 Task: Utilize the "Draw Tool" for manual attenuation of sibilant peaks in a vocal recording.
Action: Mouse moved to (68, 7)
Screenshot: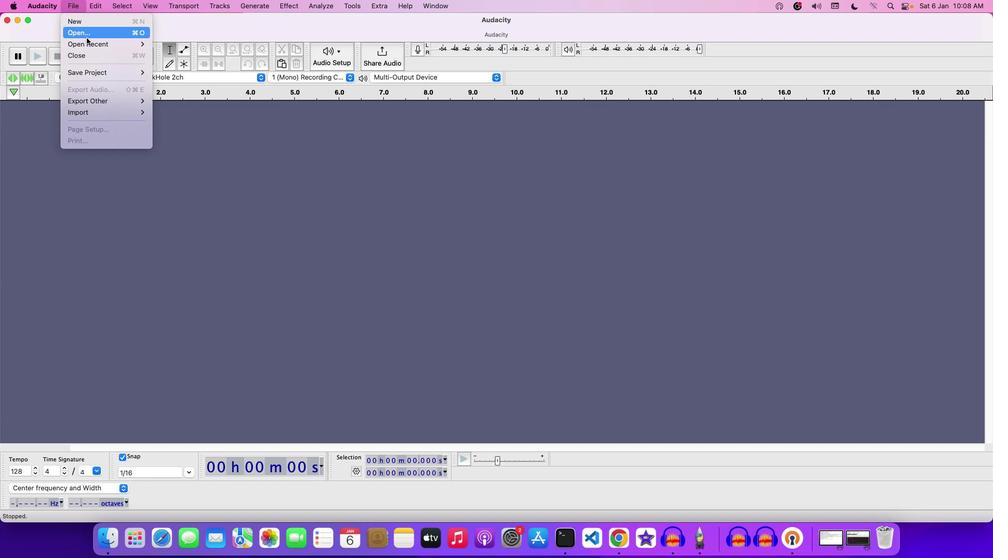 
Action: Mouse pressed left at (68, 7)
Screenshot: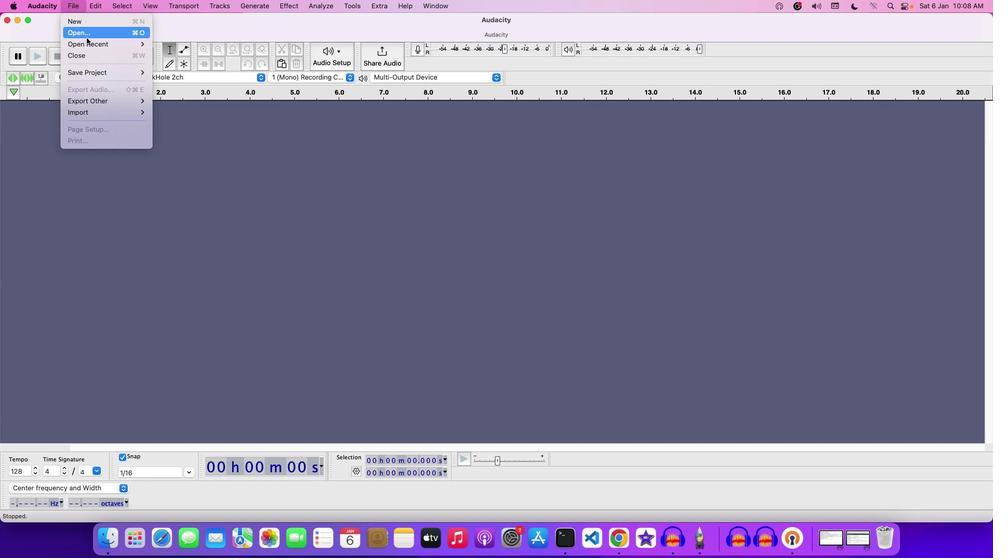 
Action: Mouse moved to (86, 37)
Screenshot: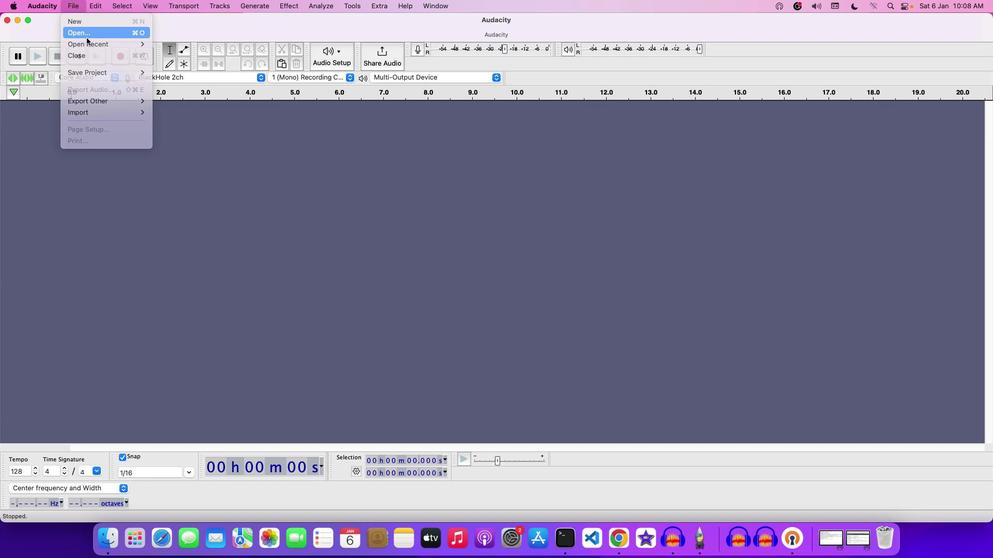 
Action: Mouse pressed left at (86, 37)
Screenshot: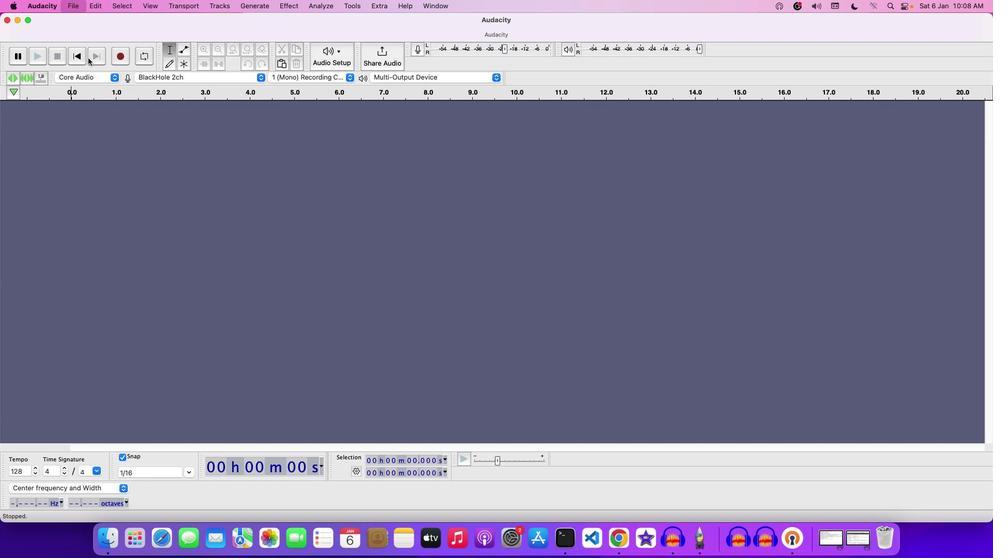 
Action: Mouse moved to (315, 132)
Screenshot: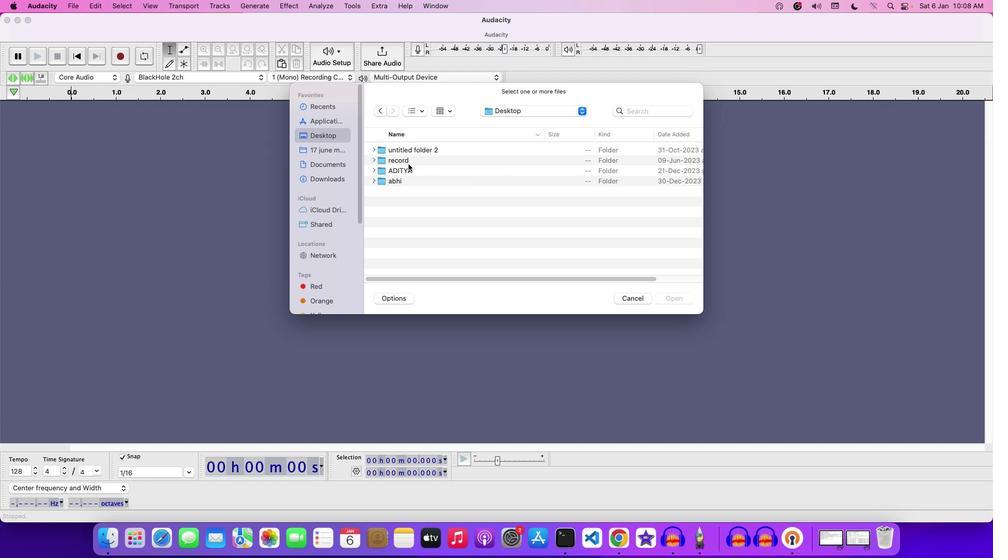 
Action: Mouse pressed left at (315, 132)
Screenshot: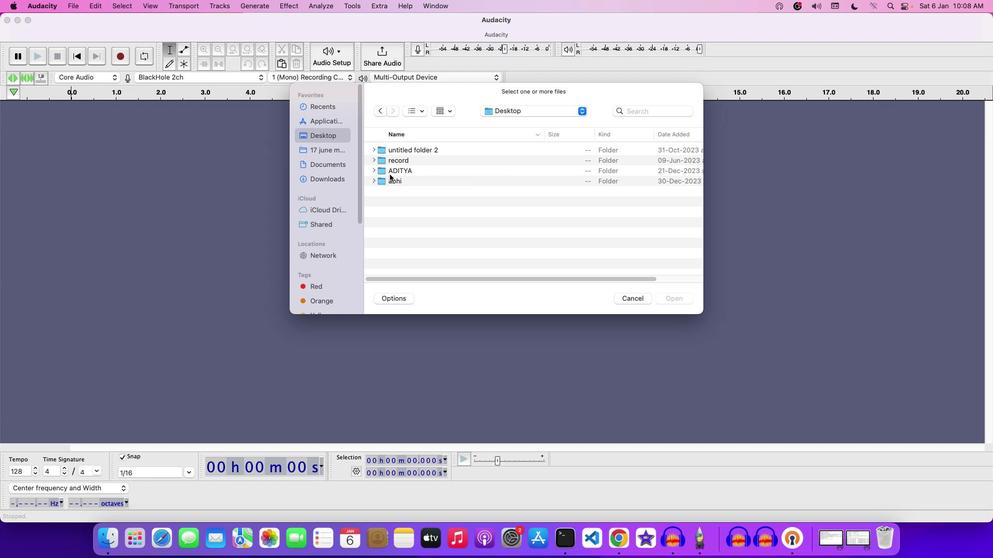 
Action: Mouse moved to (389, 174)
Screenshot: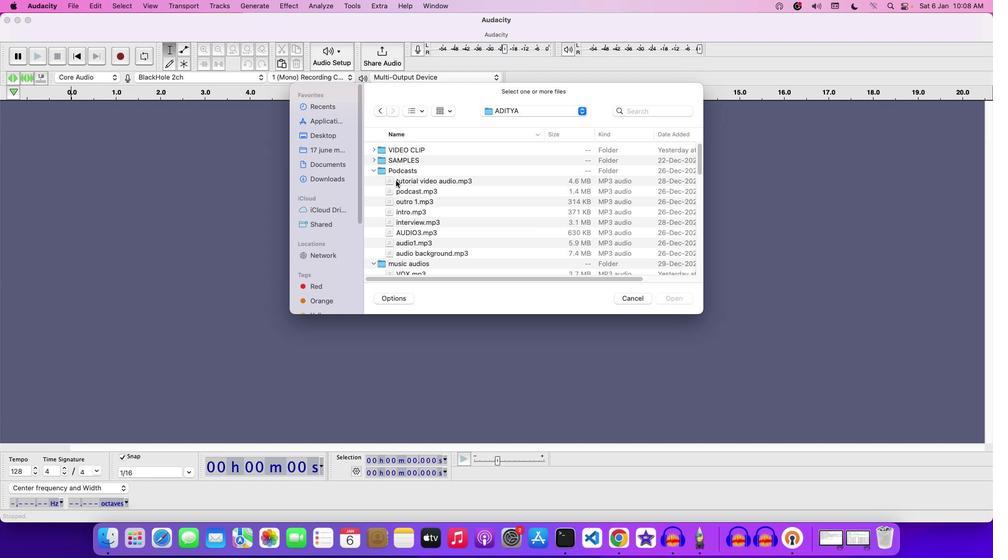 
Action: Mouse pressed left at (389, 174)
Screenshot: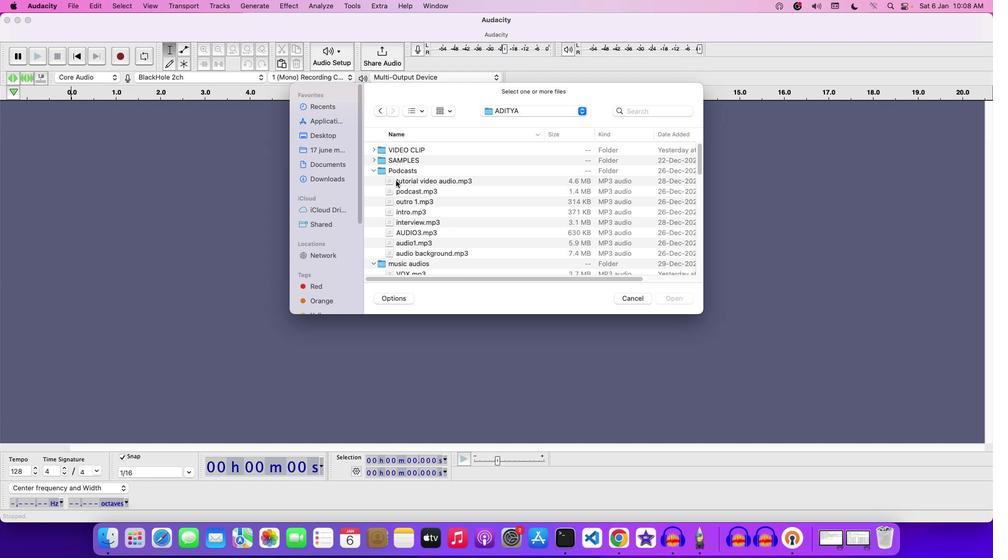 
Action: Mouse pressed left at (389, 174)
Screenshot: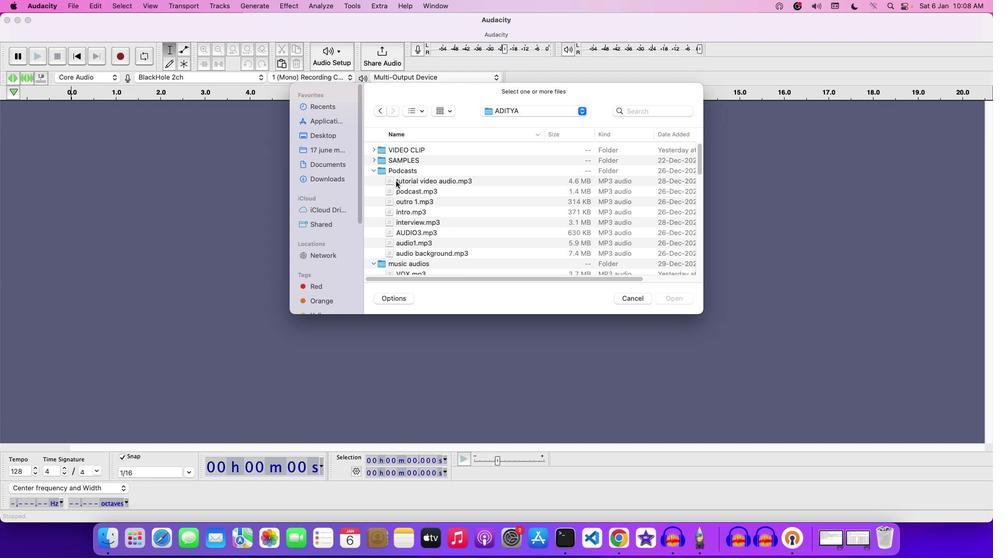 
Action: Mouse moved to (374, 172)
Screenshot: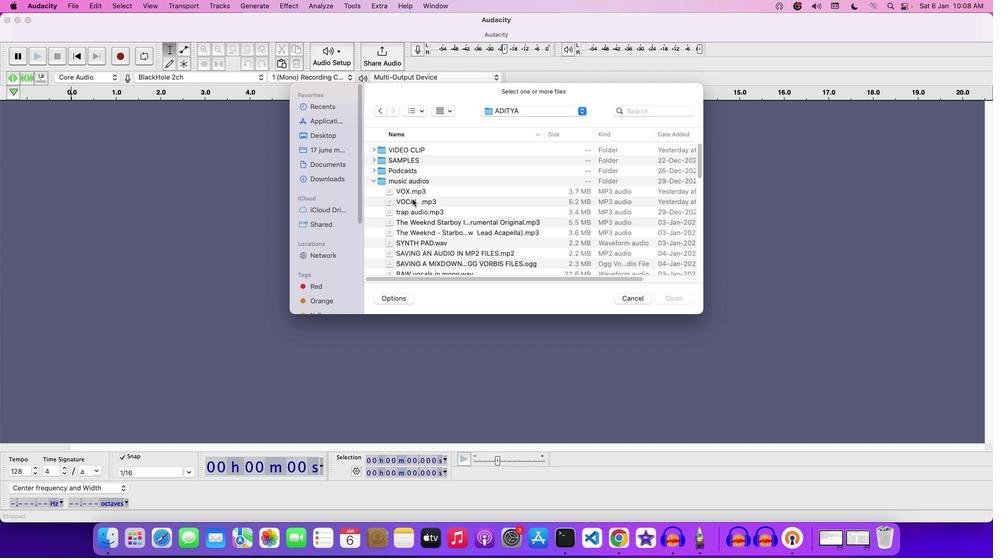 
Action: Mouse pressed left at (374, 172)
Screenshot: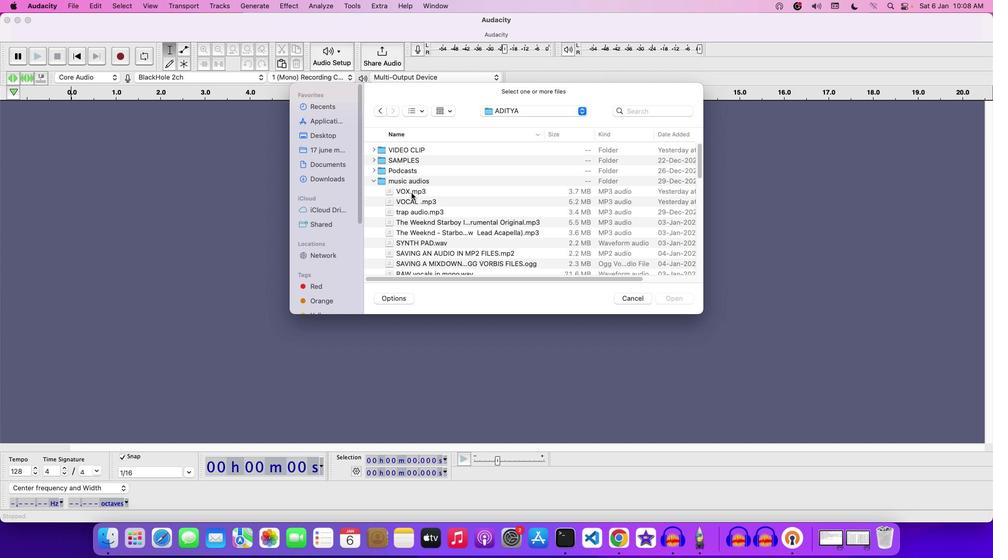 
Action: Mouse moved to (411, 192)
Screenshot: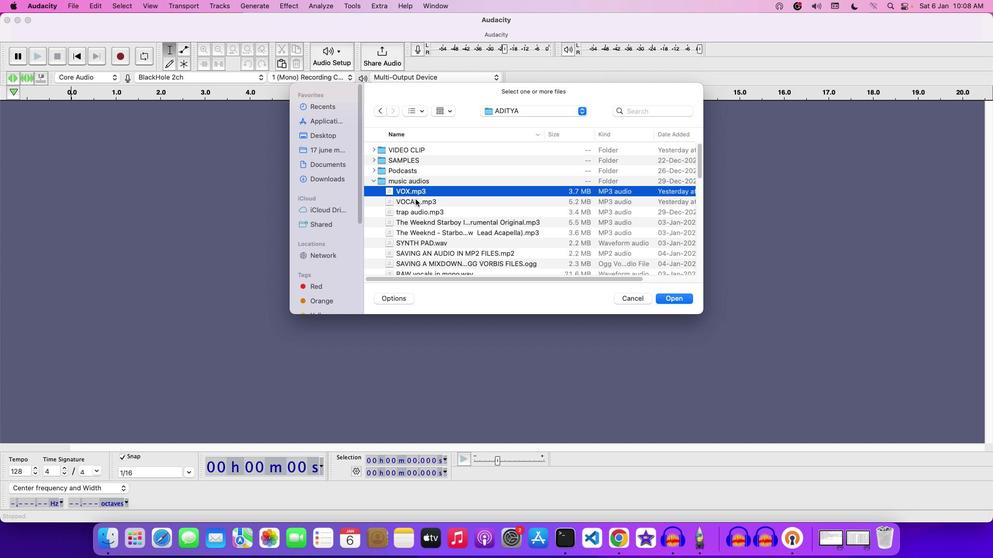 
Action: Mouse pressed left at (411, 192)
Screenshot: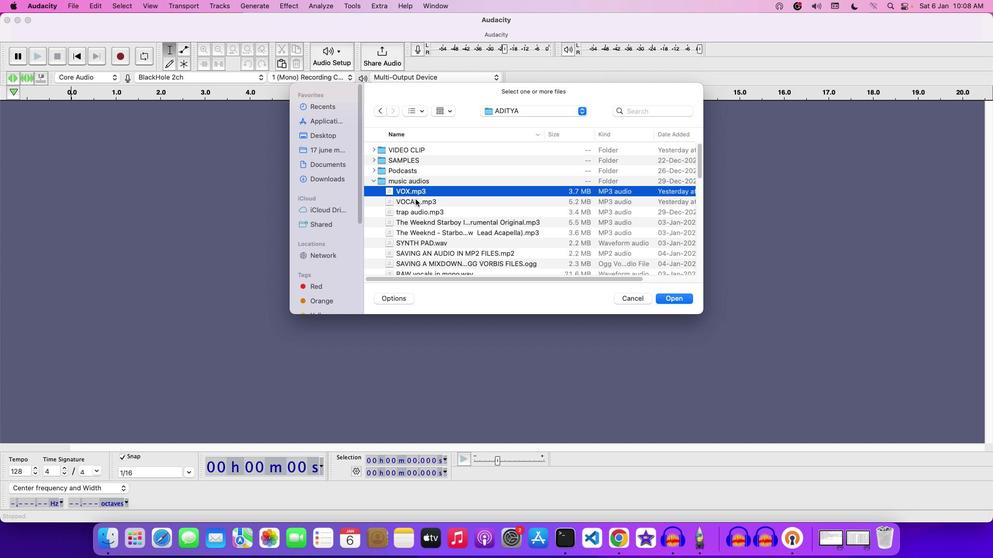 
Action: Mouse moved to (421, 198)
Screenshot: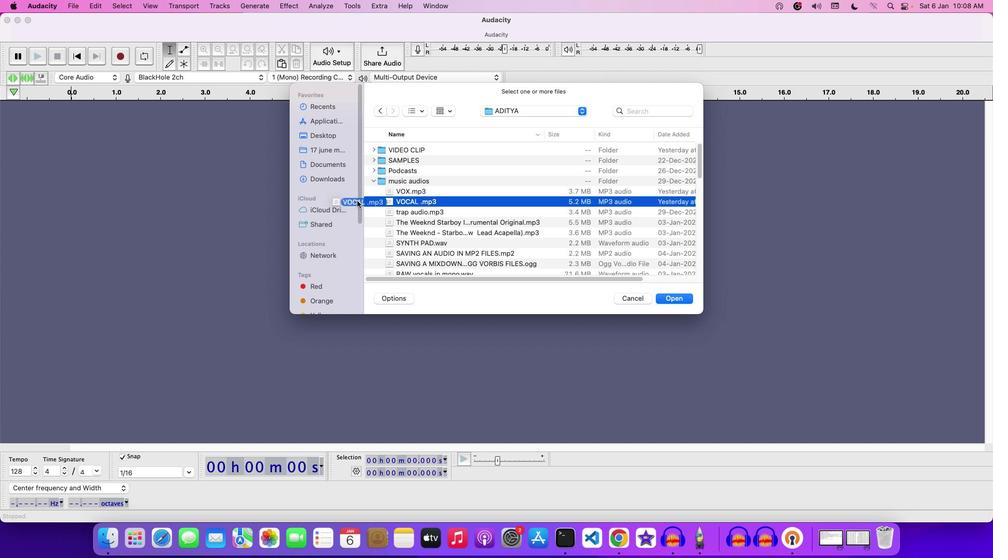 
Action: Mouse pressed left at (421, 198)
Screenshot: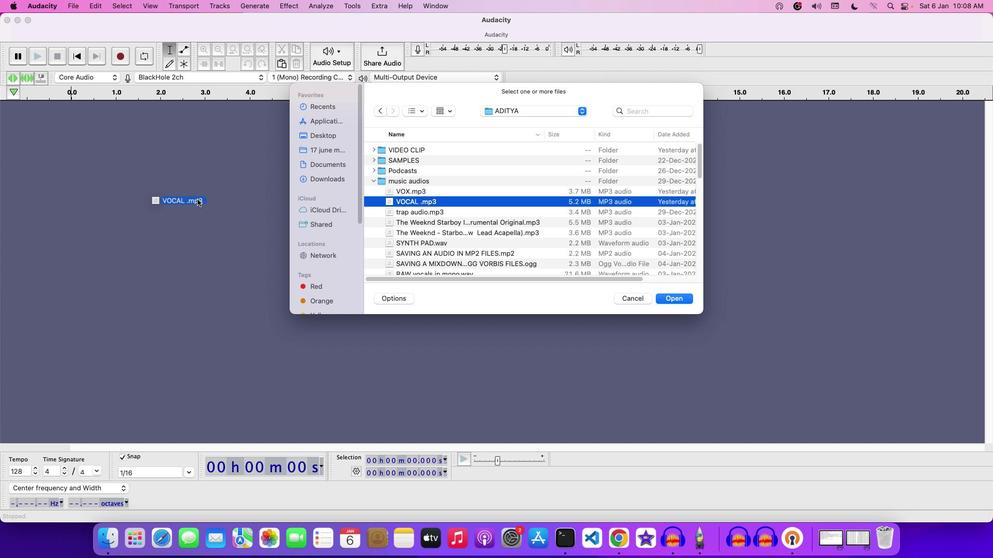 
Action: Mouse moved to (430, 200)
Screenshot: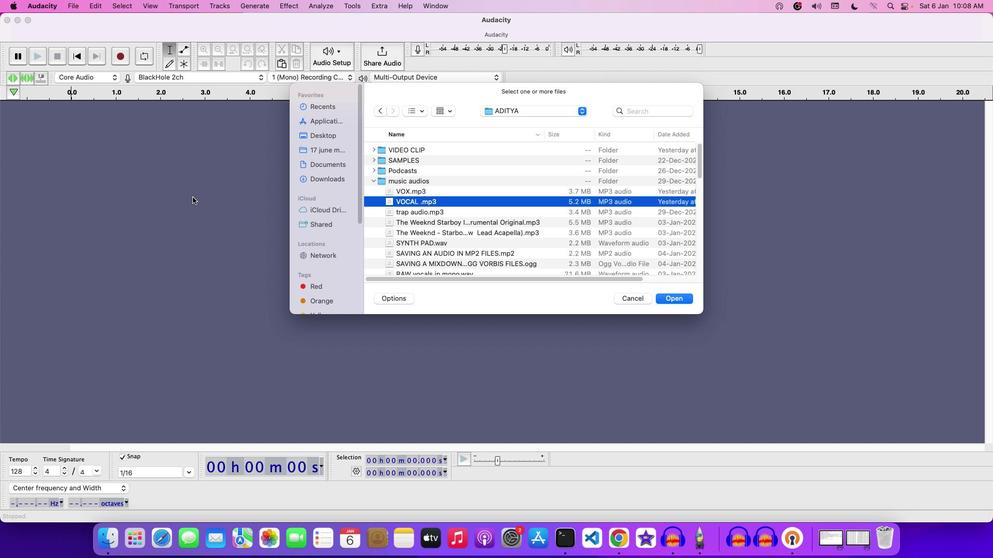 
Action: Mouse pressed left at (430, 200)
Screenshot: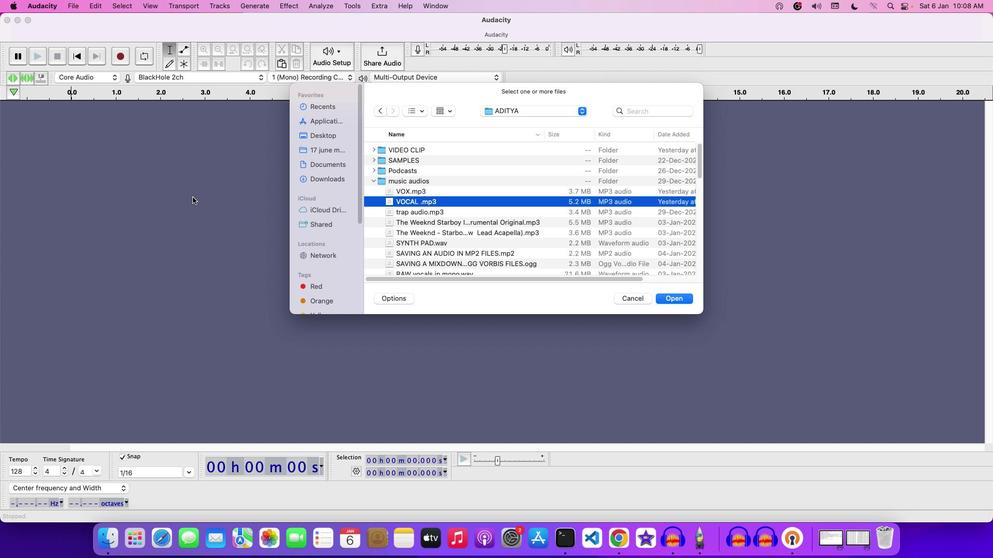 
Action: Mouse moved to (629, 295)
Screenshot: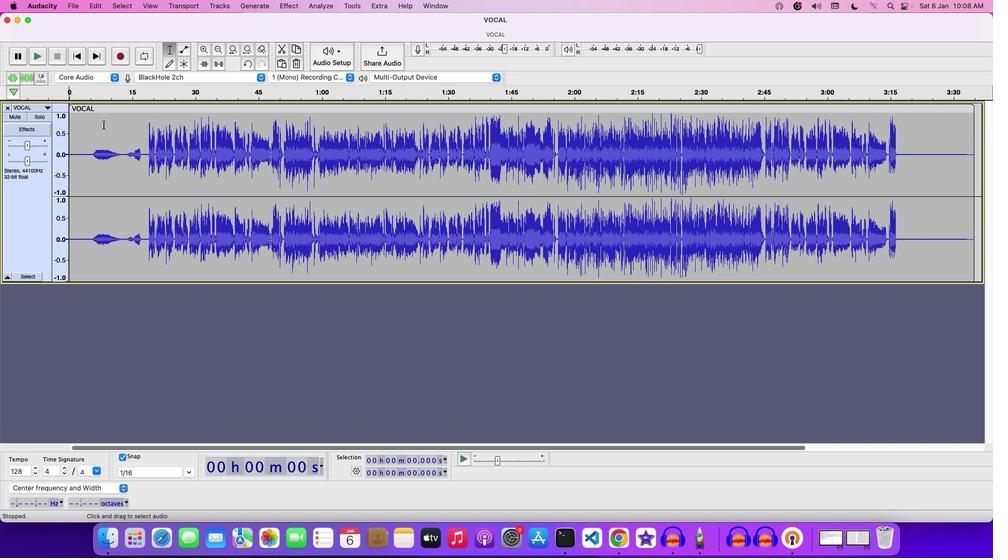 
Action: Mouse pressed left at (629, 295)
Screenshot: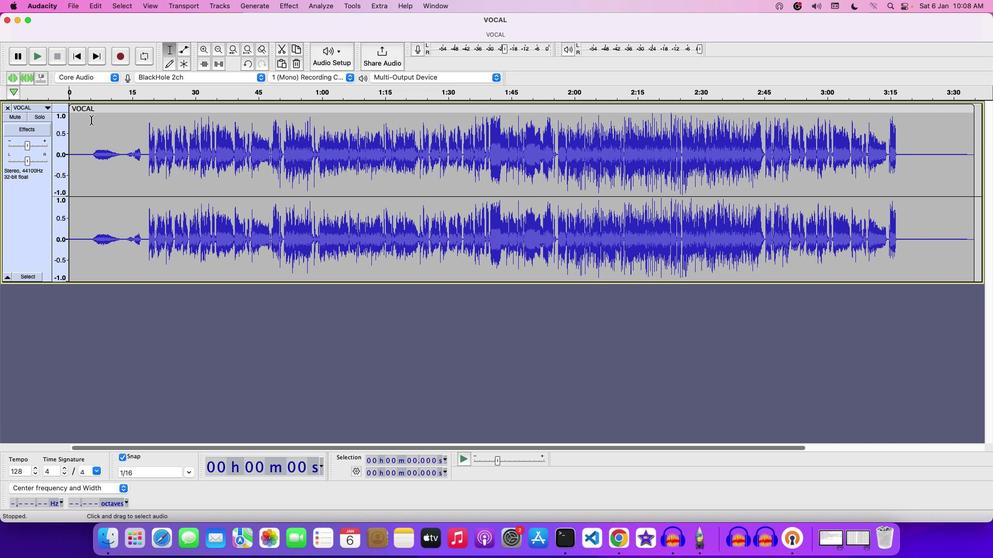 
Action: Mouse moved to (69, 110)
Screenshot: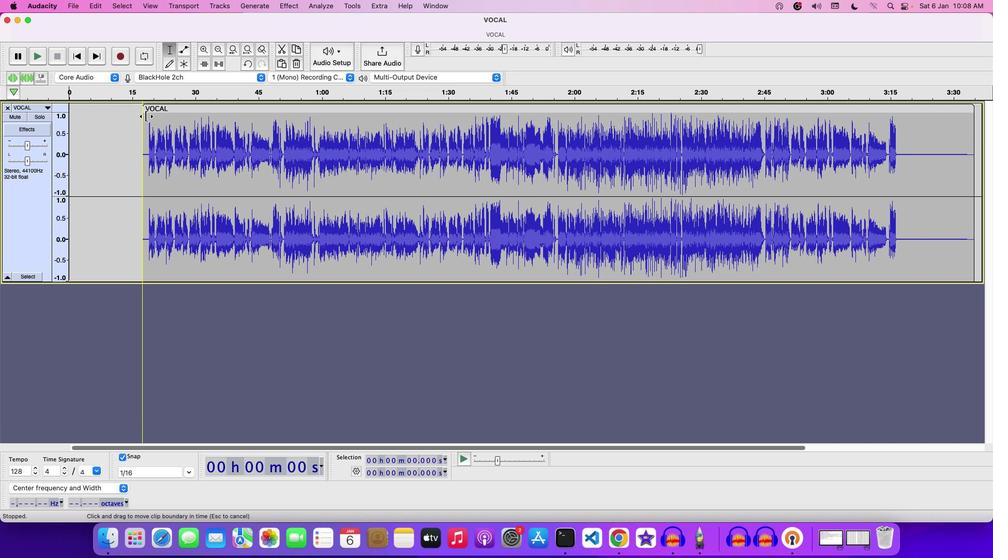 
Action: Mouse pressed left at (69, 110)
Screenshot: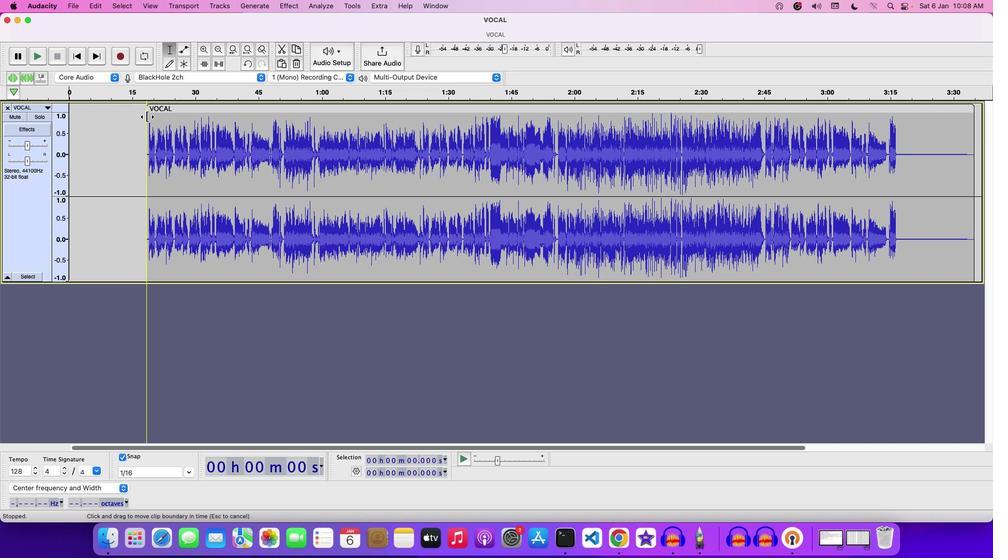 
Action: Mouse moved to (161, 110)
Screenshot: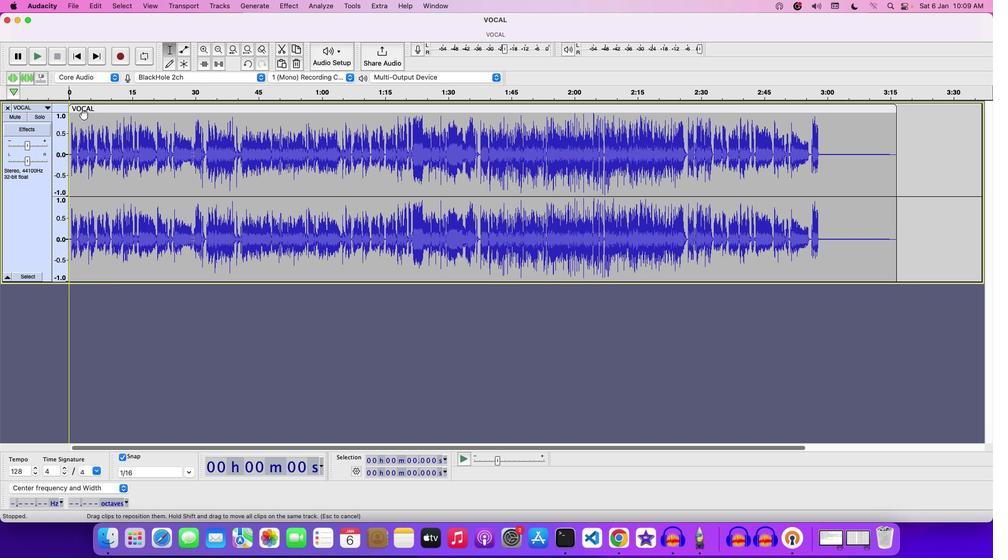 
Action: Mouse pressed left at (161, 110)
Screenshot: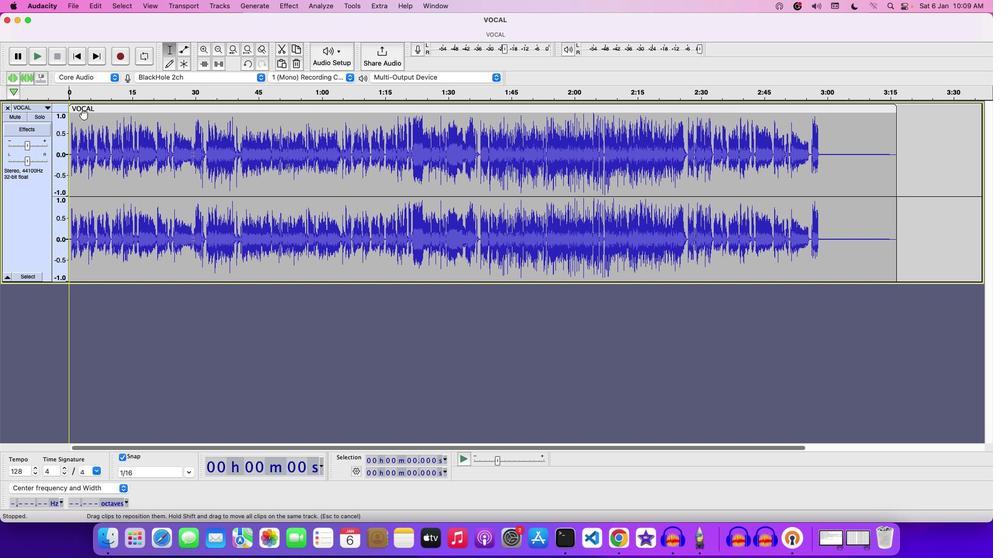 
Action: Mouse moved to (83, 114)
Screenshot: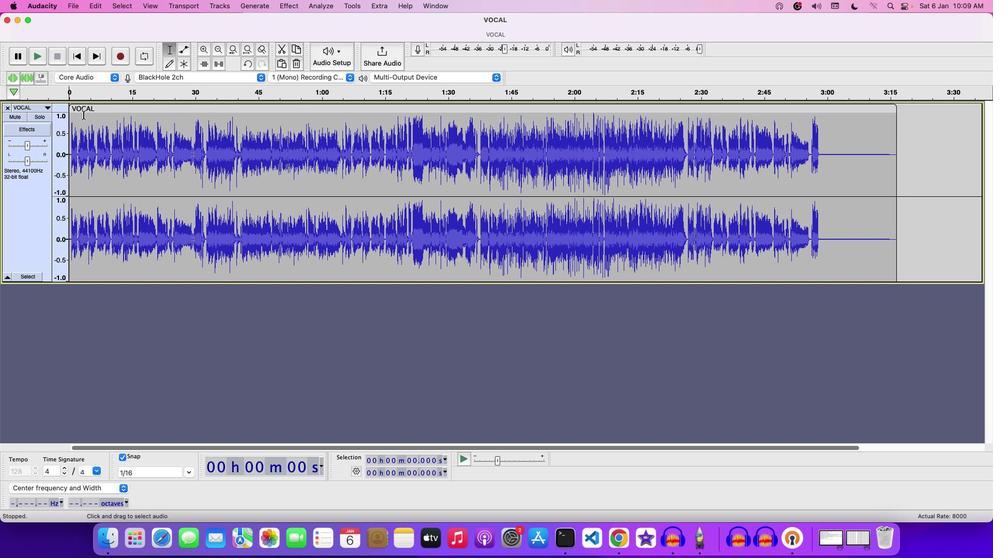 
Action: Key pressed Key.space
Screenshot: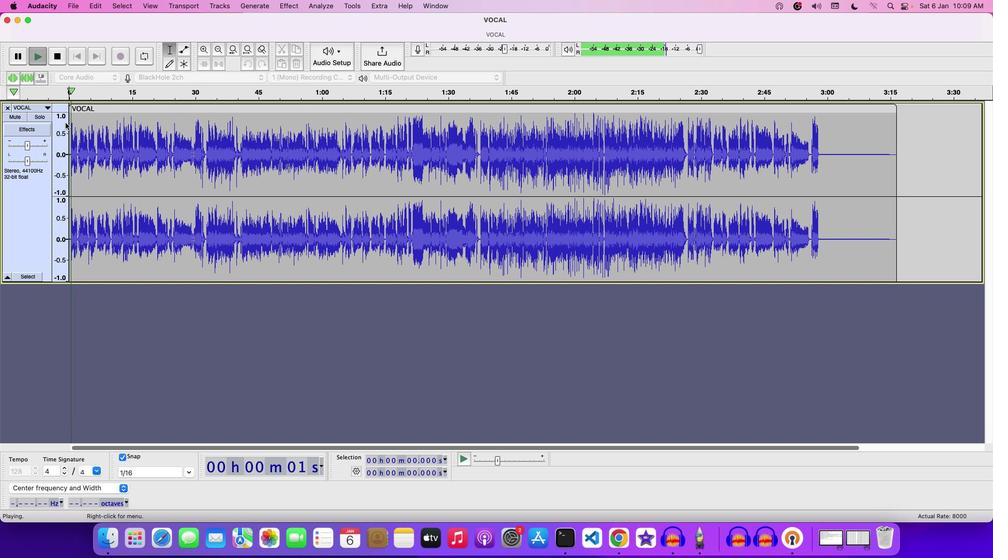 
Action: Mouse moved to (30, 144)
Screenshot: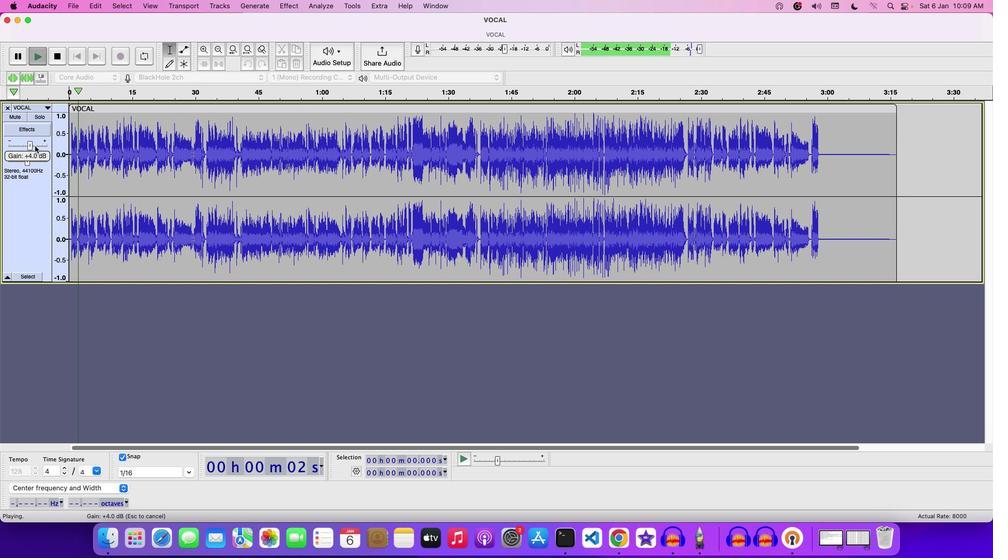 
Action: Mouse pressed left at (30, 144)
Screenshot: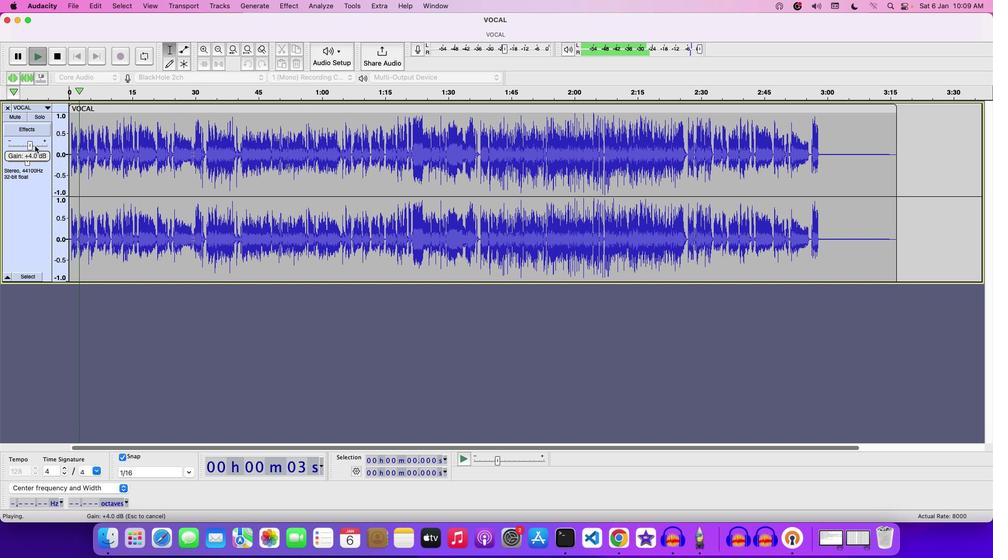 
Action: Mouse moved to (81, 138)
Screenshot: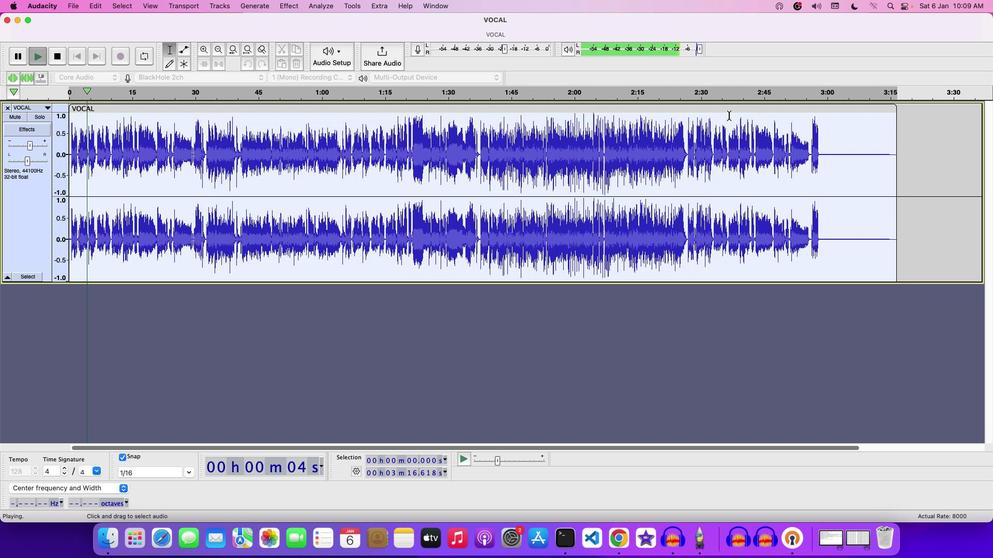 
Action: Mouse pressed left at (81, 138)
Screenshot: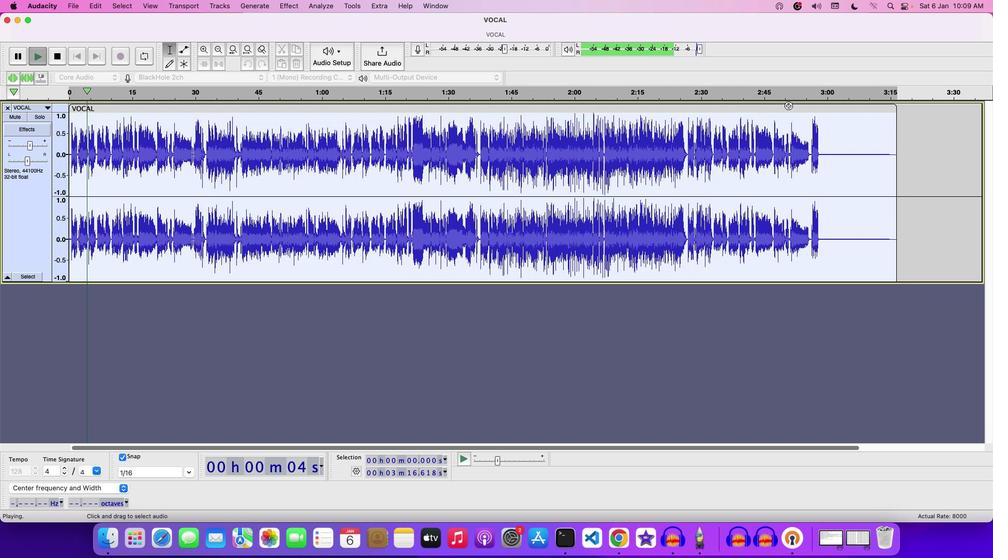 
Action: Mouse pressed left at (81, 138)
Screenshot: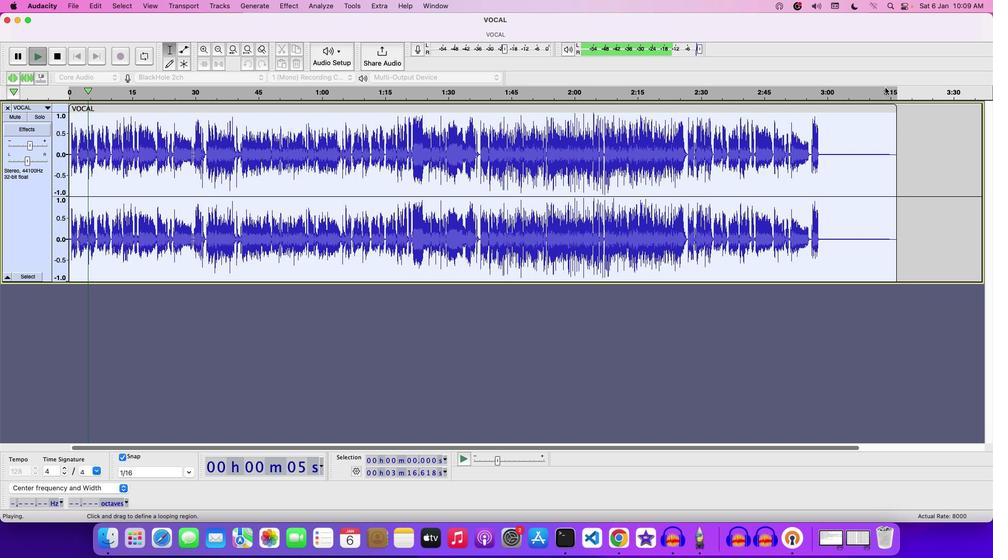 
Action: Mouse moved to (29, 147)
Screenshot: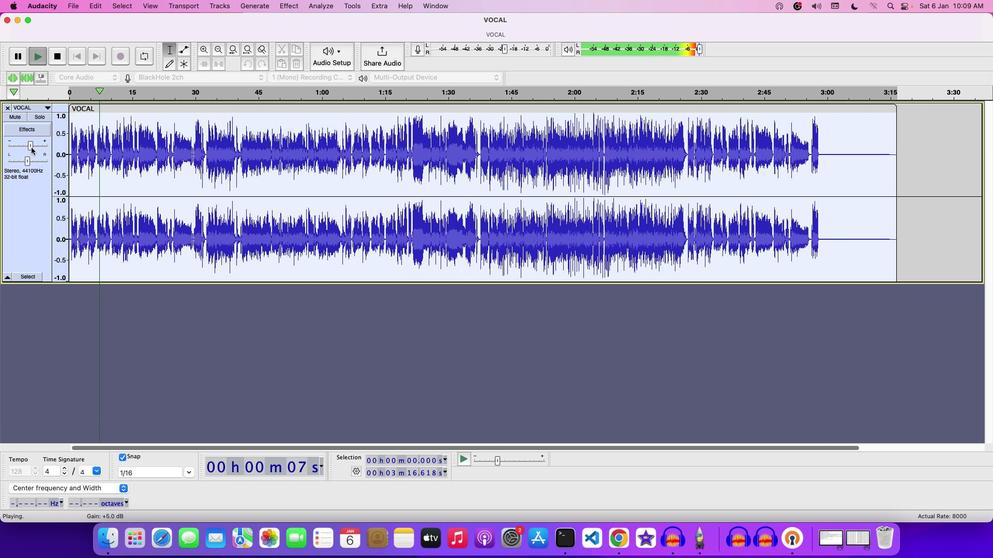 
Action: Mouse pressed left at (29, 147)
Screenshot: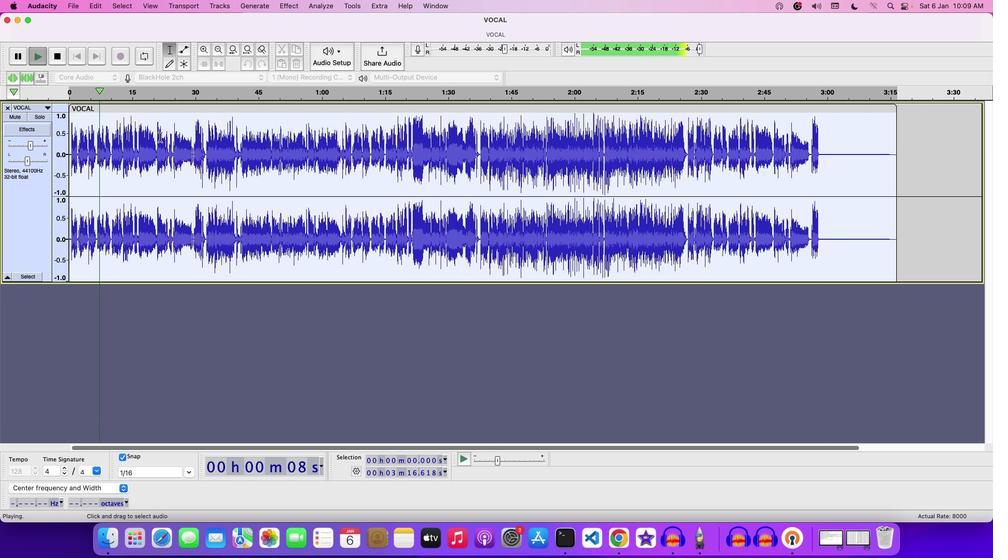 
Action: Mouse moved to (171, 62)
Screenshot: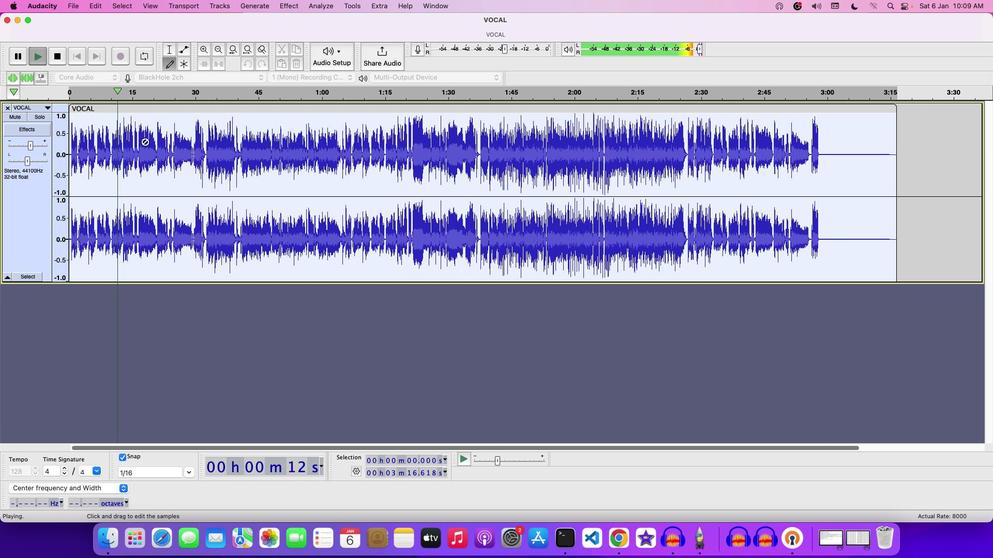
Action: Mouse pressed left at (171, 62)
Screenshot: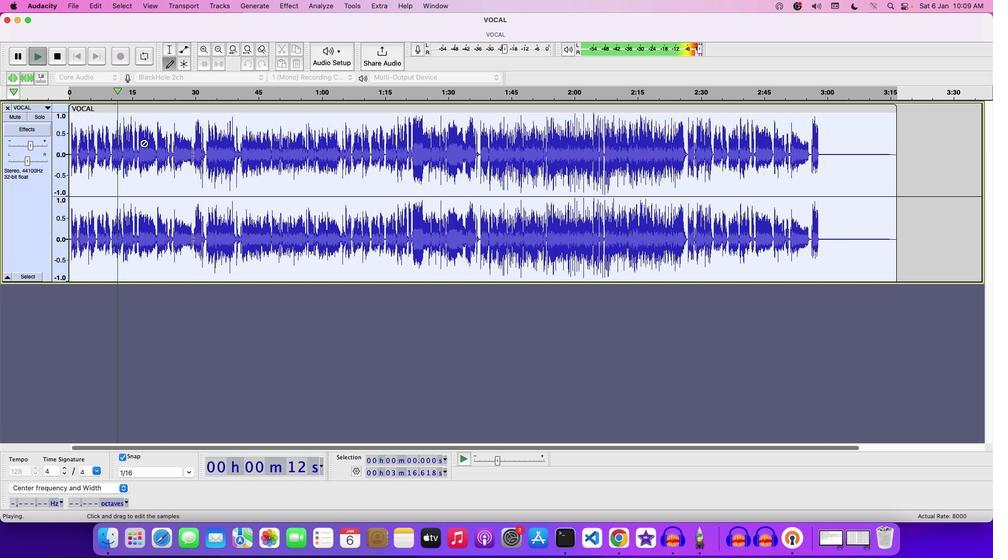 
Action: Mouse moved to (158, 145)
Screenshot: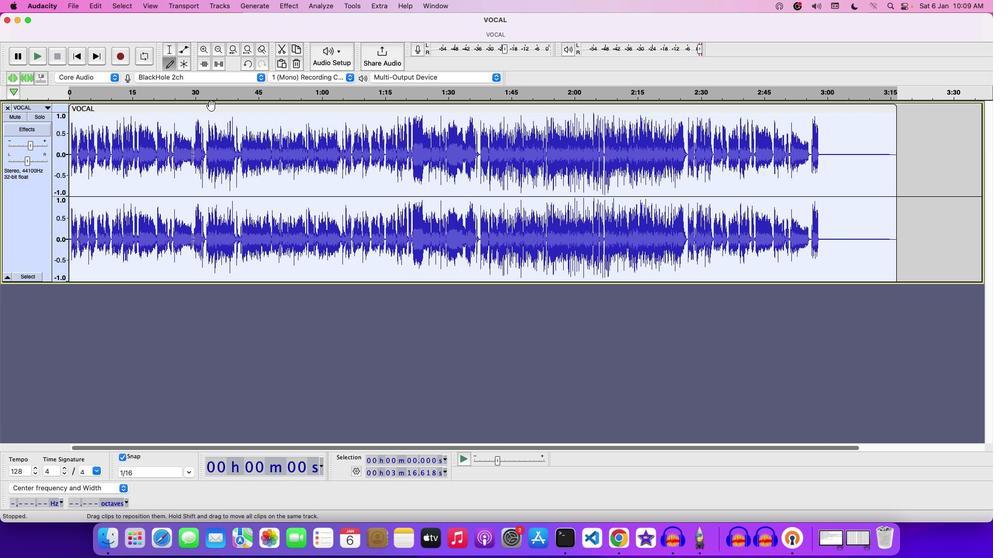 
Action: Key pressed Key.space
Screenshot: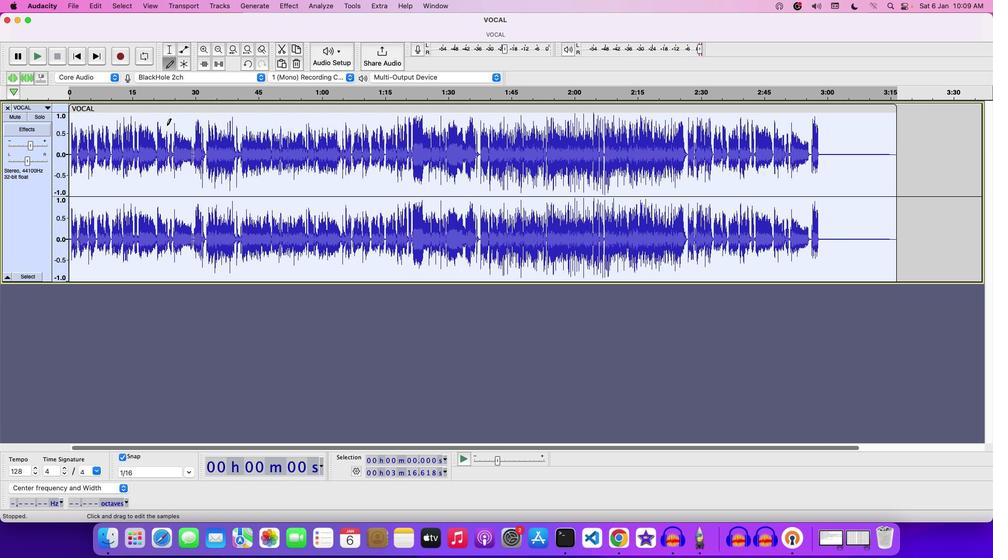 
Action: Mouse moved to (205, 50)
Screenshot: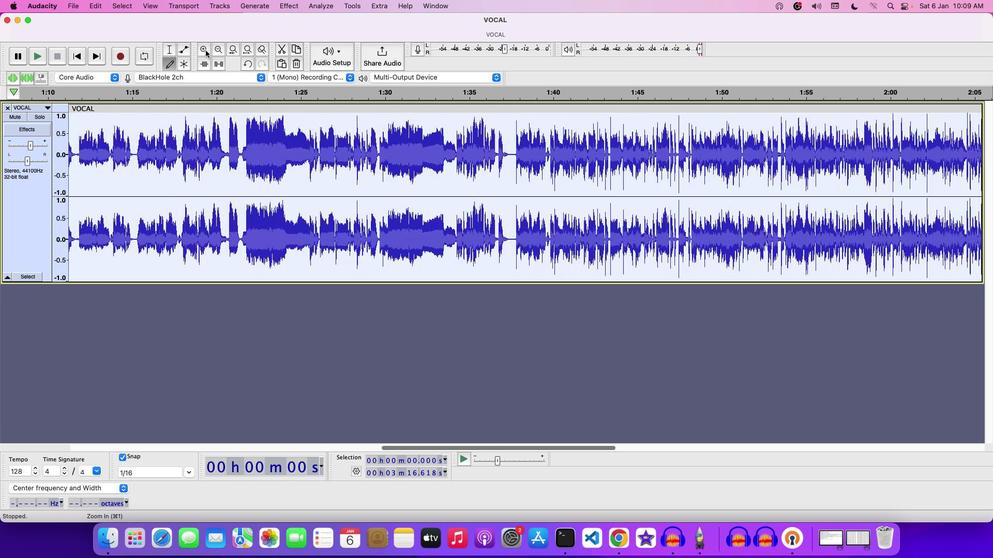 
Action: Mouse pressed left at (205, 50)
Screenshot: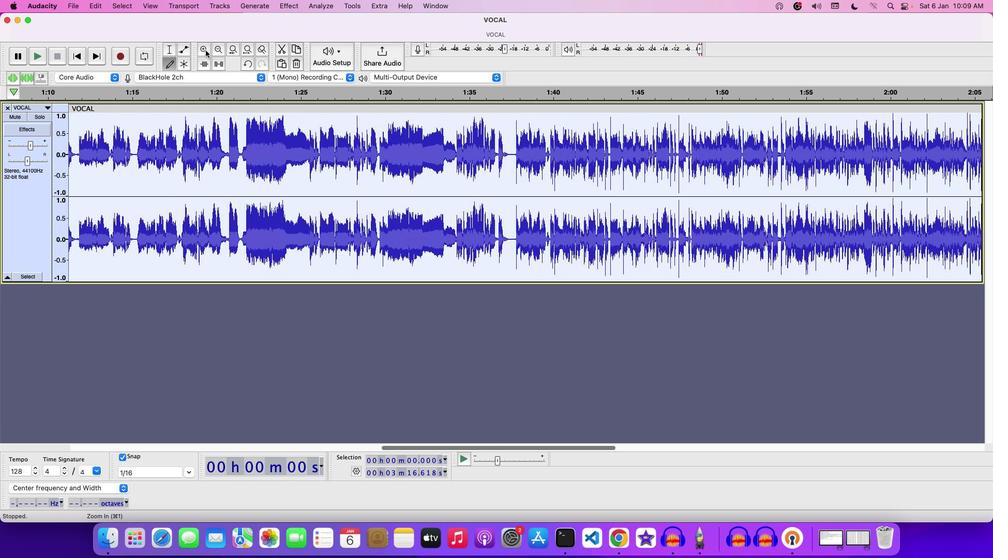 
Action: Mouse pressed left at (205, 50)
Screenshot: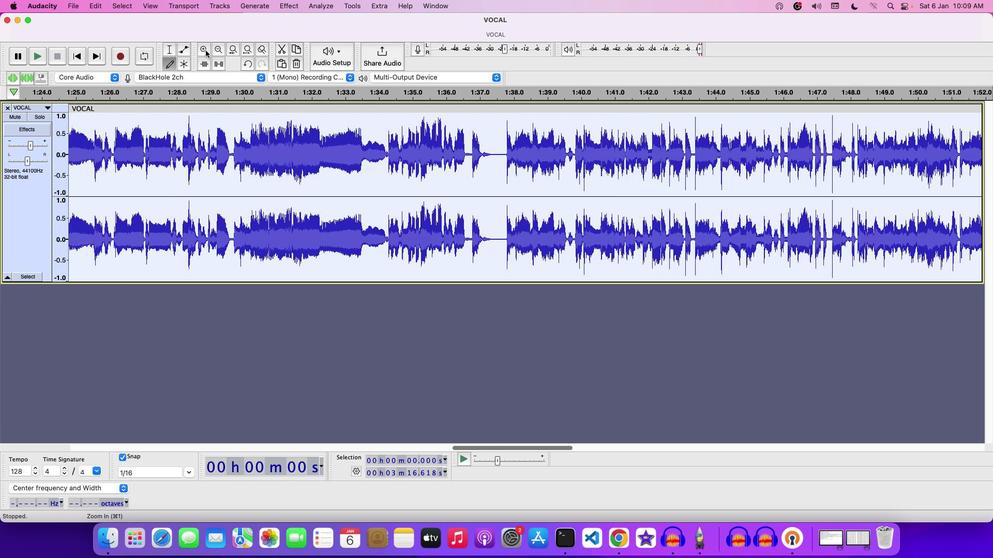 
Action: Mouse pressed left at (205, 50)
Screenshot: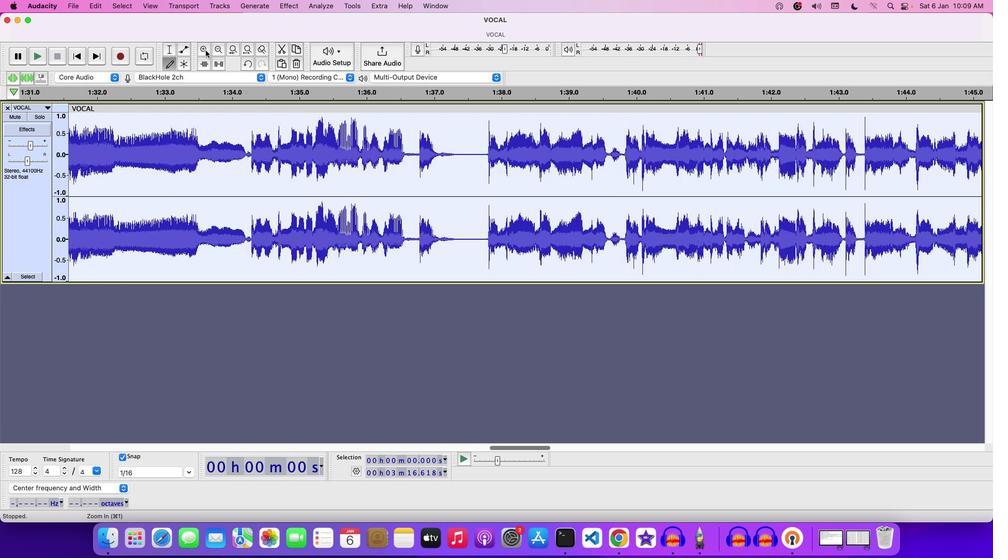 
Action: Mouse pressed left at (205, 50)
Screenshot: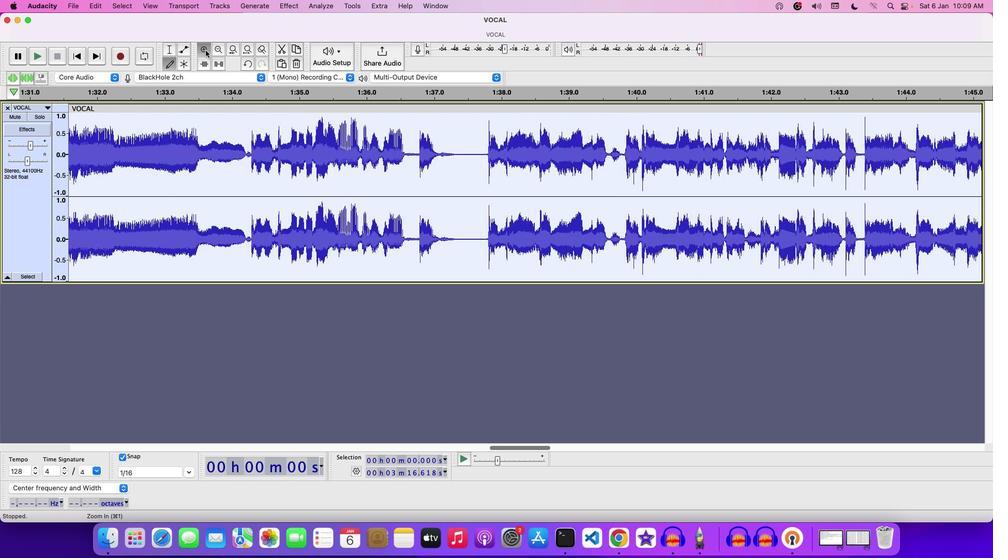 
Action: Mouse pressed left at (205, 50)
Screenshot: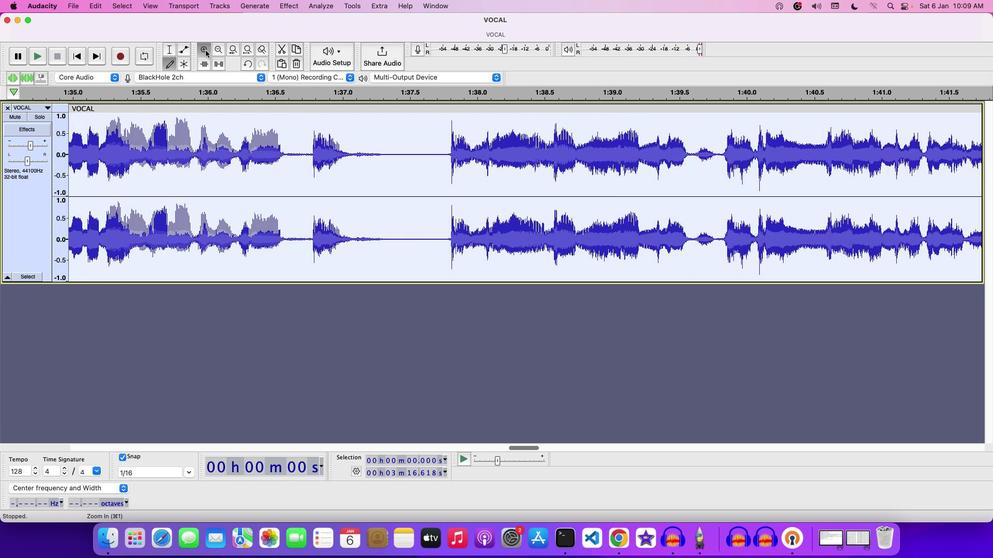 
Action: Mouse pressed left at (205, 50)
Screenshot: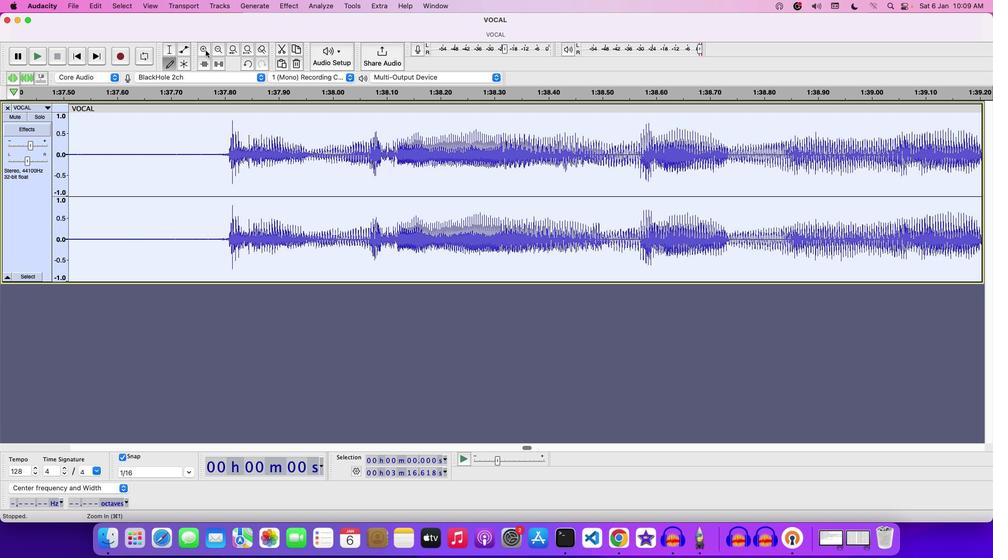 
Action: Mouse pressed left at (205, 50)
Screenshot: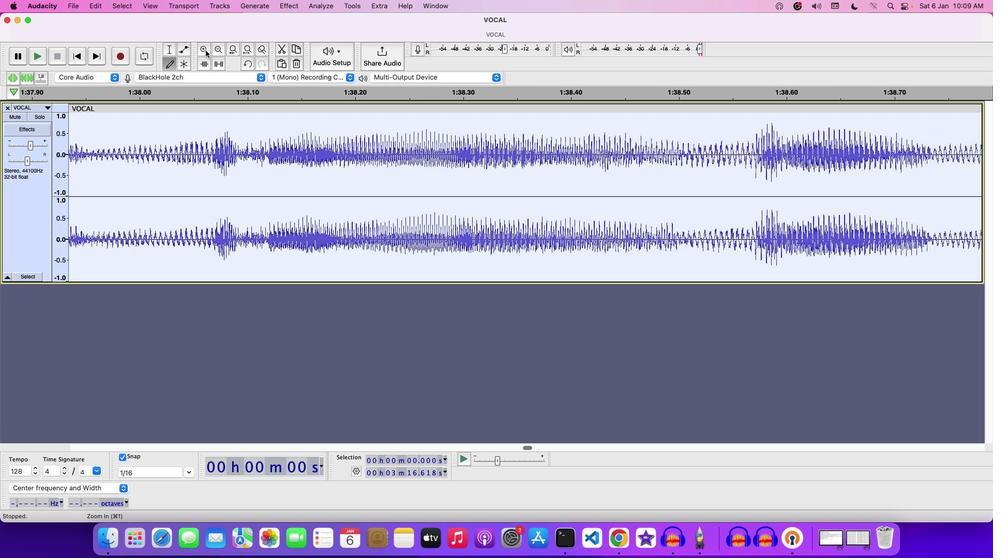 
Action: Mouse pressed left at (205, 50)
Screenshot: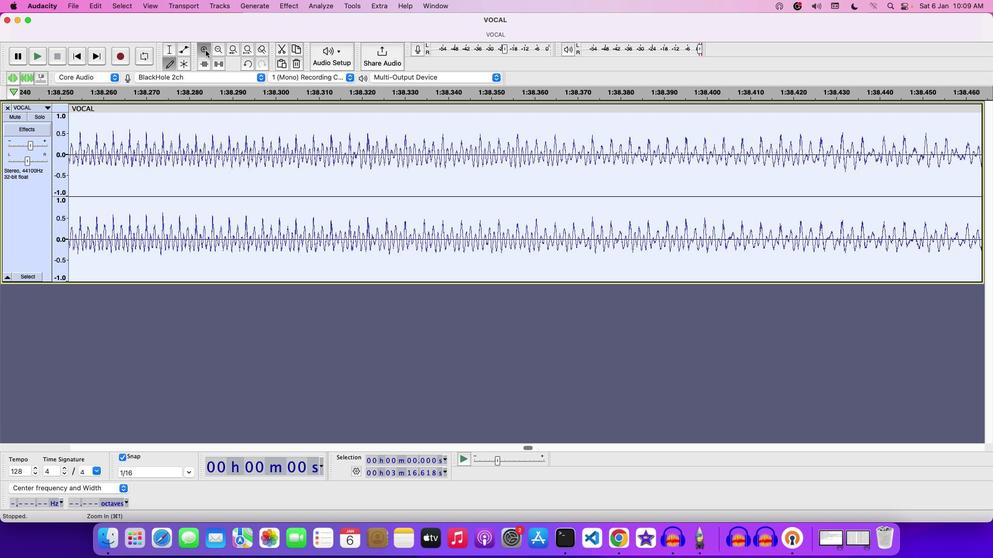 
Action: Mouse pressed left at (205, 50)
Screenshot: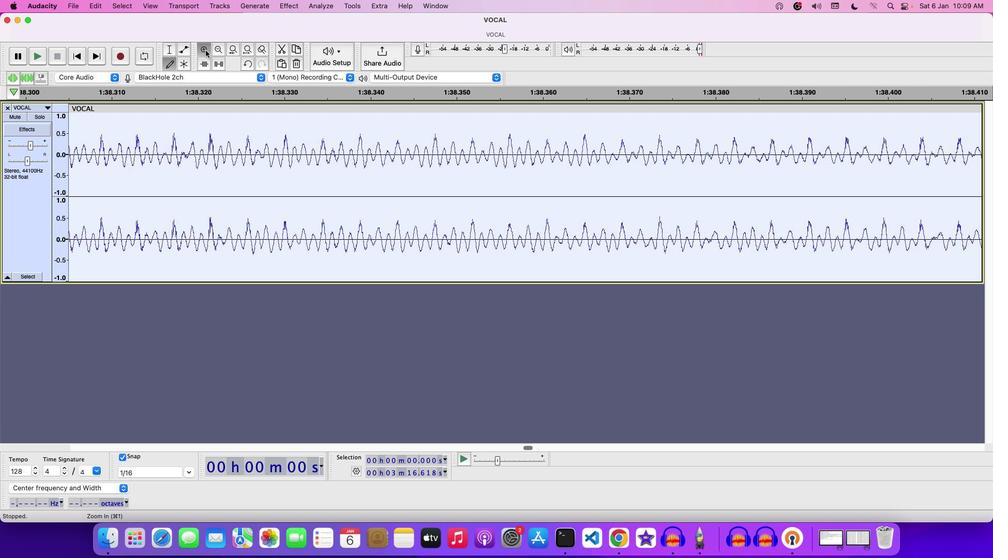 
Action: Mouse pressed left at (205, 50)
Screenshot: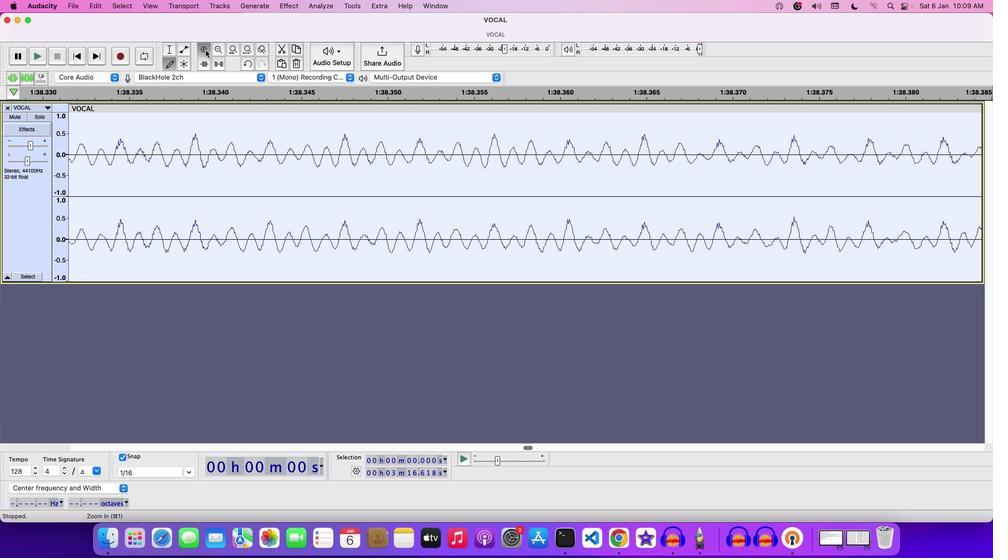
Action: Mouse pressed left at (205, 50)
Screenshot: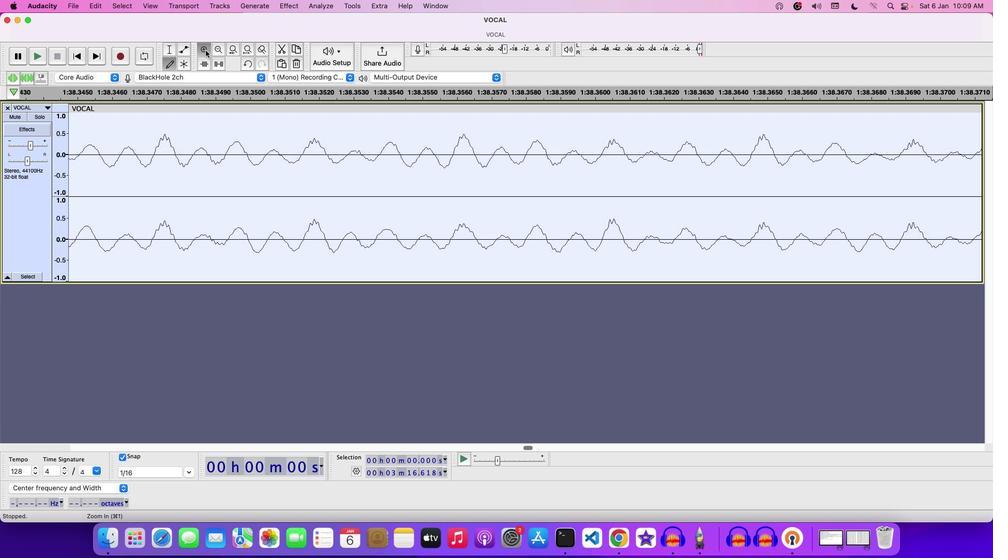 
Action: Mouse pressed left at (205, 50)
Screenshot: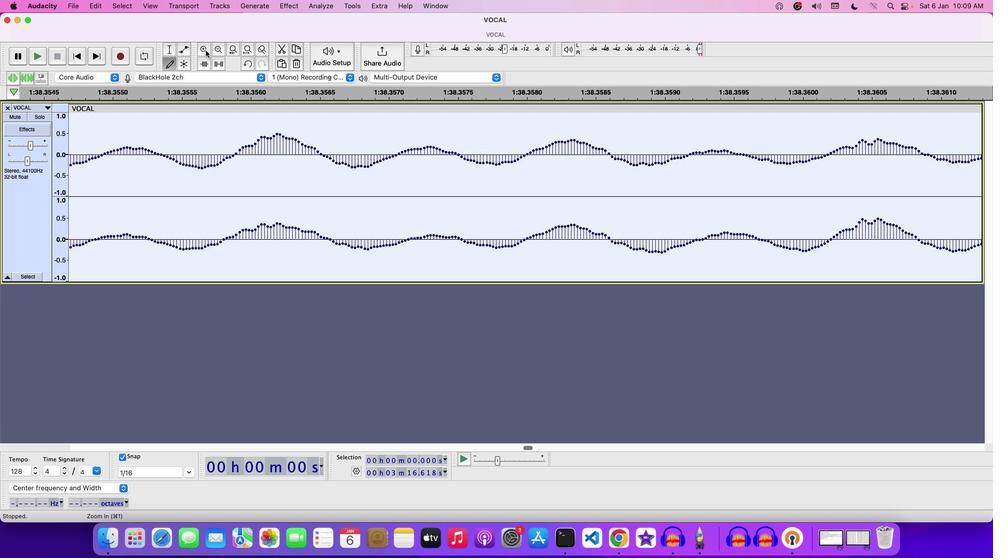
Action: Mouse pressed left at (205, 50)
Screenshot: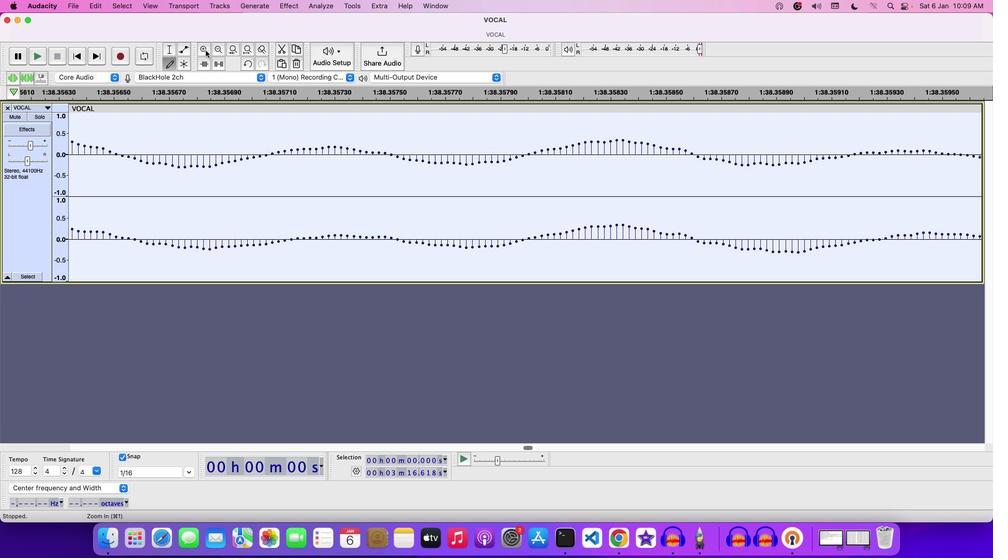 
Action: Mouse pressed left at (205, 50)
Screenshot: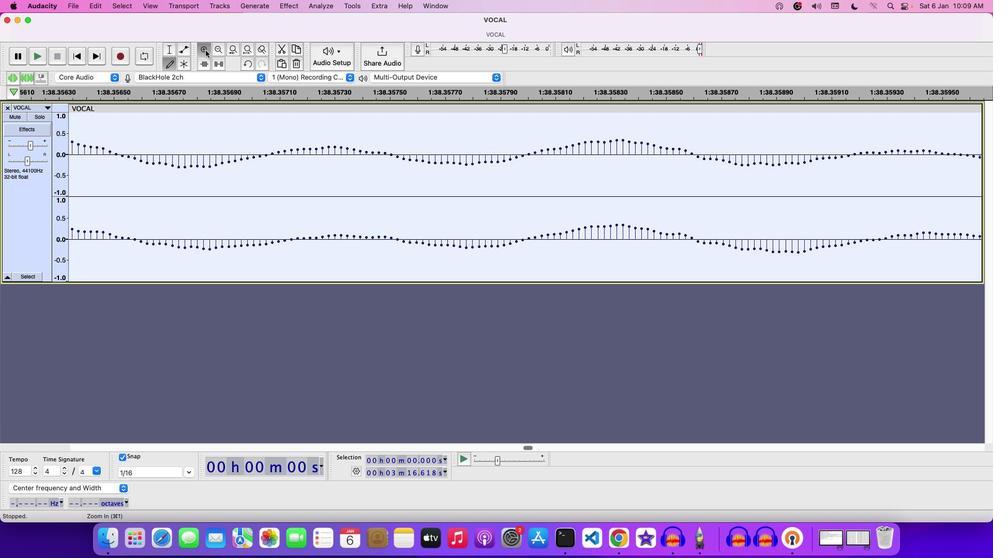
Action: Mouse pressed left at (205, 50)
Screenshot: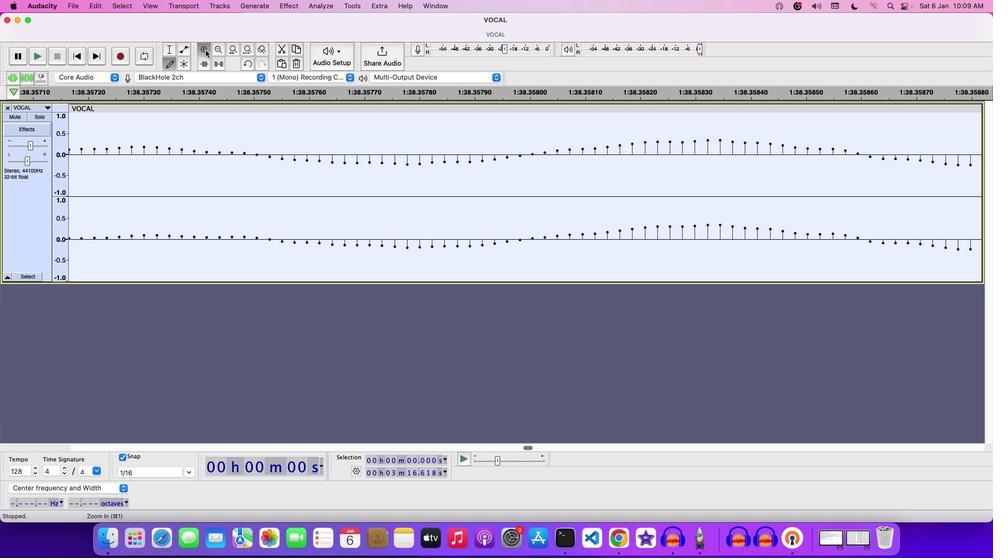 
Action: Mouse pressed left at (205, 50)
Screenshot: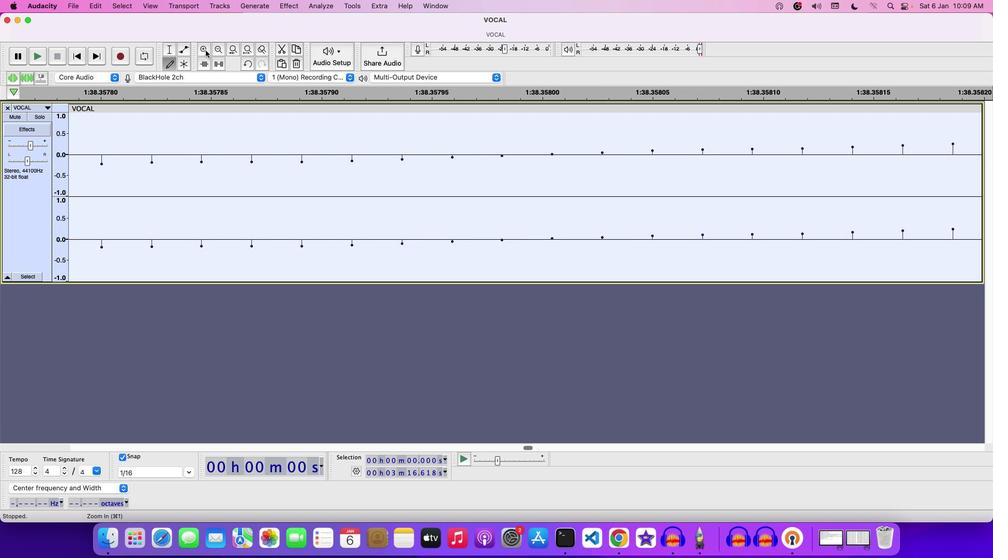 
Action: Mouse pressed left at (205, 50)
Screenshot: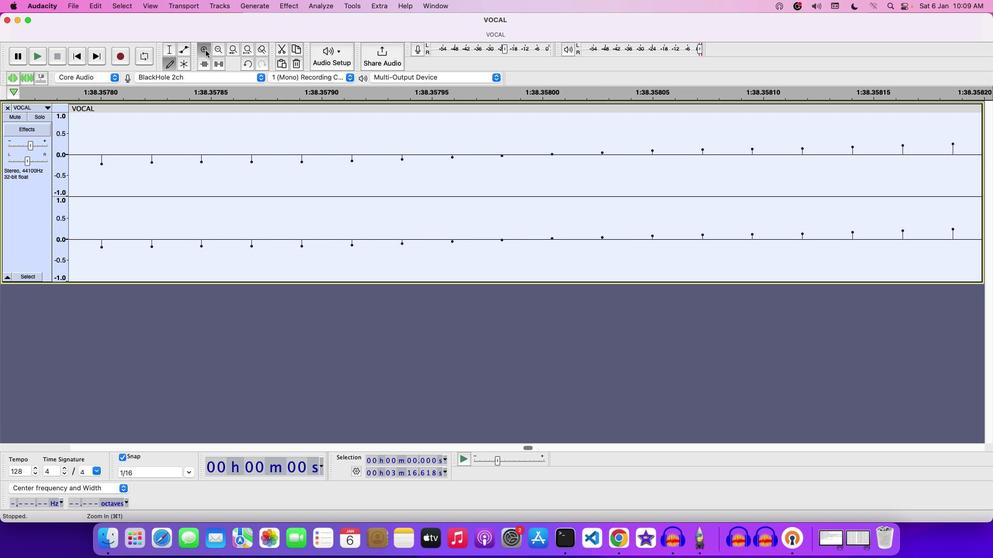 
Action: Mouse pressed left at (205, 50)
Screenshot: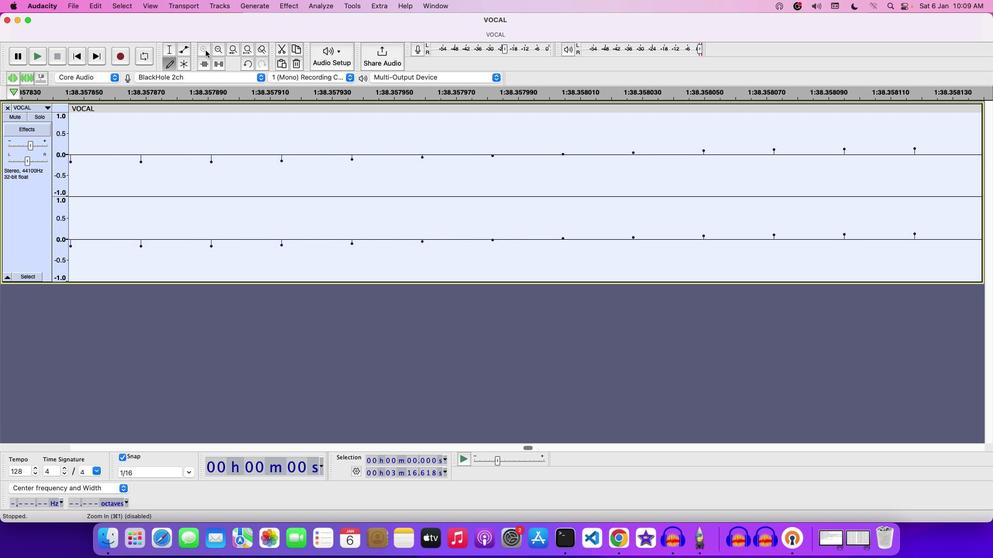 
Action: Mouse pressed left at (205, 50)
Screenshot: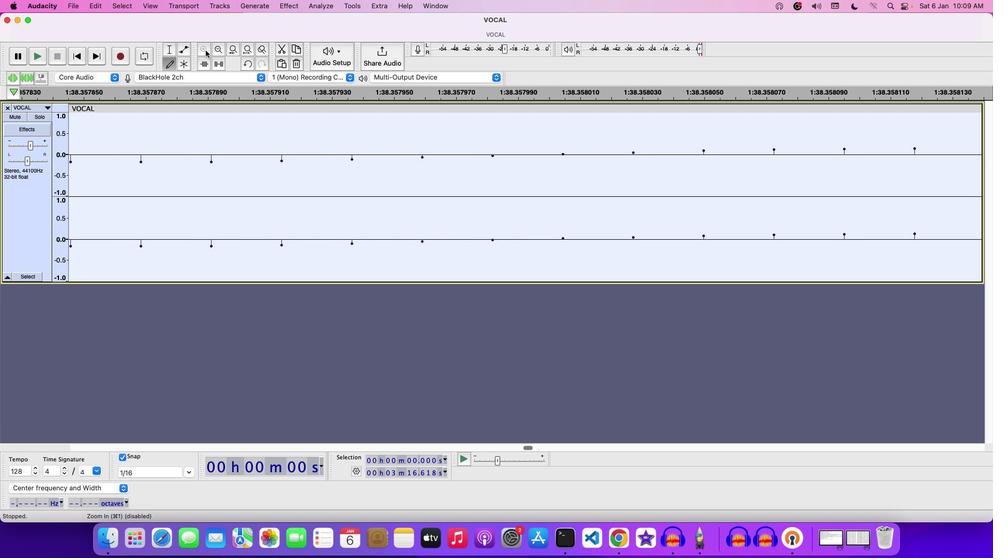 
Action: Mouse pressed left at (205, 50)
Screenshot: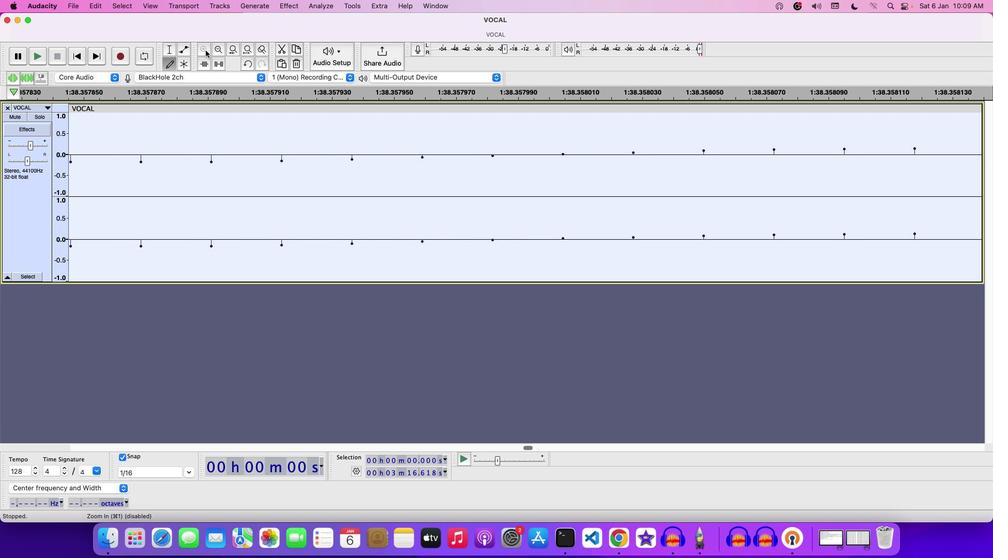 
Action: Mouse pressed left at (205, 50)
Screenshot: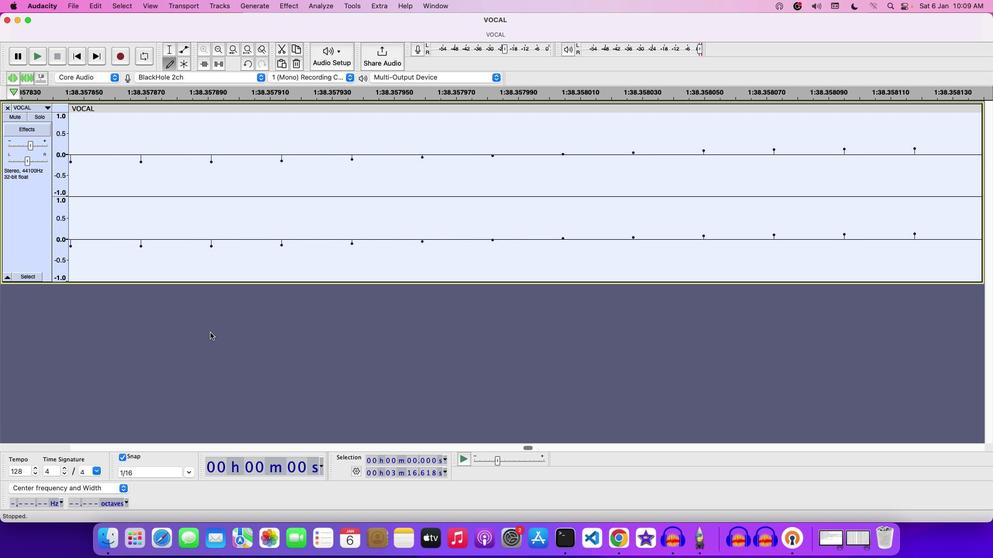 
Action: Mouse moved to (41, 449)
Screenshot: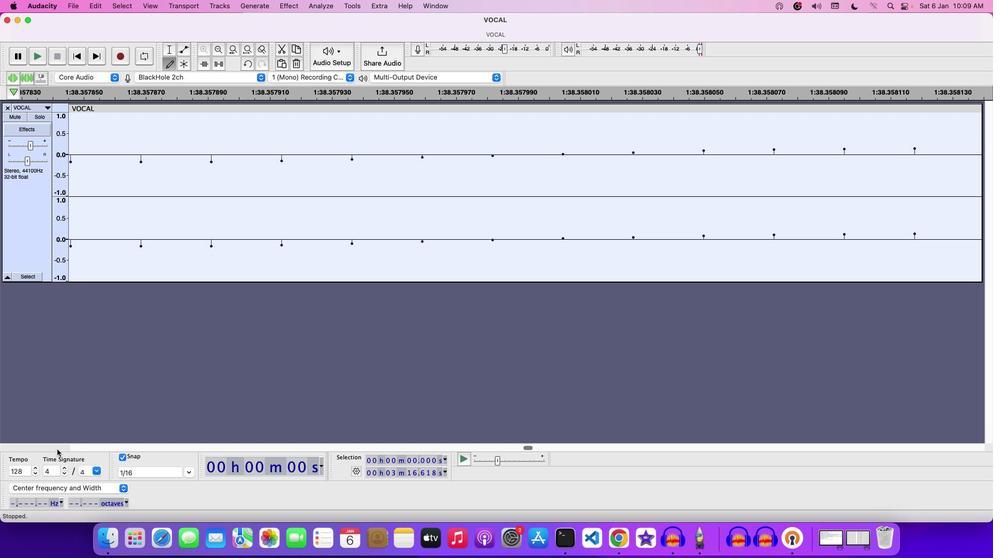 
Action: Mouse pressed left at (41, 449)
Screenshot: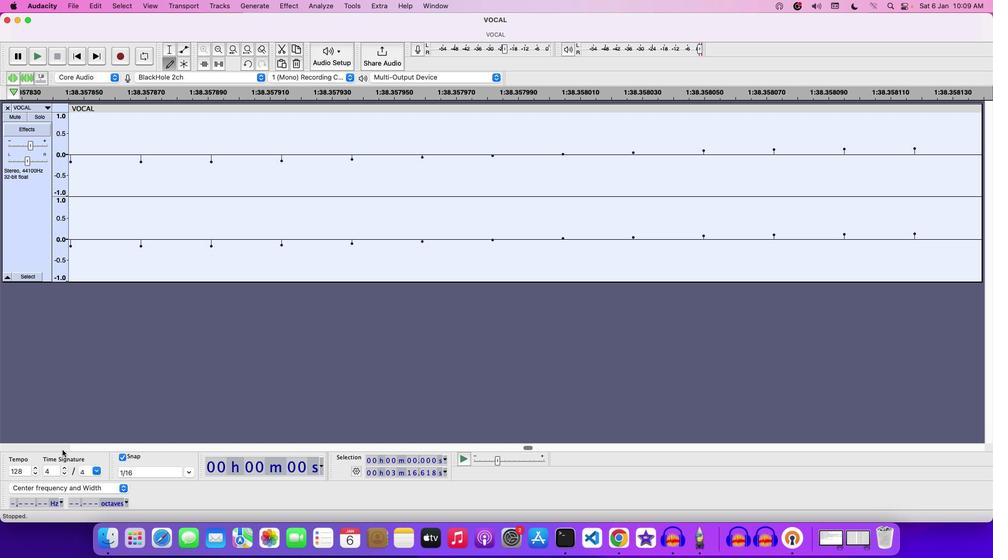 
Action: Mouse moved to (66, 446)
Screenshot: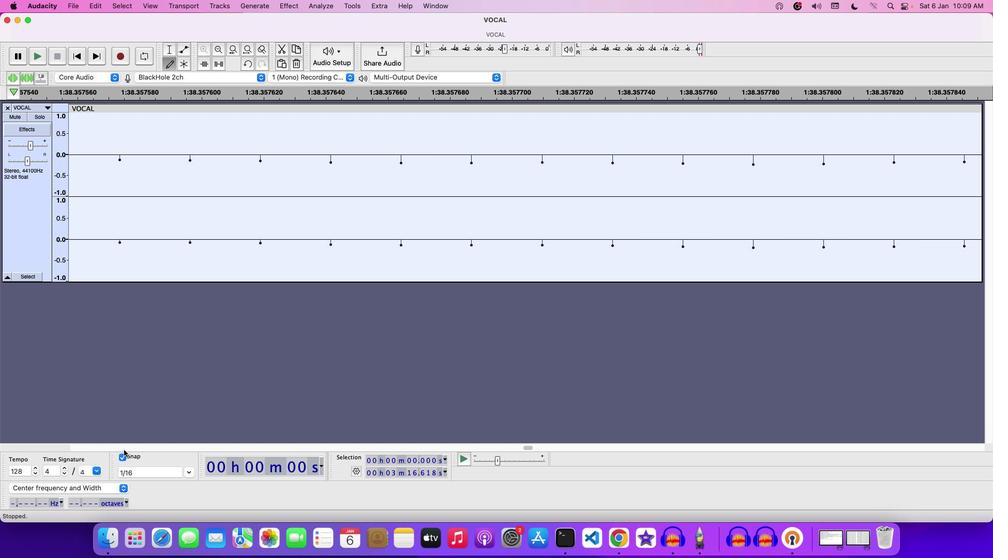
Action: Mouse pressed left at (66, 446)
Screenshot: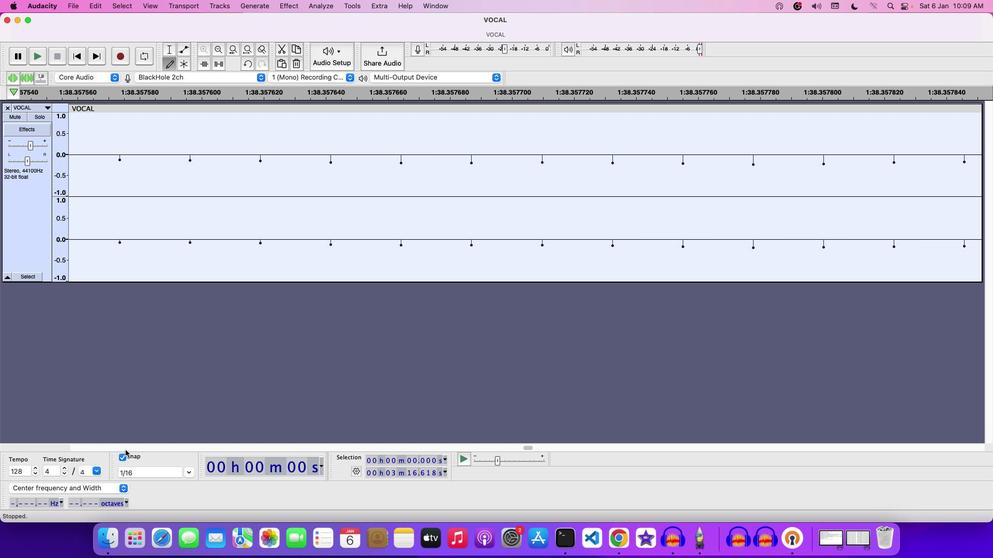 
Action: Mouse moved to (101, 447)
Screenshot: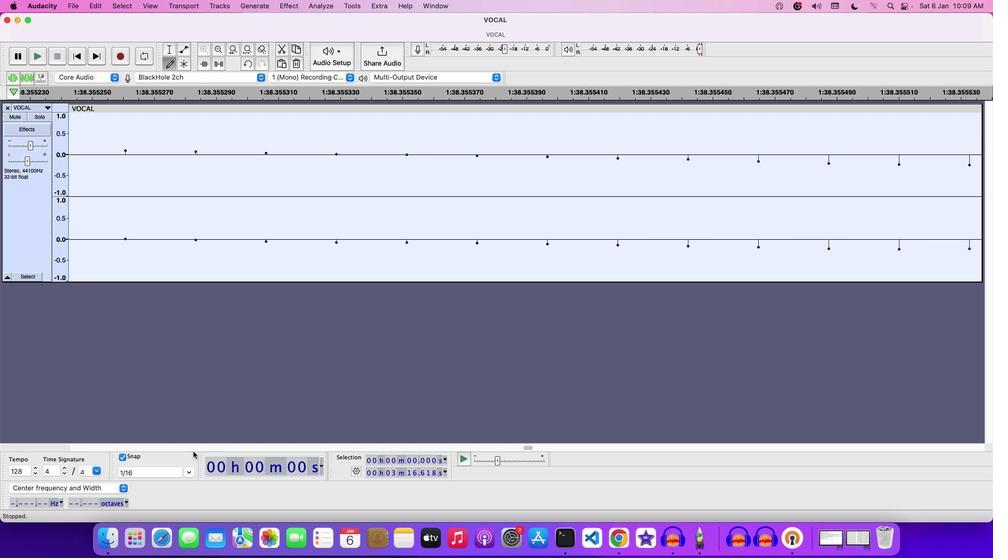 
Action: Mouse pressed left at (101, 447)
Screenshot: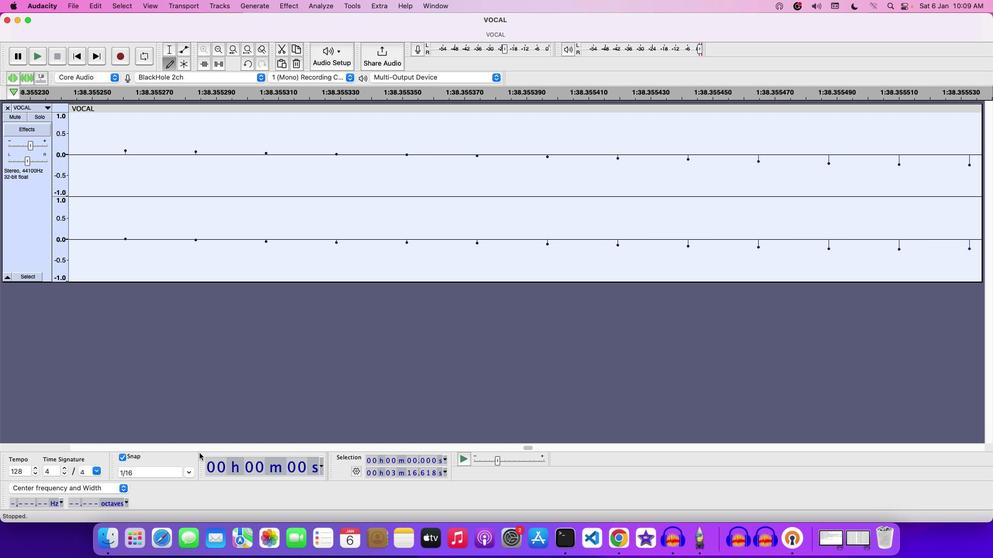 
Action: Mouse moved to (531, 448)
Screenshot: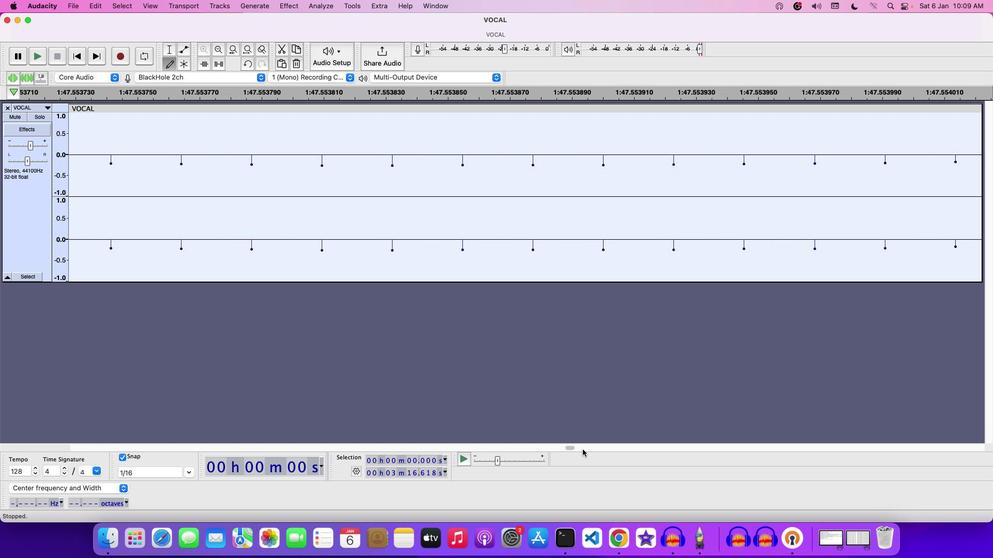 
Action: Mouse pressed left at (531, 448)
Screenshot: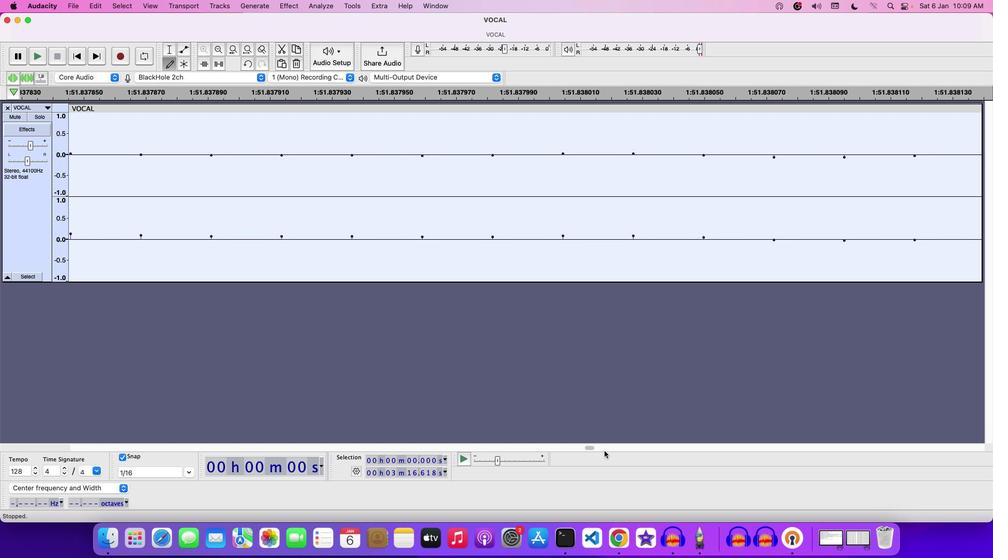 
Action: Mouse moved to (502, 146)
Screenshot: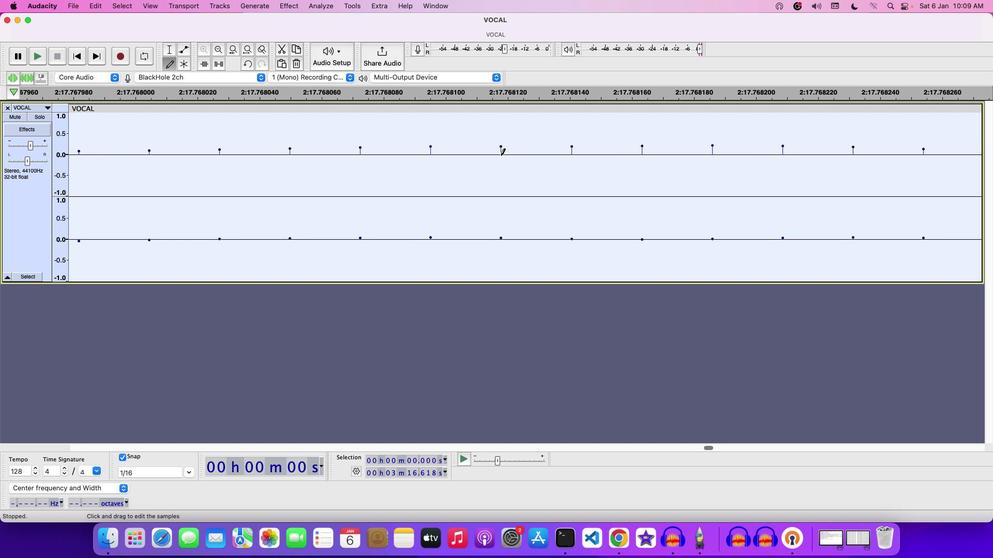 
Action: Mouse pressed left at (502, 146)
Screenshot: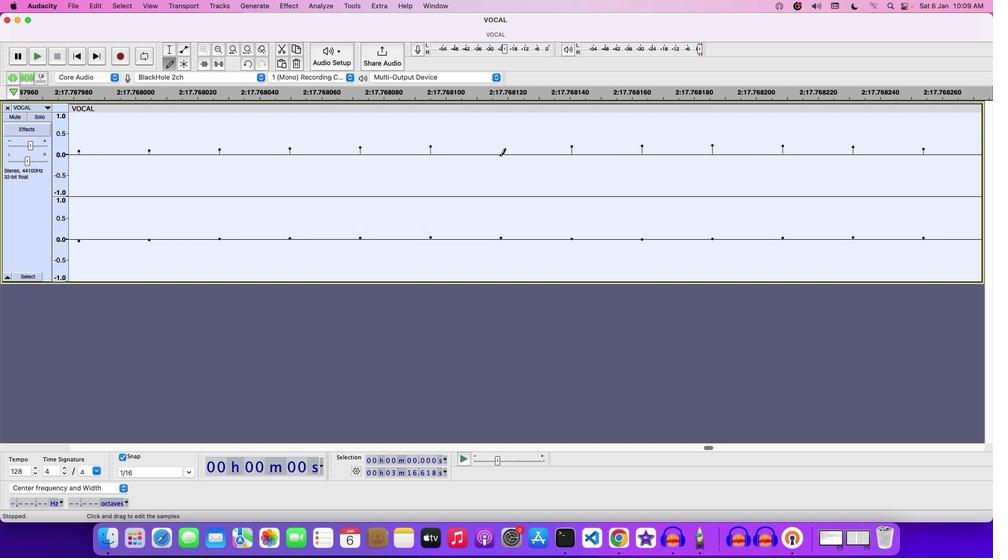 
Action: Mouse moved to (501, 155)
Screenshot: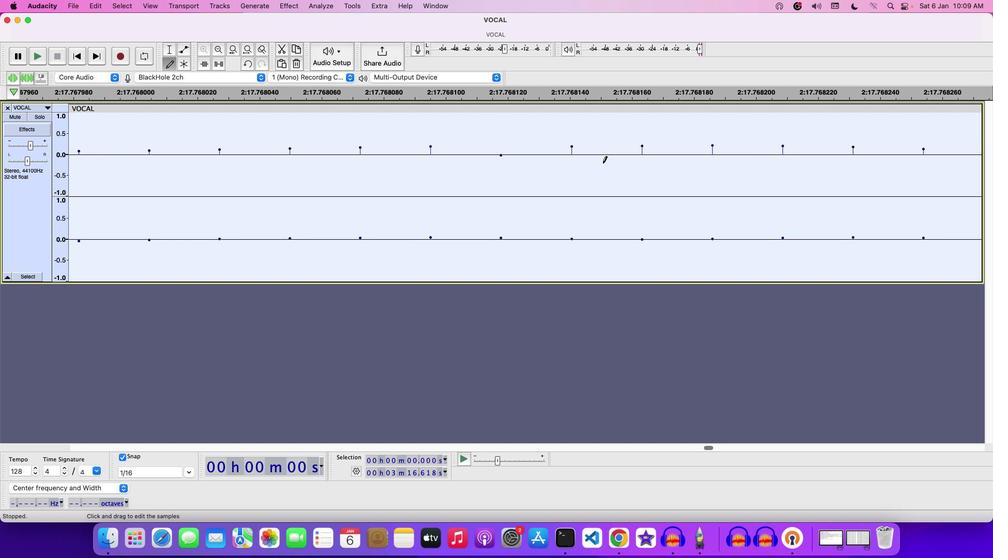 
Action: Mouse pressed left at (501, 155)
Screenshot: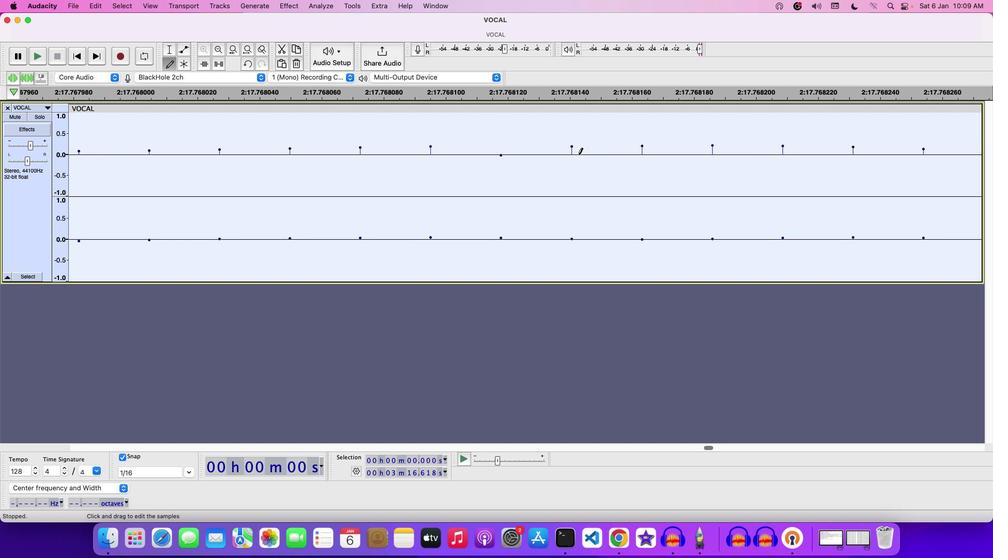 
Action: Mouse moved to (571, 154)
Screenshot: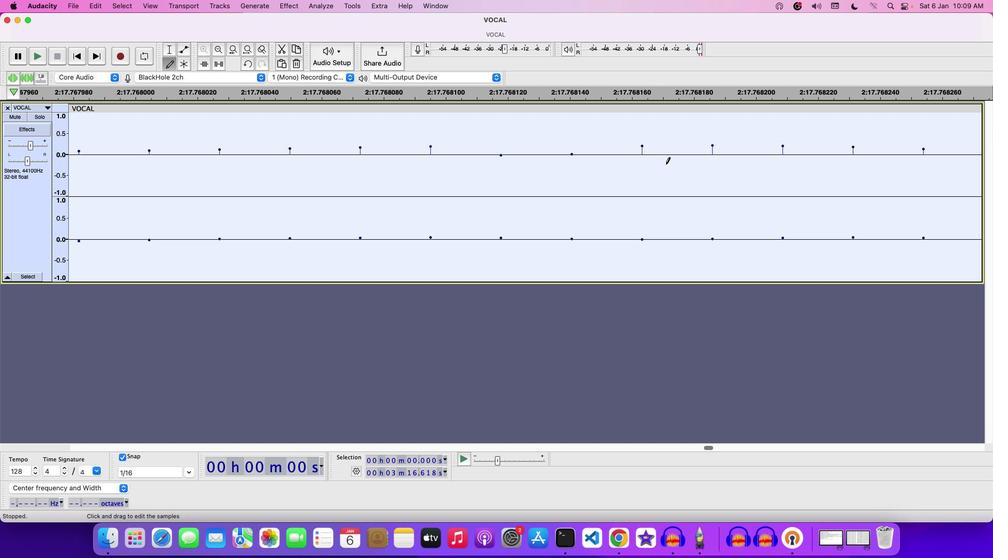 
Action: Mouse pressed left at (571, 154)
Screenshot: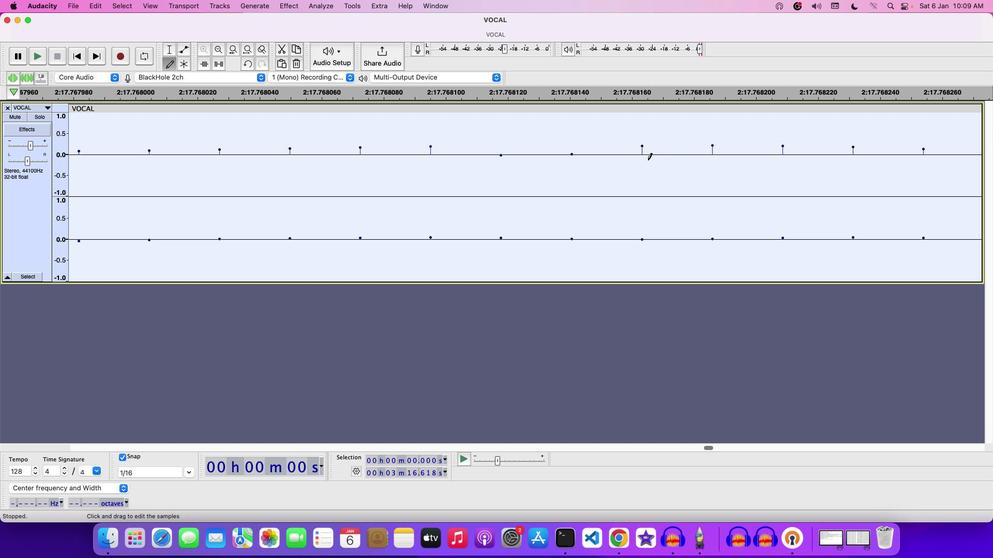
Action: Mouse moved to (643, 156)
Screenshot: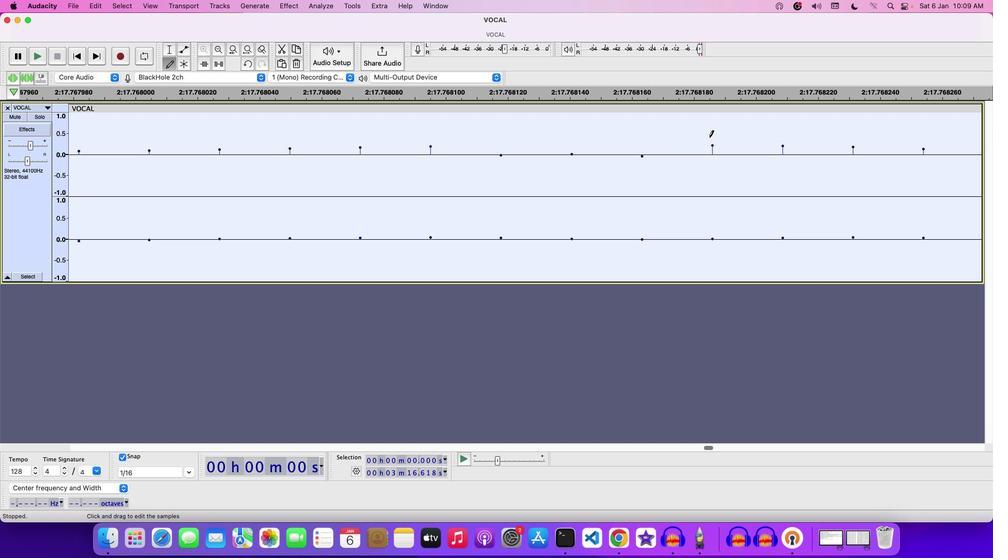 
Action: Mouse pressed left at (643, 156)
Screenshot: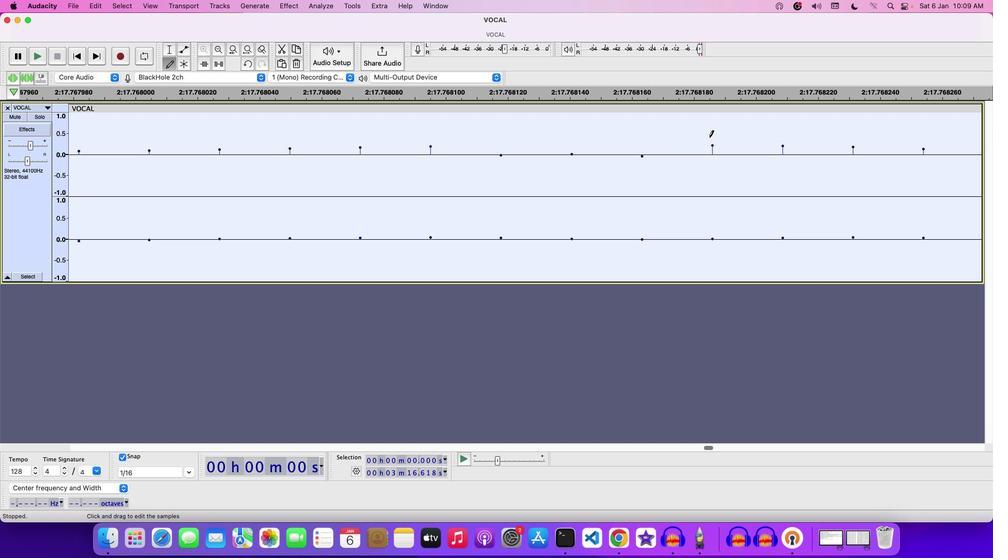 
Action: Mouse moved to (714, 154)
Screenshot: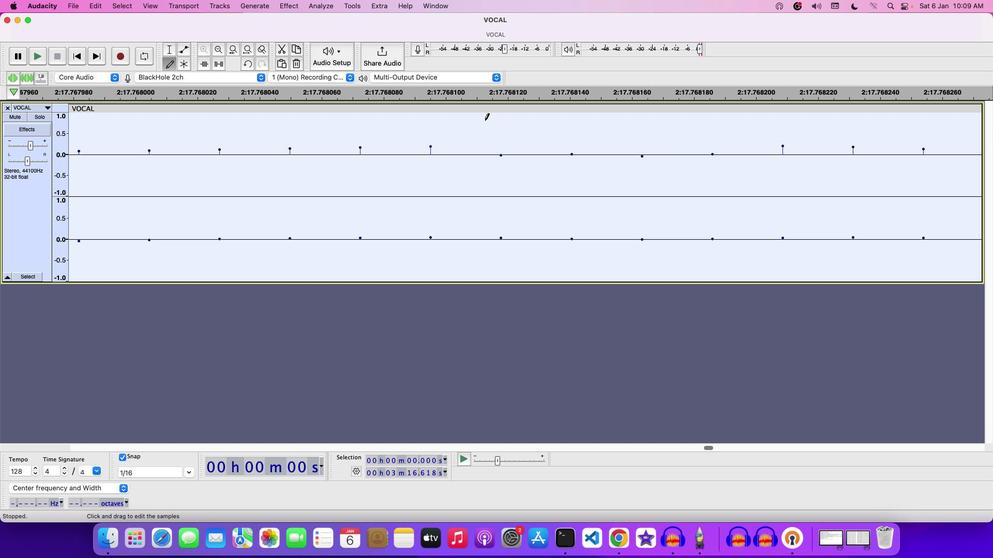 
Action: Mouse pressed left at (714, 154)
Screenshot: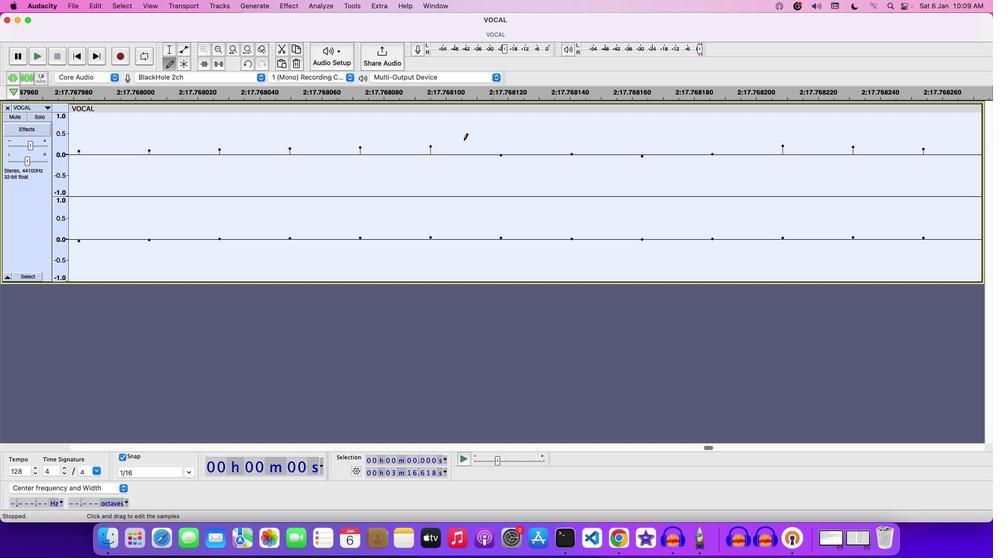 
Action: Mouse moved to (432, 156)
Screenshot: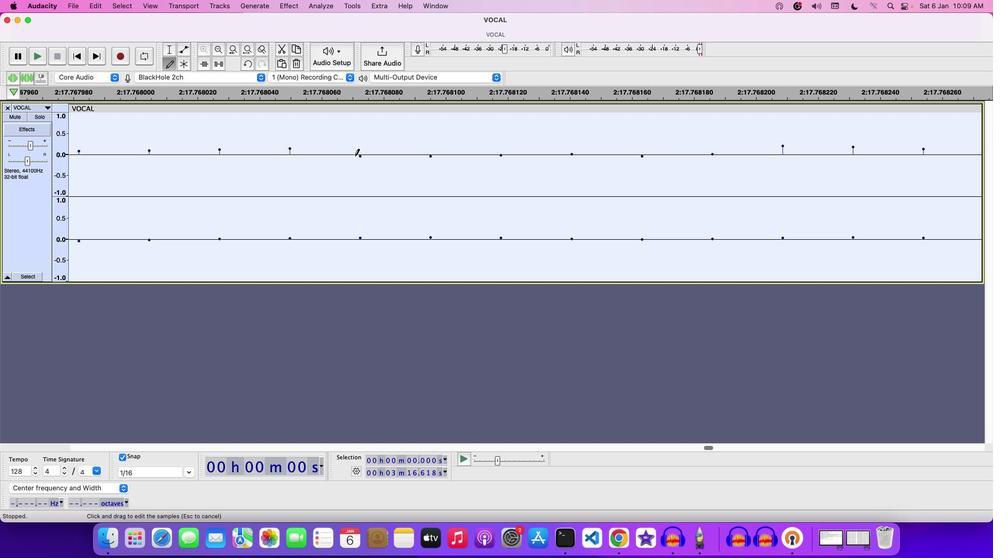
Action: Mouse pressed left at (432, 156)
Screenshot: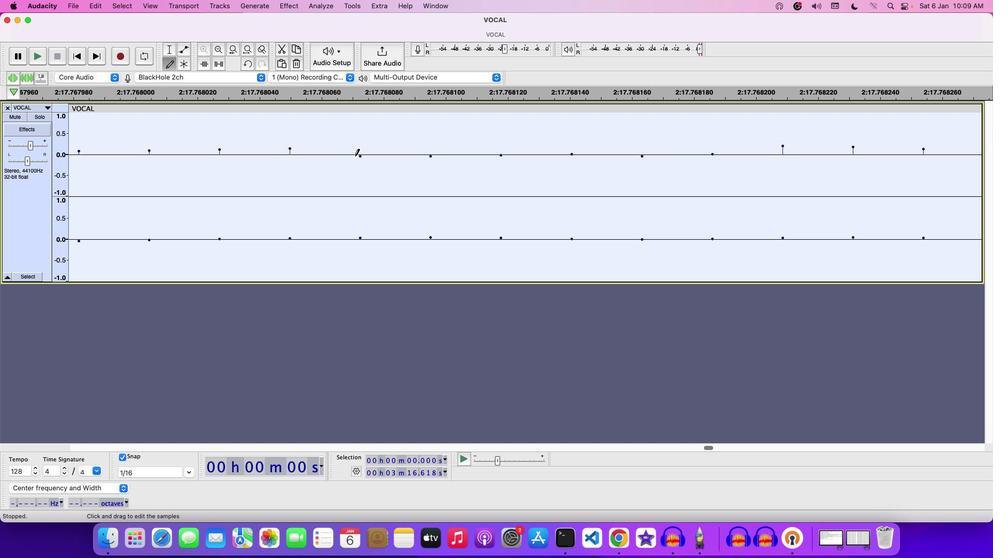
Action: Mouse moved to (355, 156)
Screenshot: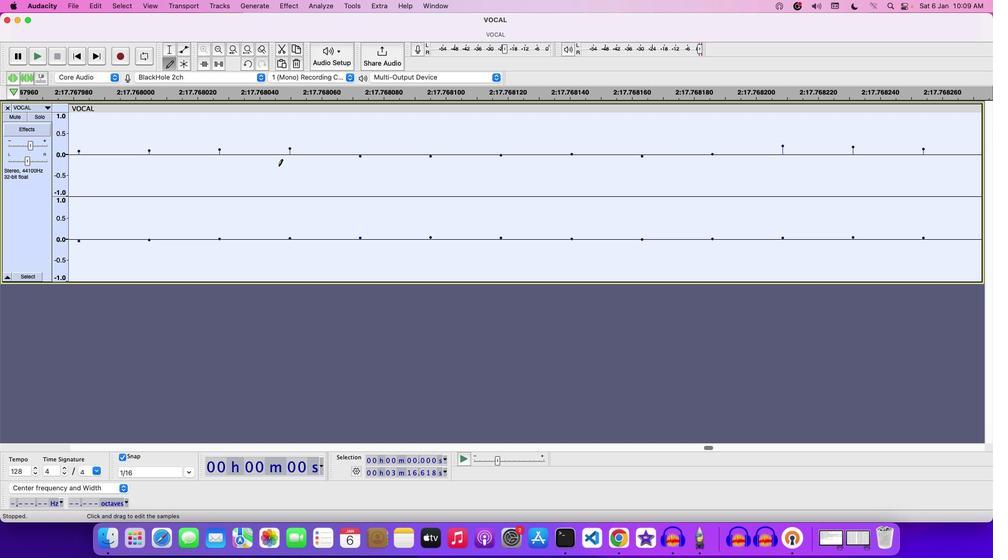 
Action: Mouse pressed left at (355, 156)
Screenshot: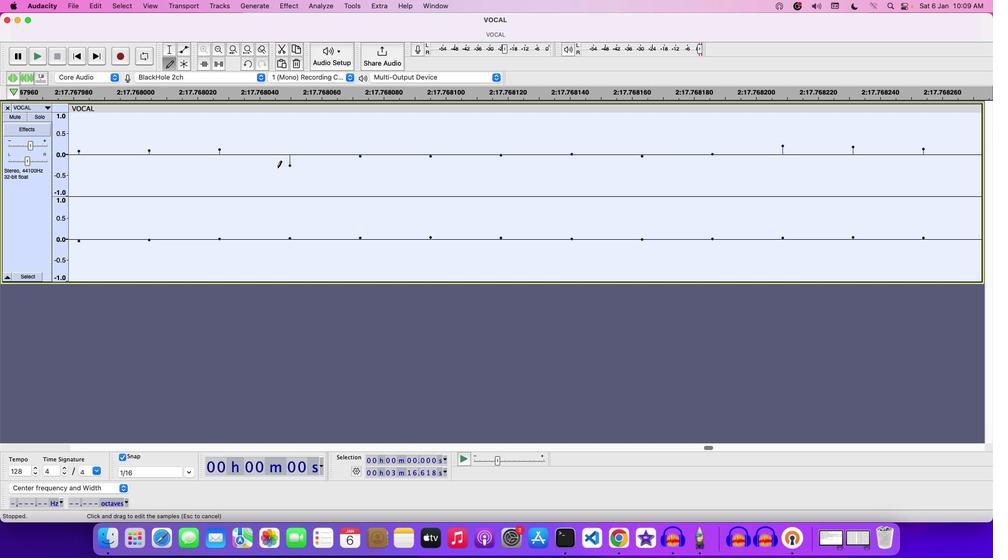 
Action: Mouse moved to (278, 165)
Screenshot: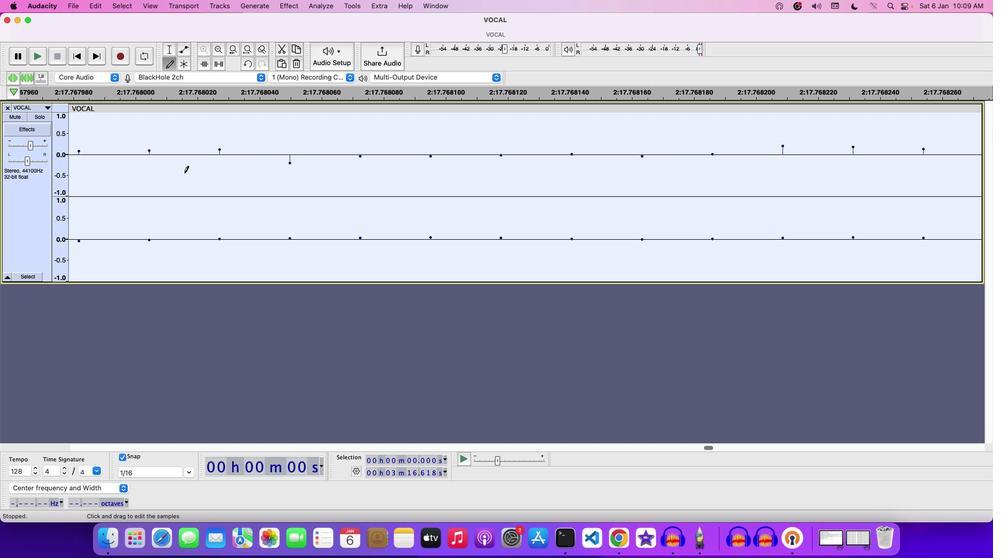 
Action: Mouse pressed left at (278, 165)
Screenshot: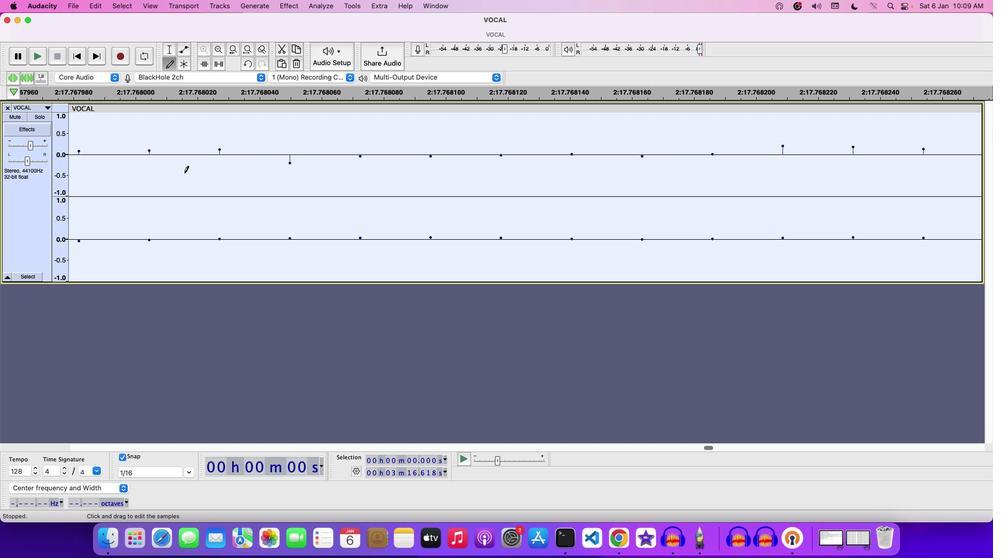 
Action: Mouse moved to (257, 162)
Screenshot: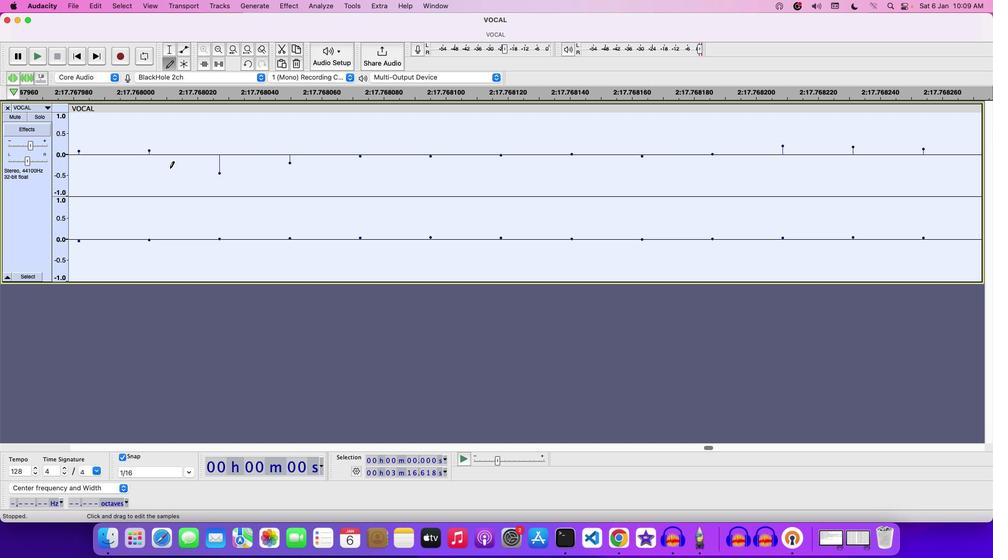 
Action: Mouse pressed left at (257, 162)
Screenshot: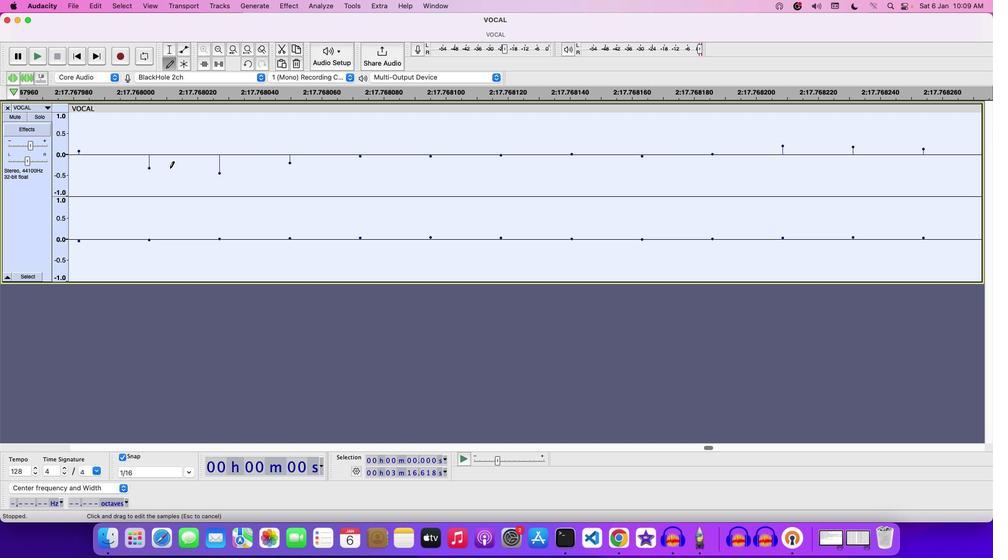 
Action: Mouse moved to (184, 173)
Screenshot: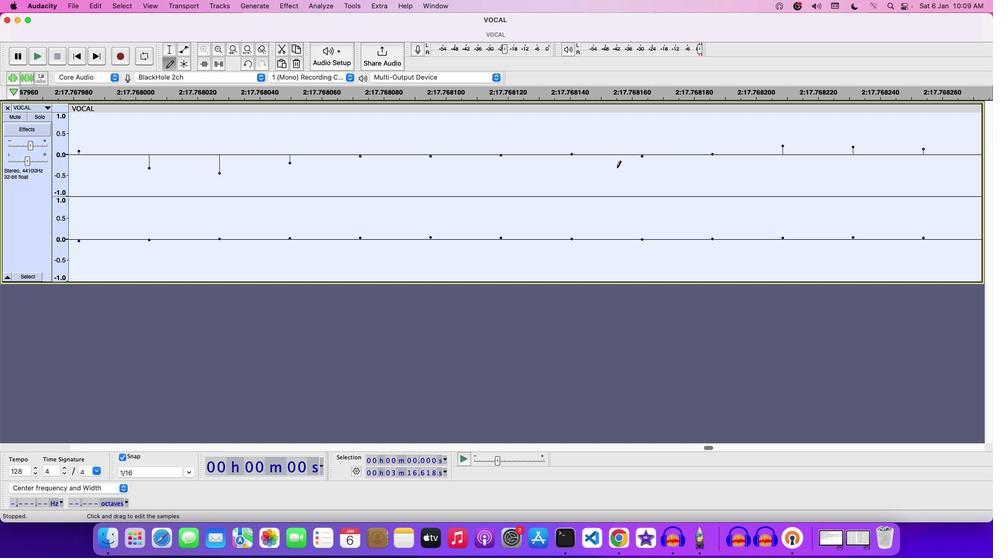 
Action: Mouse pressed left at (184, 173)
Screenshot: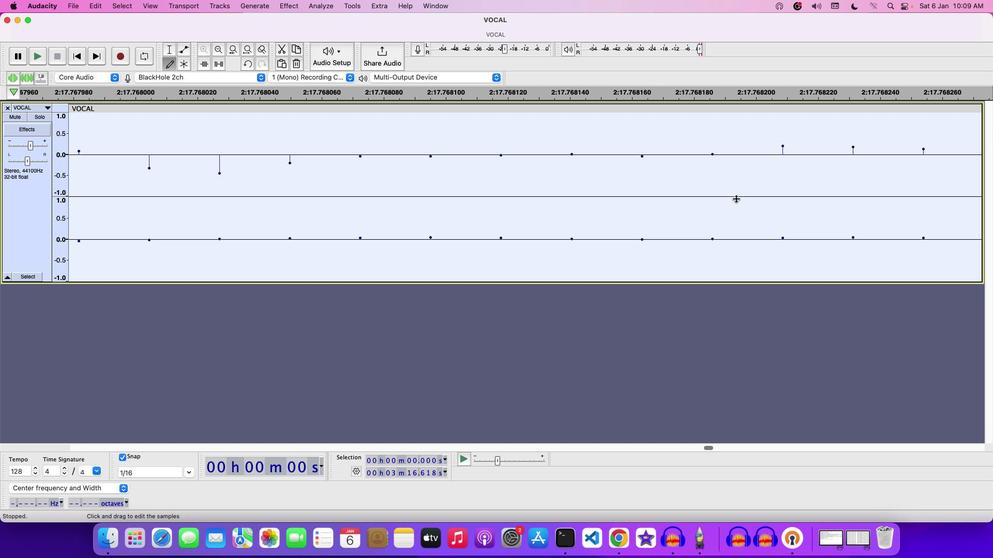 
Action: Mouse moved to (170, 168)
Screenshot: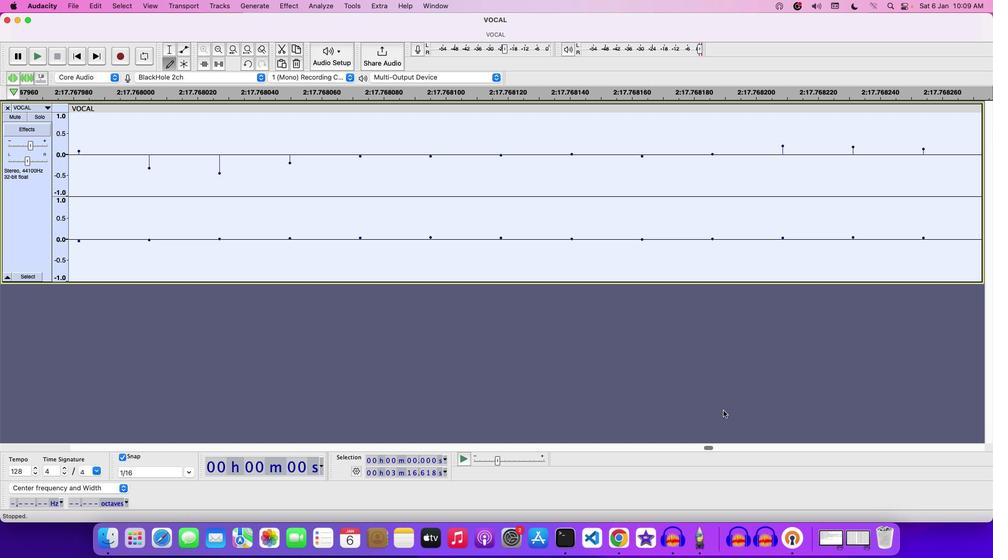 
Action: Mouse pressed left at (170, 168)
Screenshot: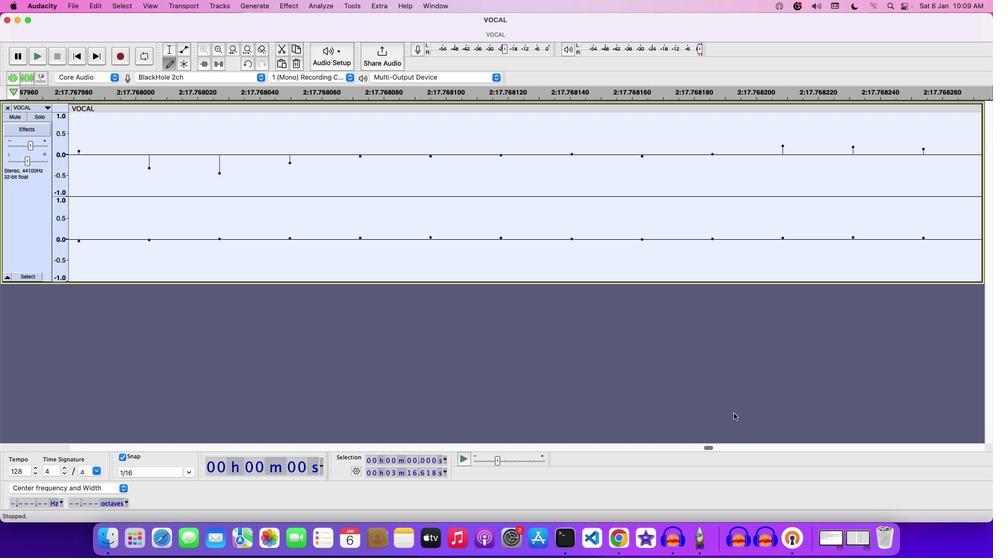 
Action: Mouse moved to (707, 448)
Screenshot: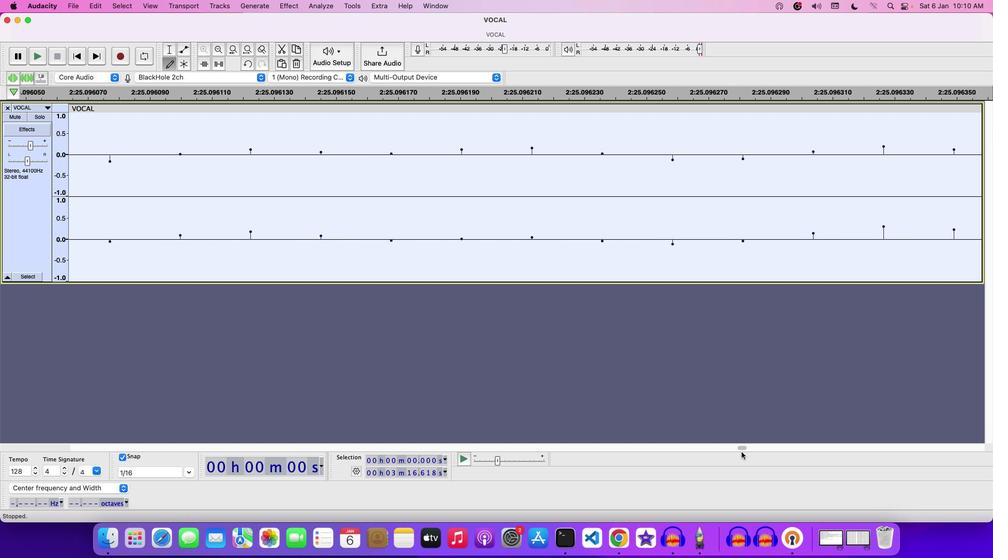
Action: Mouse pressed left at (707, 448)
Screenshot: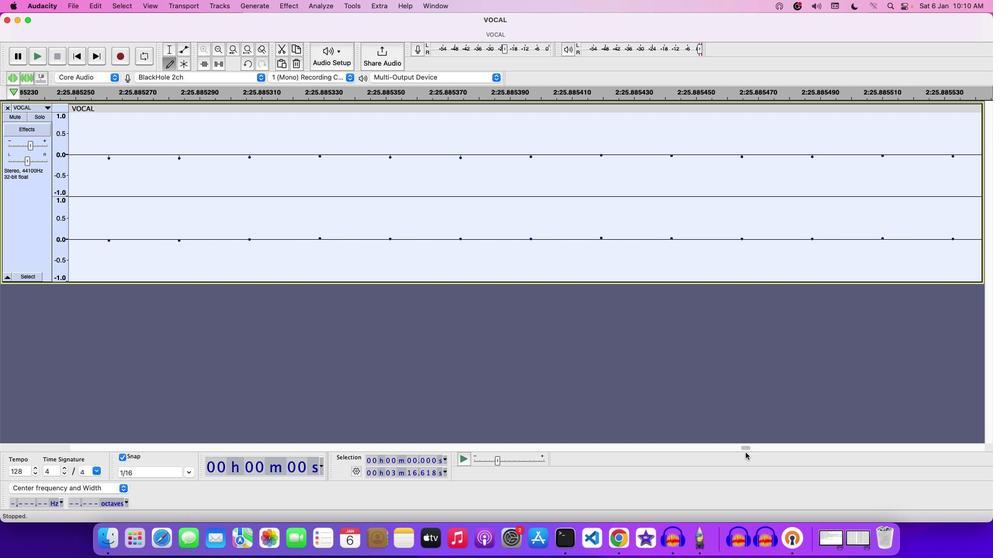 
Action: Mouse moved to (871, 173)
Screenshot: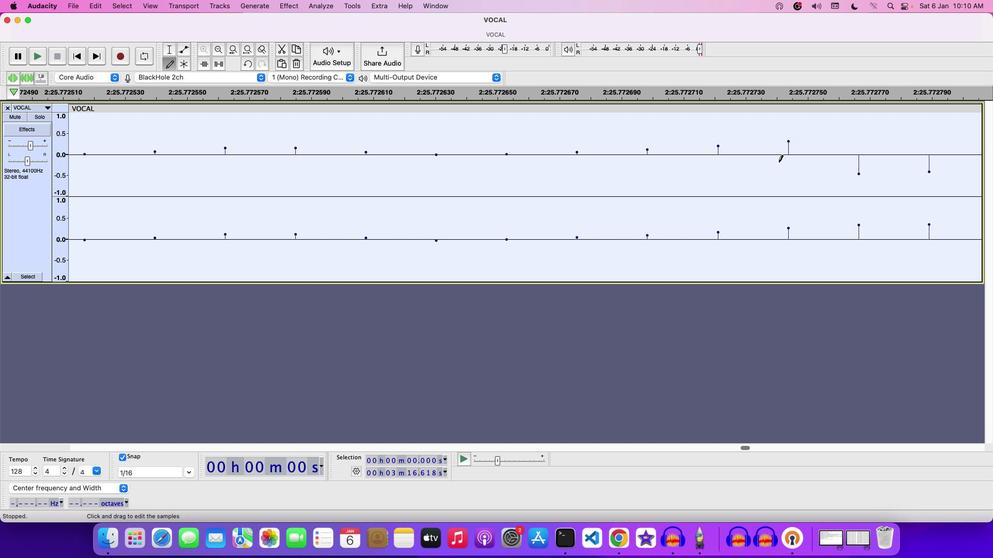 
Action: Mouse pressed left at (871, 173)
Screenshot: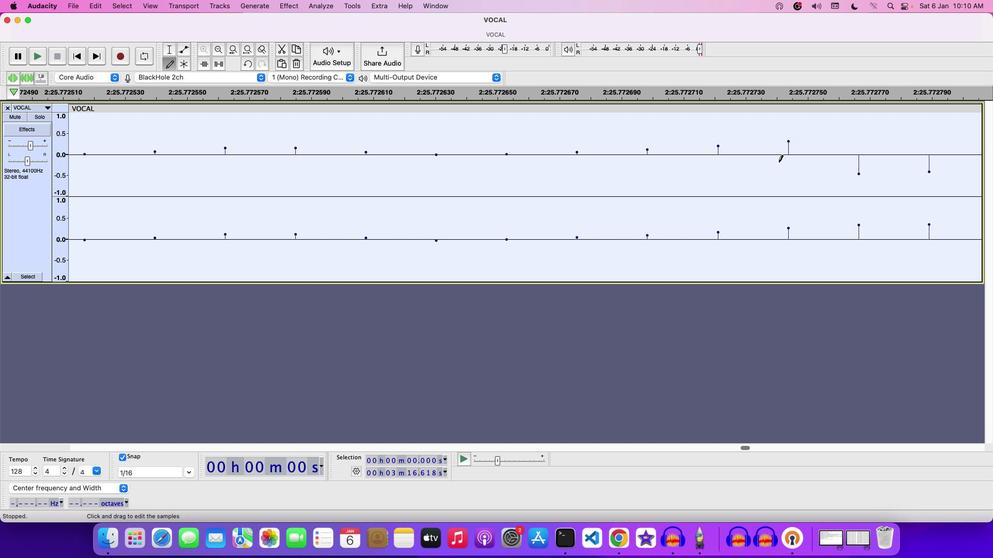 
Action: Mouse moved to (935, 171)
Screenshot: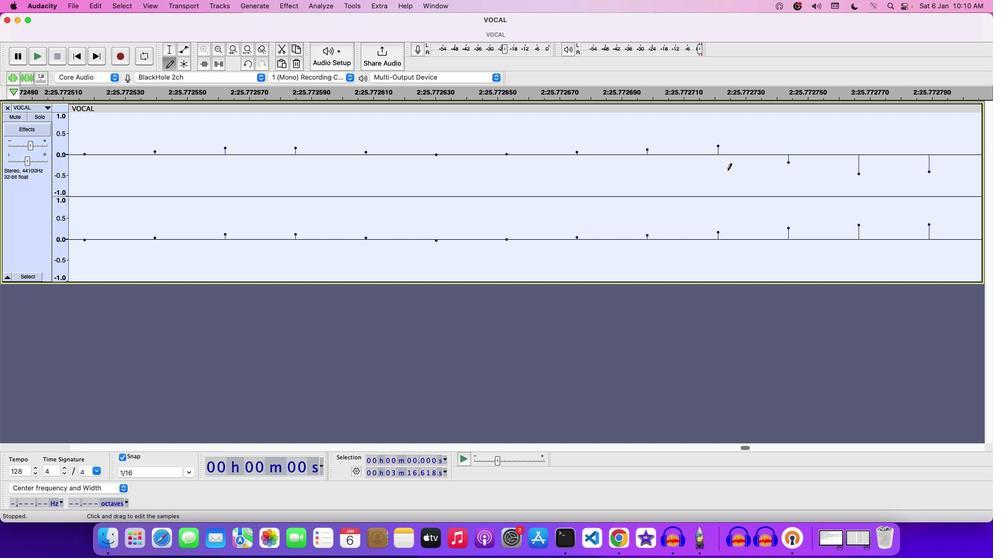 
Action: Mouse pressed left at (935, 171)
Screenshot: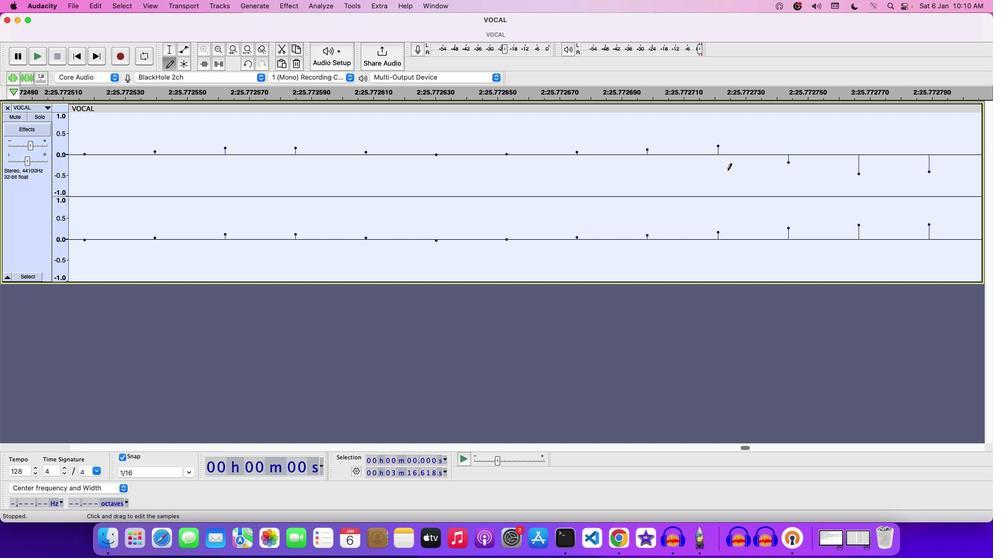 
Action: Mouse moved to (778, 162)
Screenshot: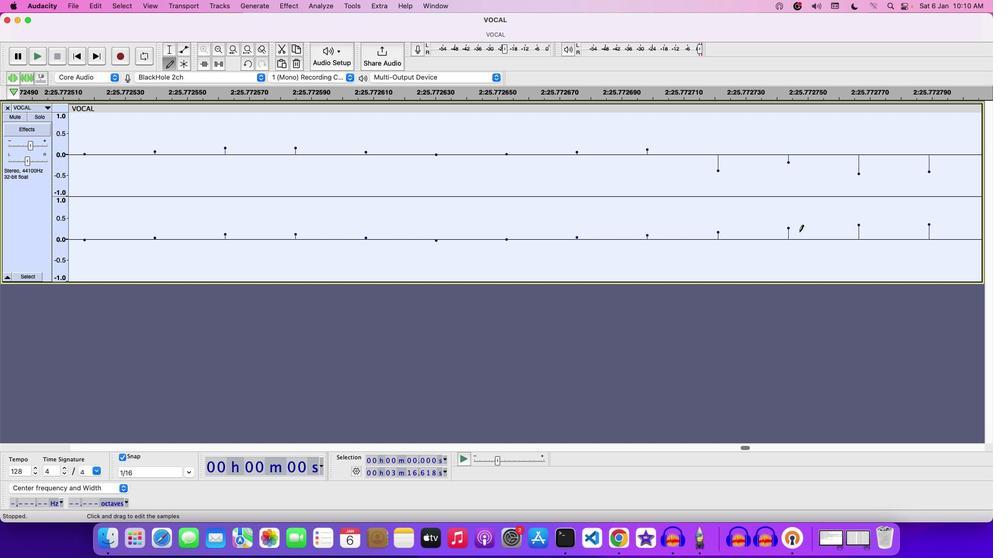 
Action: Mouse pressed left at (778, 162)
Screenshot: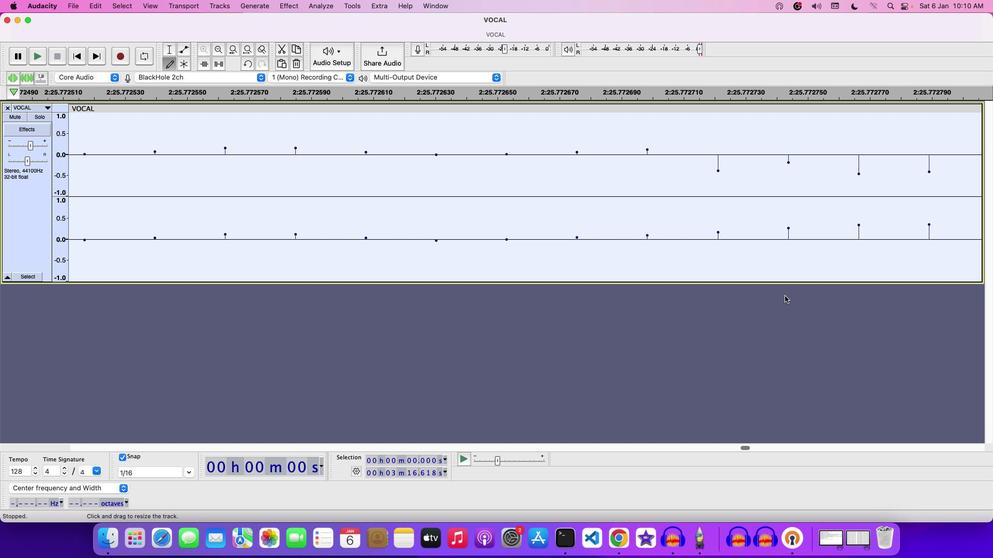 
Action: Mouse moved to (727, 170)
Screenshot: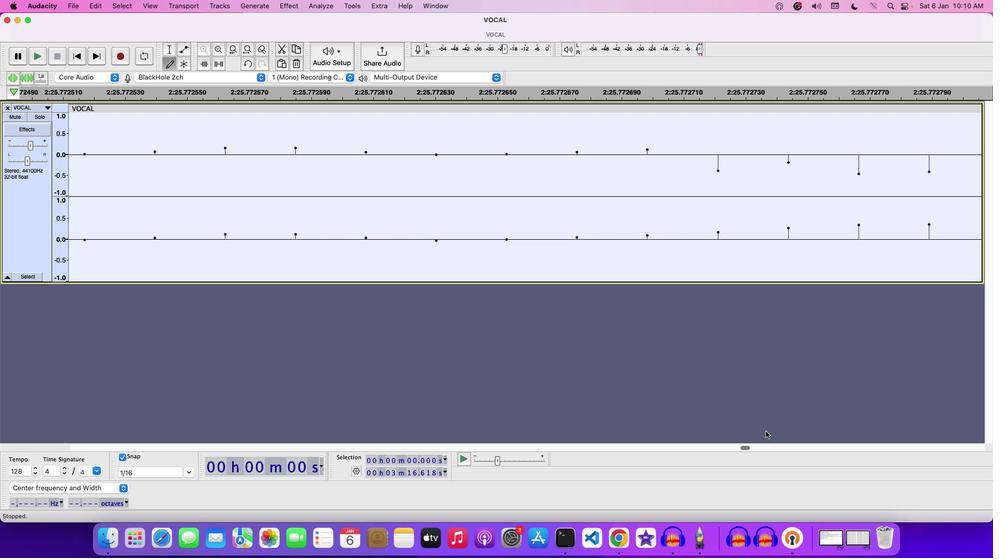 
Action: Mouse pressed left at (727, 170)
Screenshot: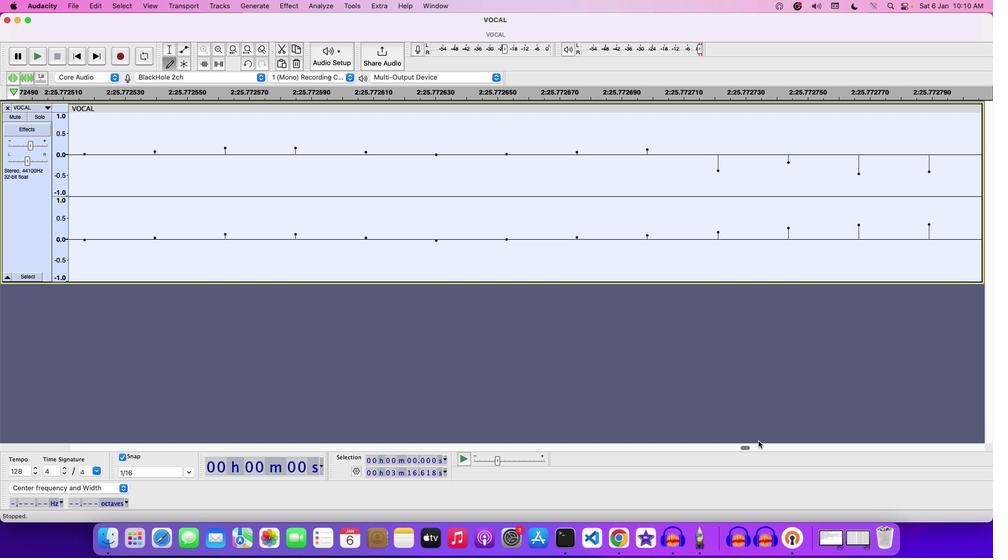 
Action: Mouse moved to (744, 451)
Screenshot: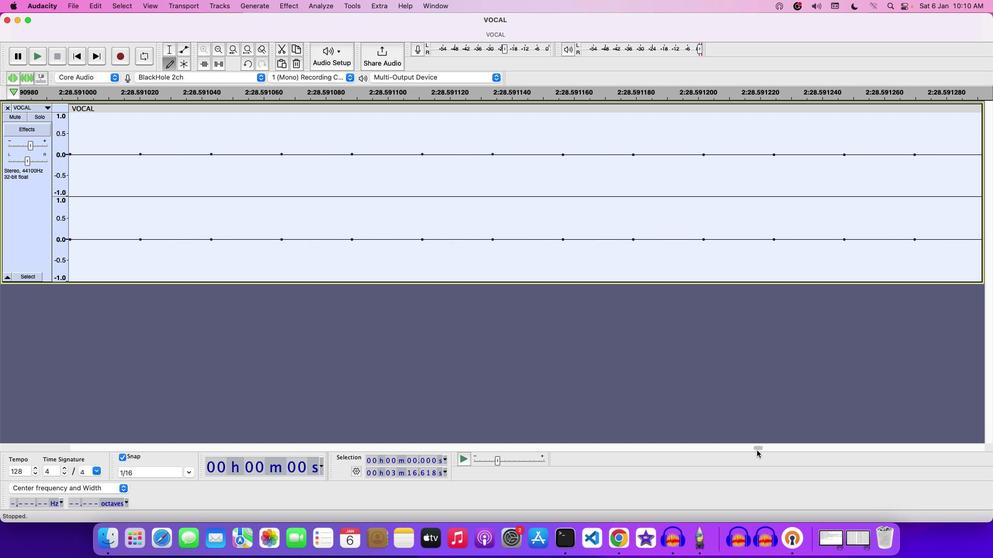 
Action: Mouse pressed left at (744, 451)
Screenshot: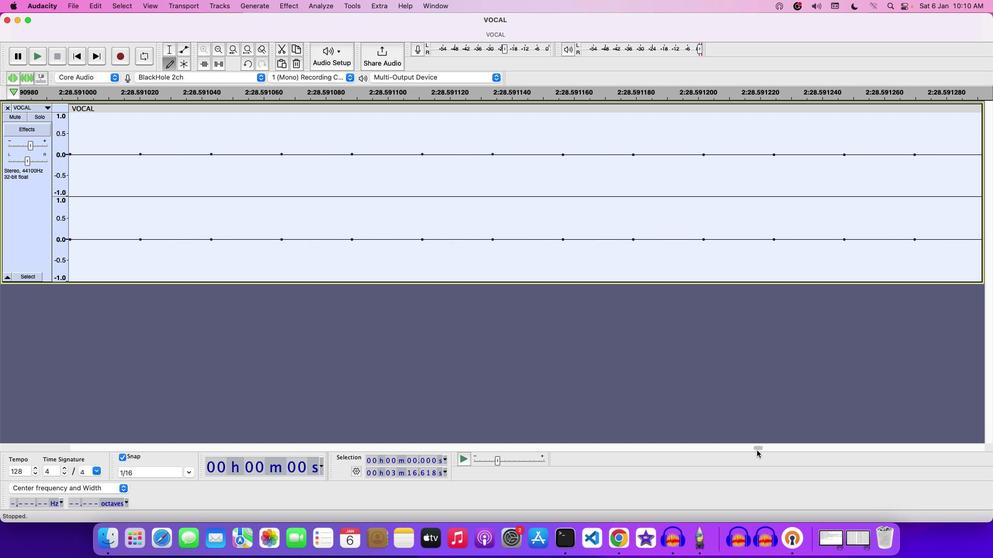 
Action: Mouse moved to (123, 175)
Screenshot: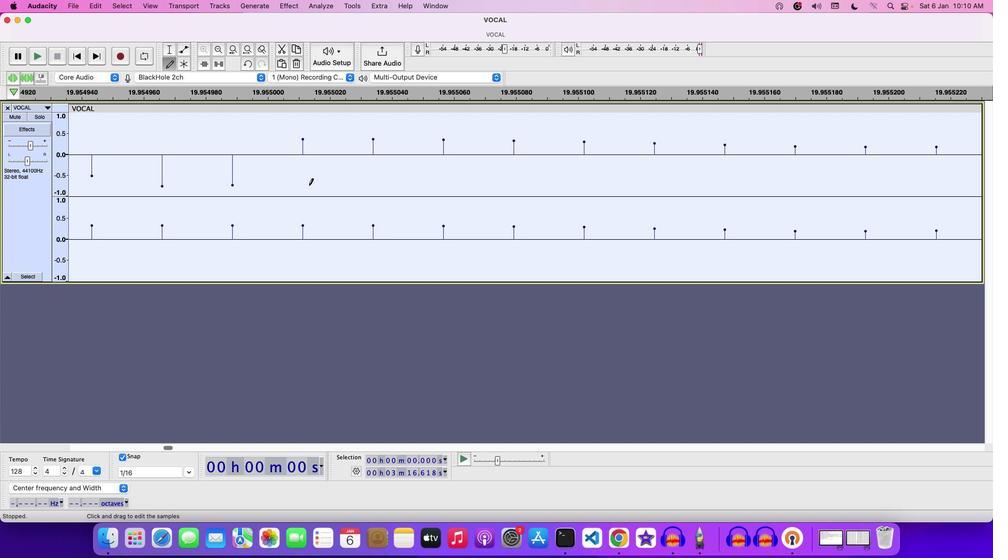 
Action: Mouse pressed left at (123, 175)
Screenshot: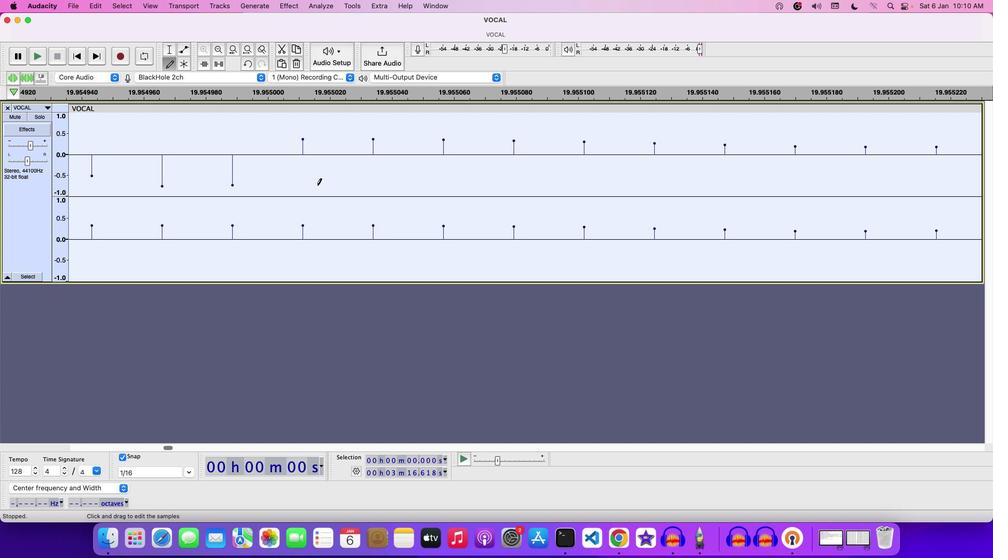 
Action: Mouse moved to (189, 186)
Screenshot: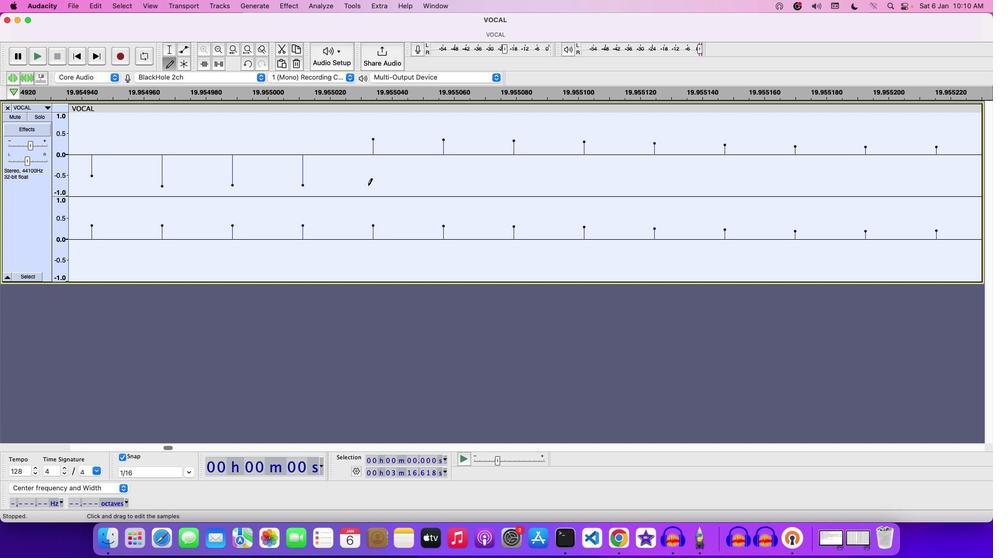 
Action: Mouse pressed left at (189, 186)
Screenshot: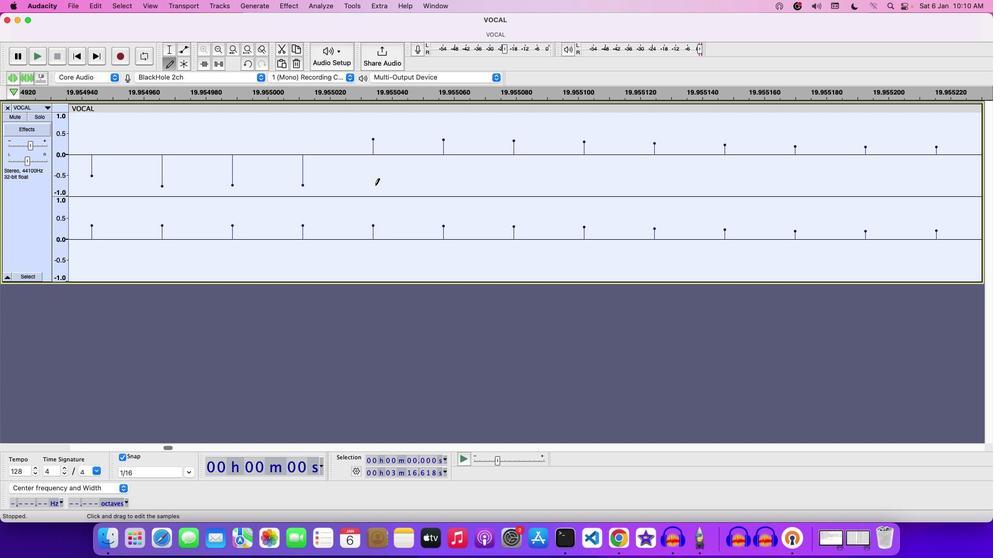 
Action: Mouse moved to (263, 185)
Screenshot: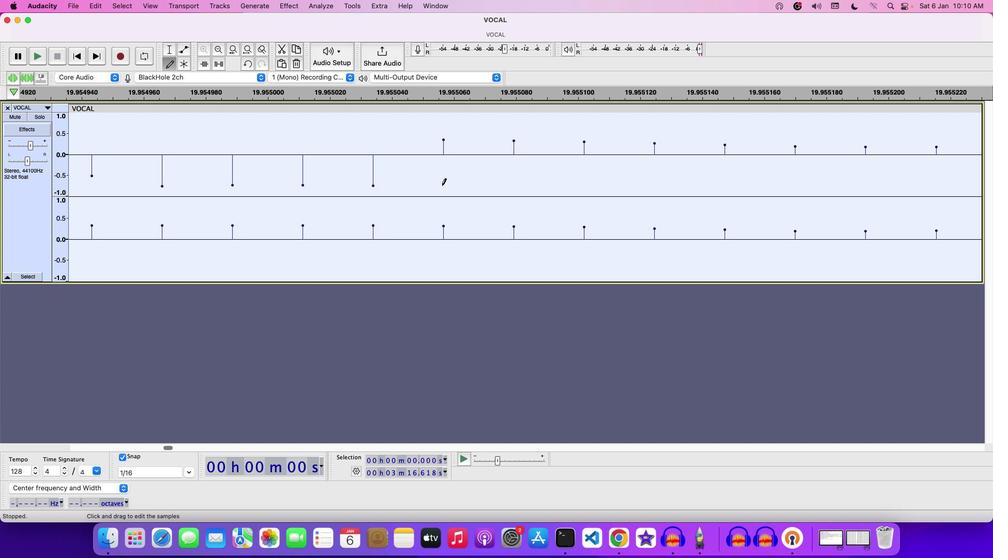 
Action: Mouse pressed left at (263, 185)
Screenshot: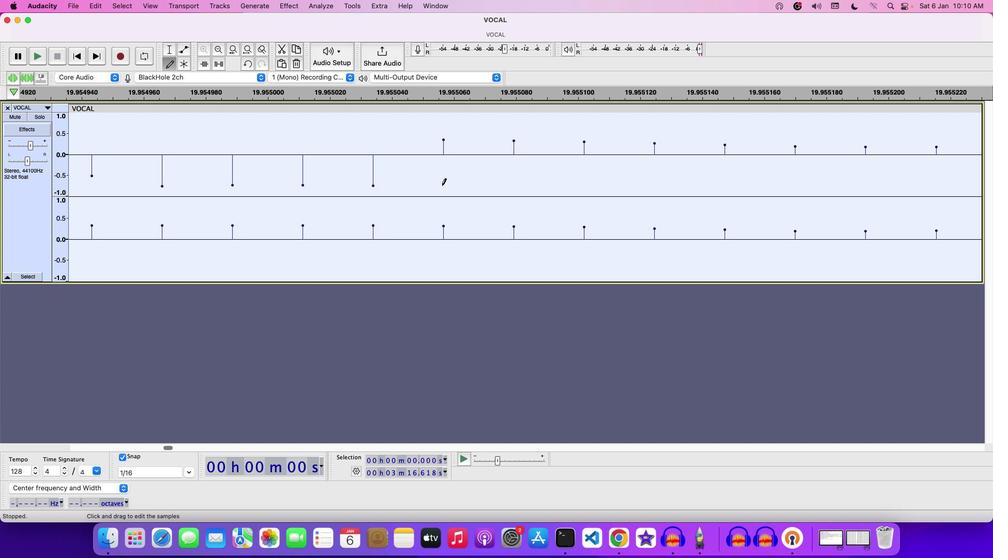 
Action: Mouse moved to (314, 185)
Screenshot: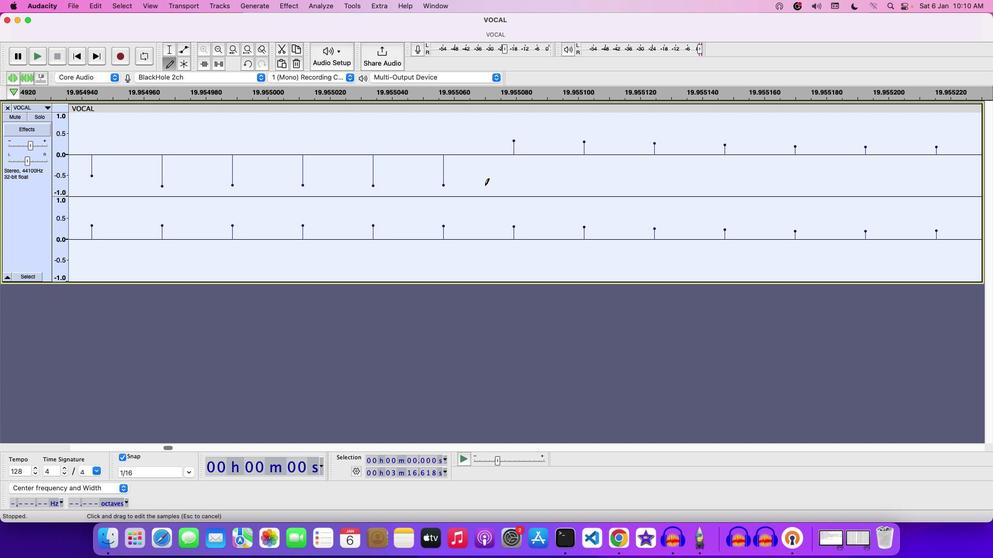 
Action: Mouse pressed left at (314, 185)
Screenshot: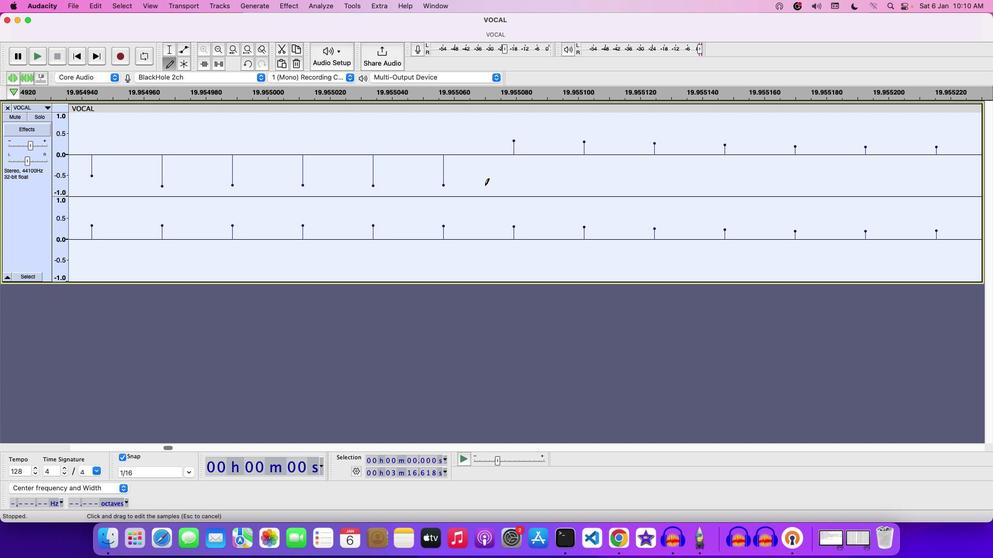 
Action: Mouse moved to (369, 185)
Screenshot: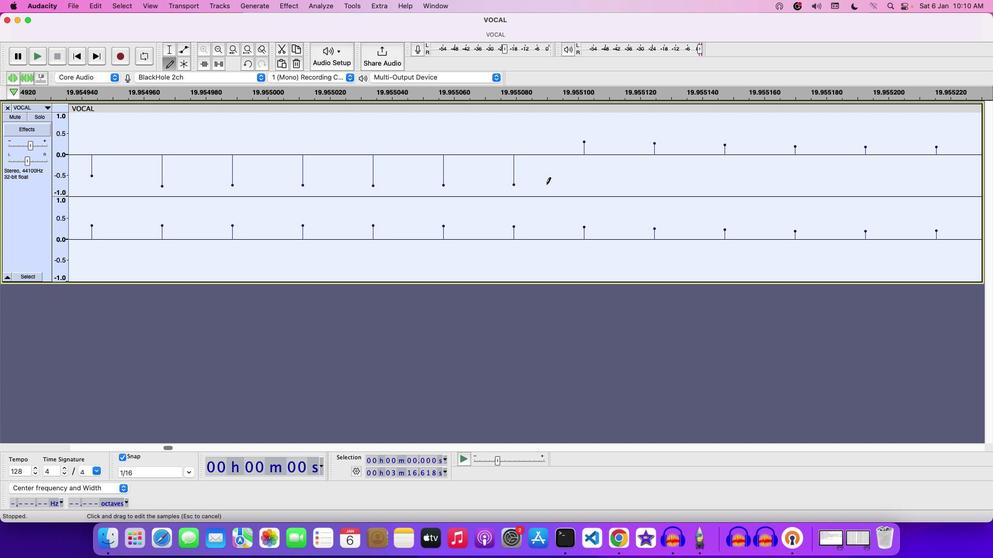
Action: Mouse pressed left at (369, 185)
Screenshot: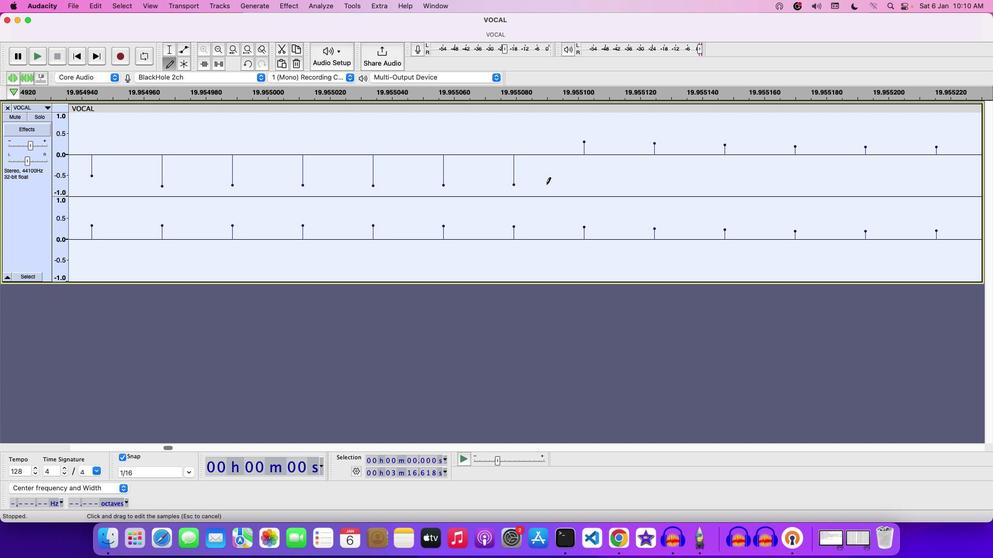 
Action: Mouse moved to (441, 185)
Screenshot: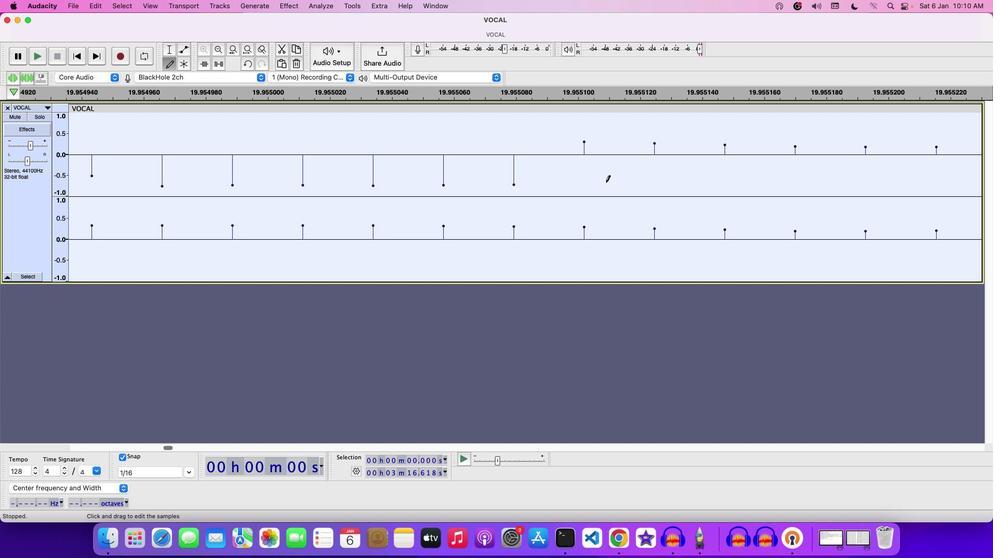 
Action: Mouse pressed left at (441, 185)
Screenshot: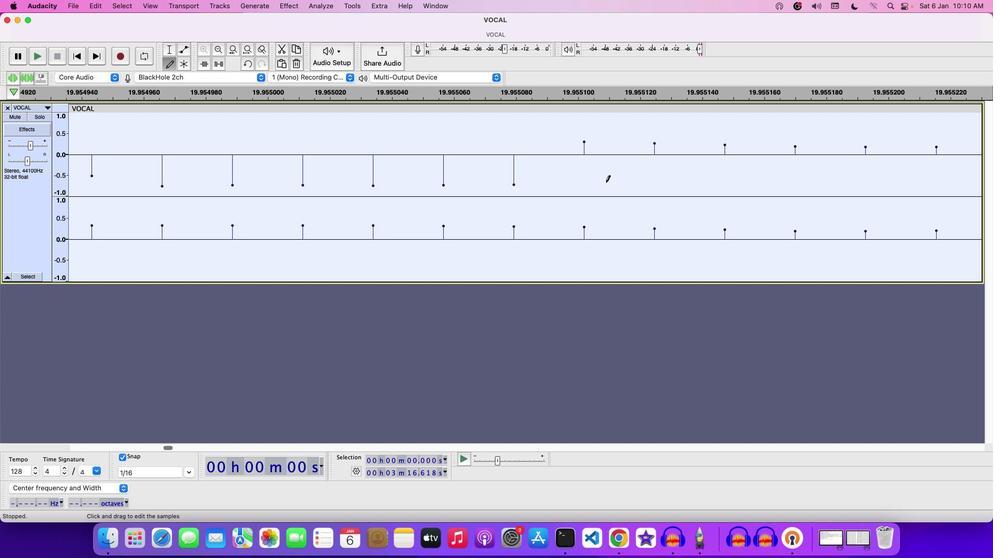 
Action: Mouse moved to (465, 185)
Screenshot: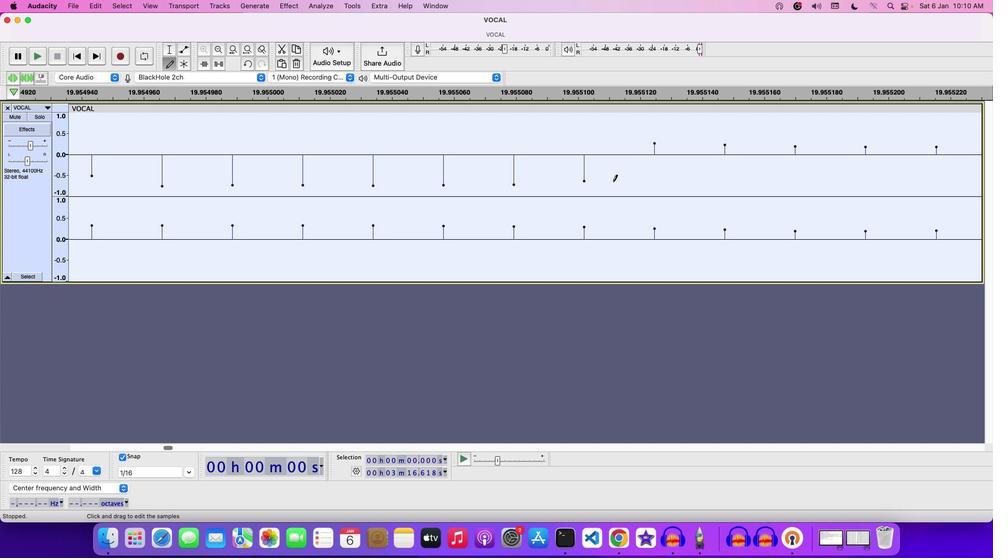 
Action: Mouse pressed left at (465, 185)
Screenshot: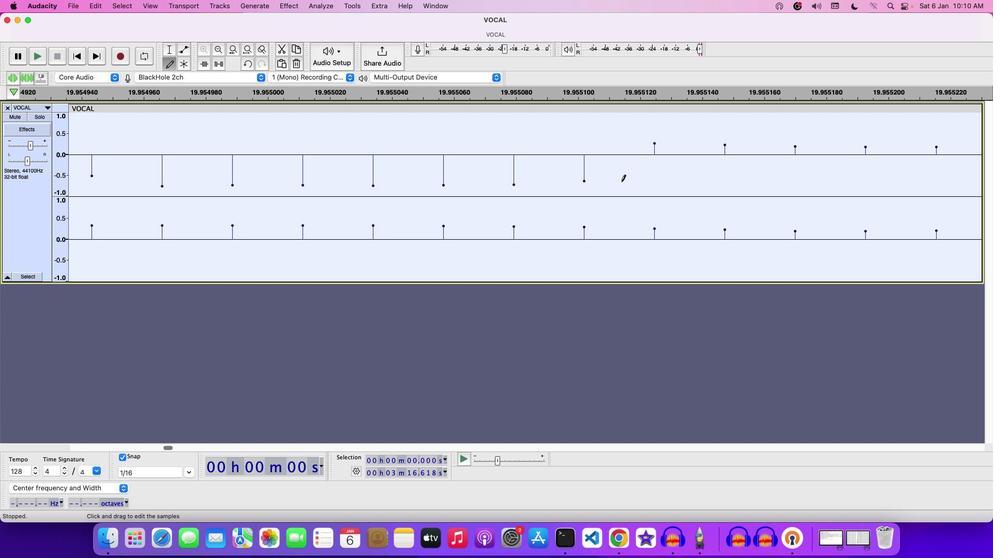 
Action: Mouse moved to (543, 184)
Screenshot: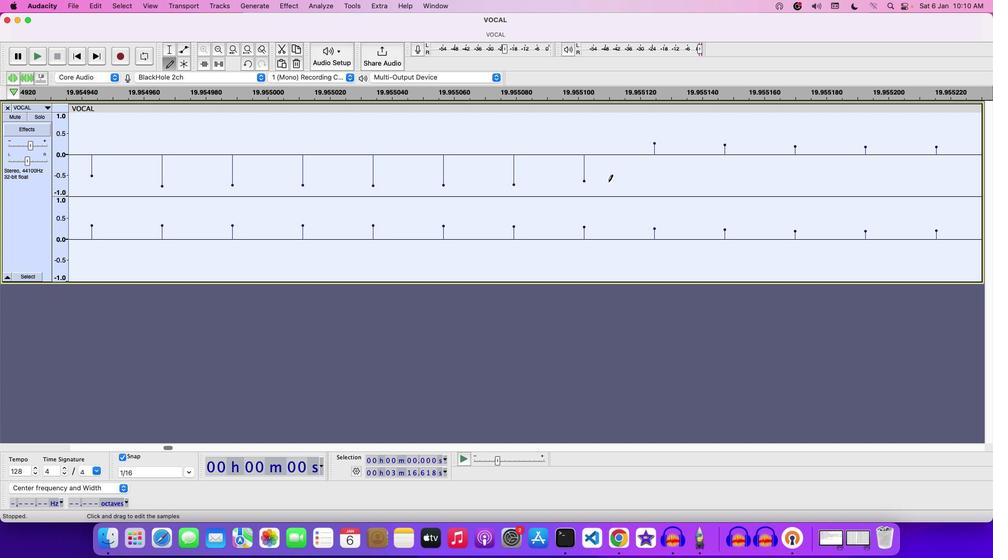 
Action: Mouse pressed left at (543, 184)
Screenshot: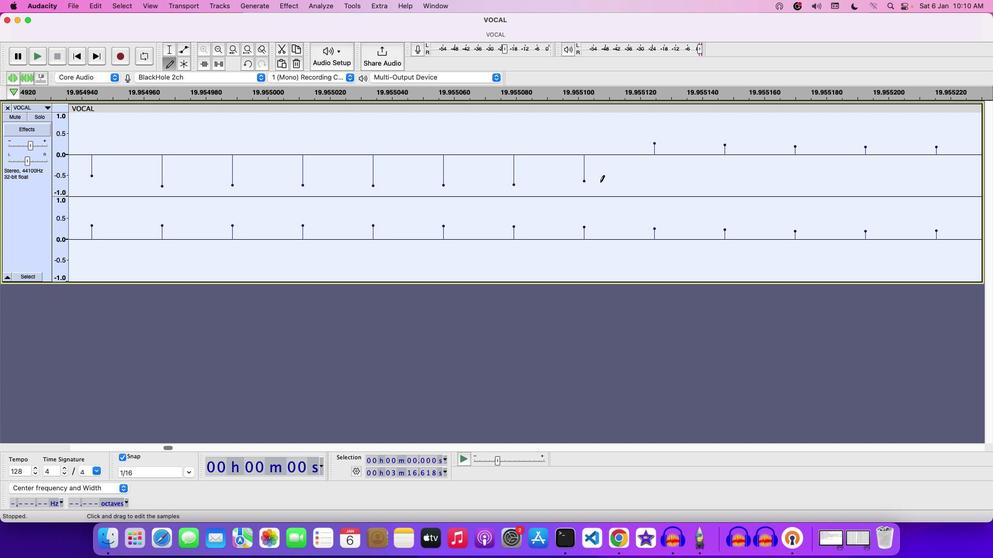 
Action: Mouse moved to (603, 181)
Screenshot: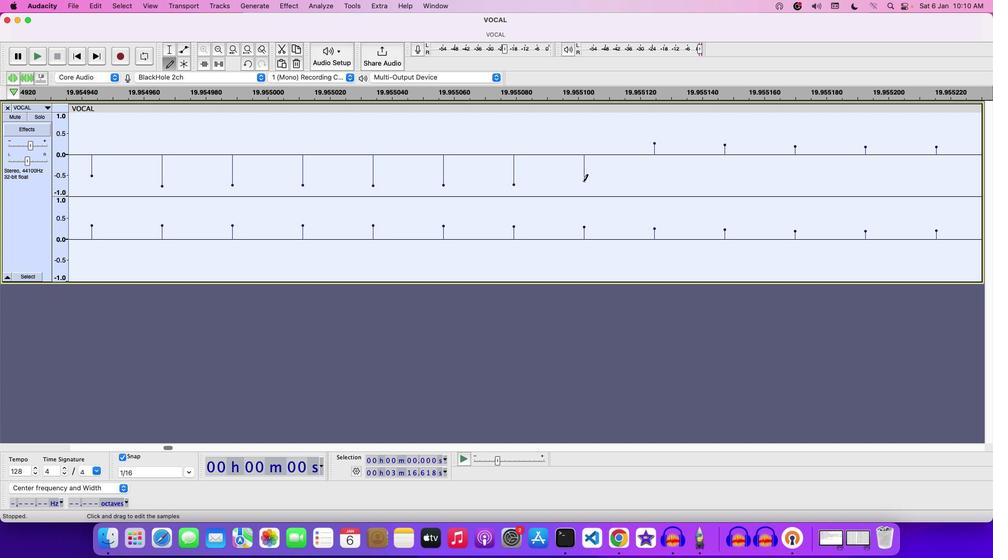 
Action: Mouse pressed left at (603, 181)
Screenshot: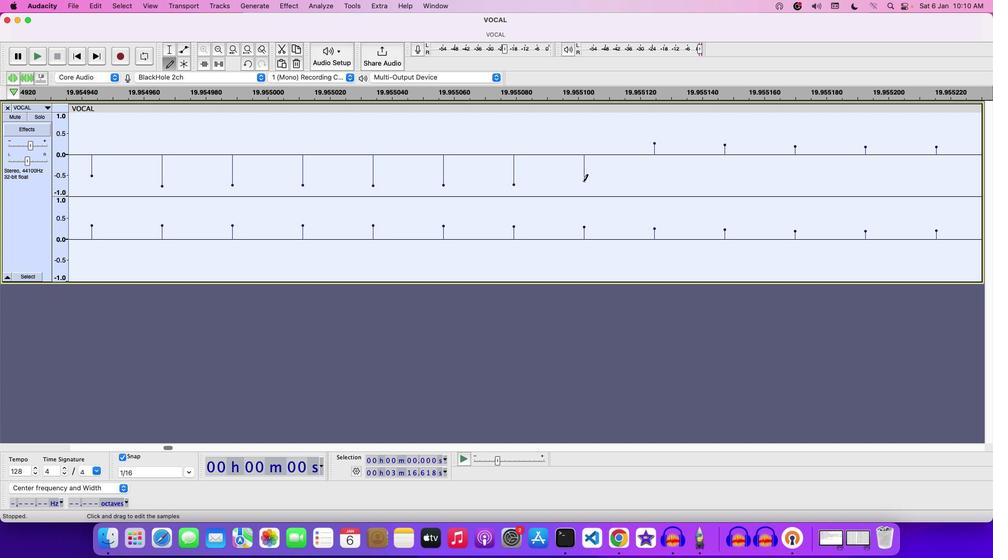 
Action: Mouse moved to (583, 181)
Screenshot: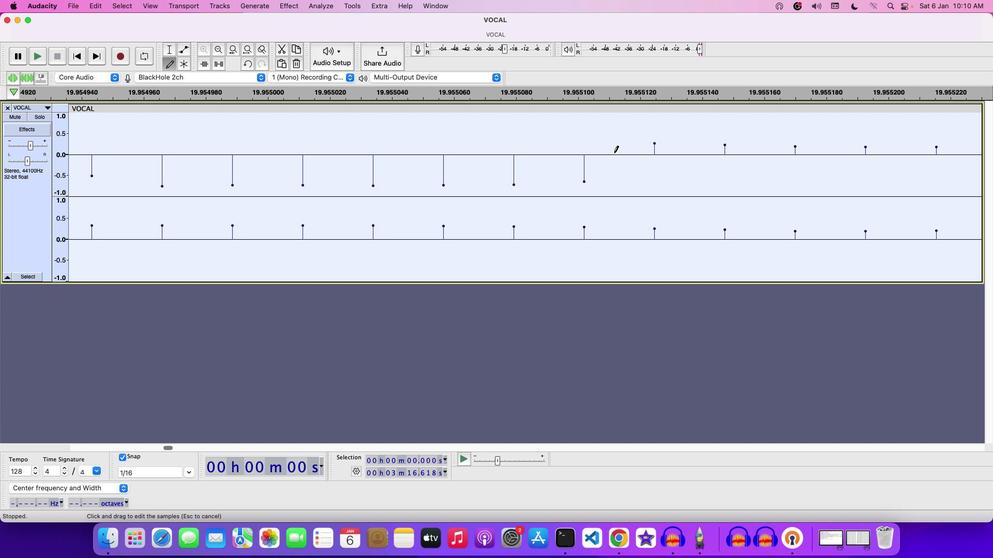 
Action: Mouse pressed left at (583, 181)
Screenshot: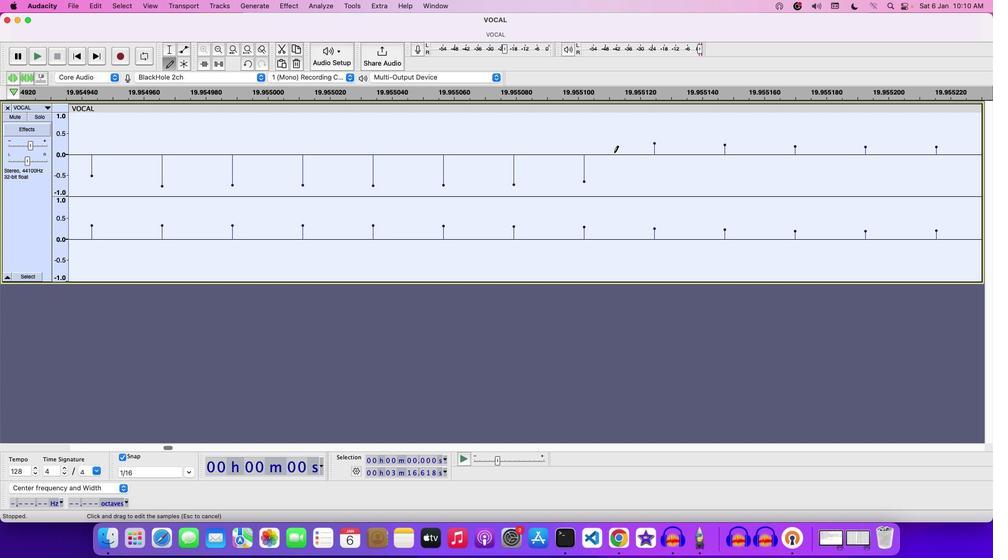 
Action: Mouse moved to (673, 174)
Screenshot: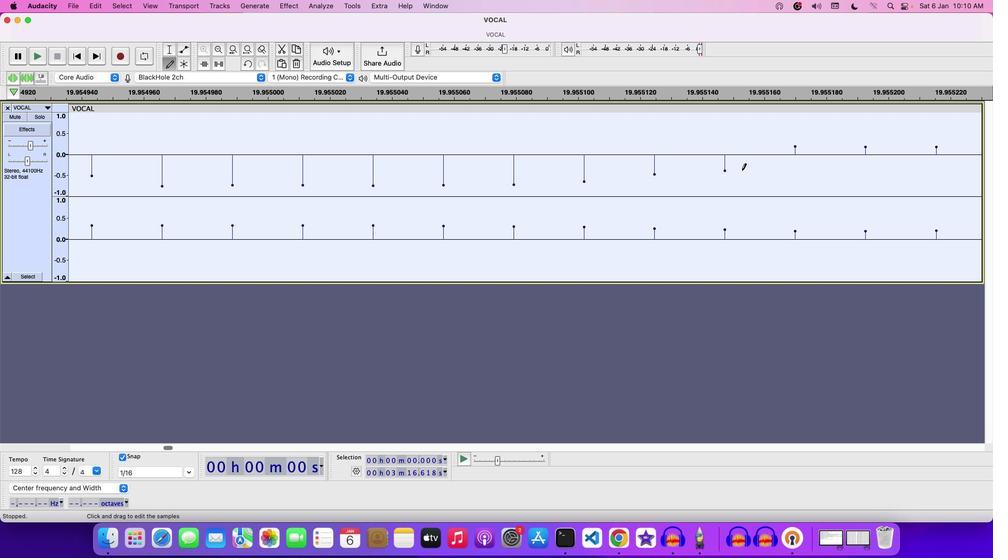 
Action: Mouse pressed left at (673, 174)
Screenshot: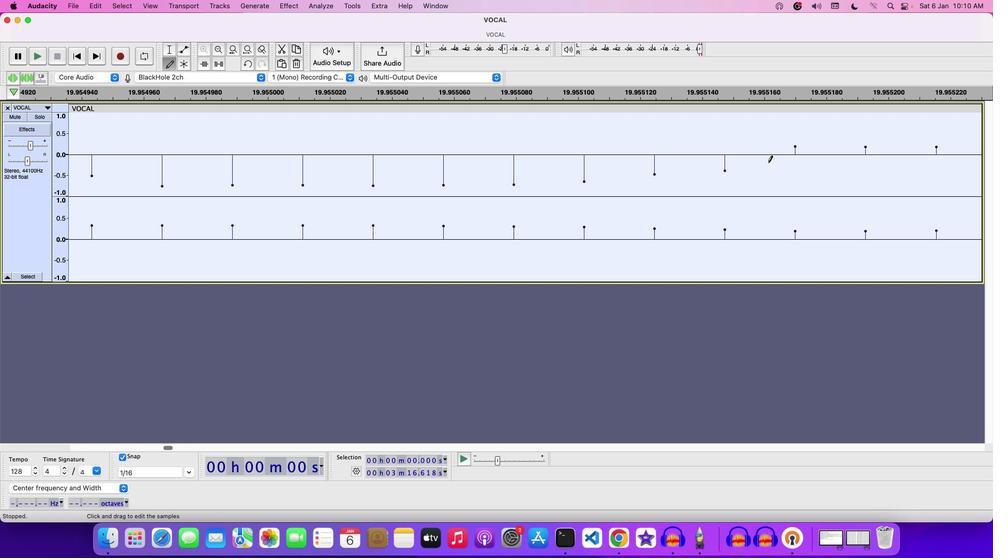 
Action: Mouse moved to (742, 170)
Screenshot: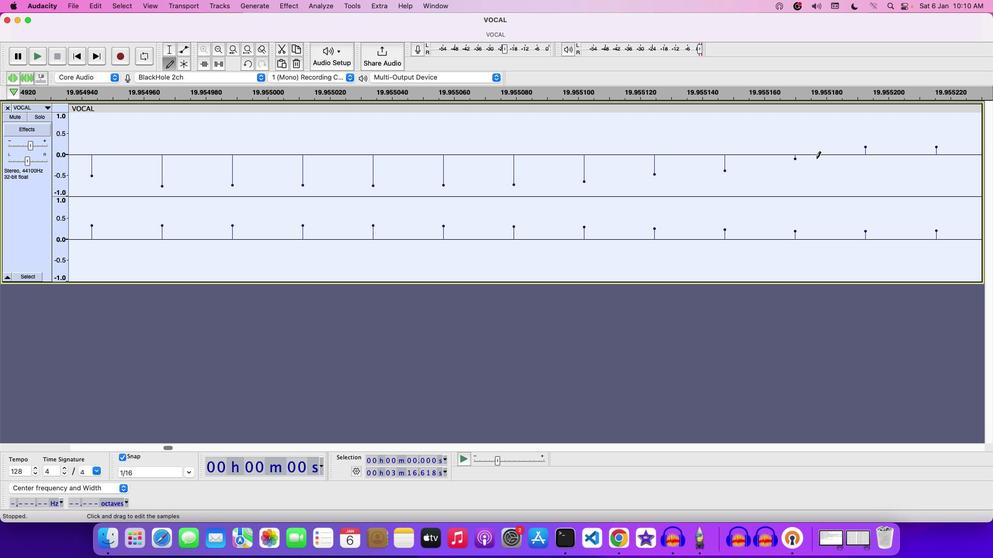 
Action: Mouse pressed left at (742, 170)
Screenshot: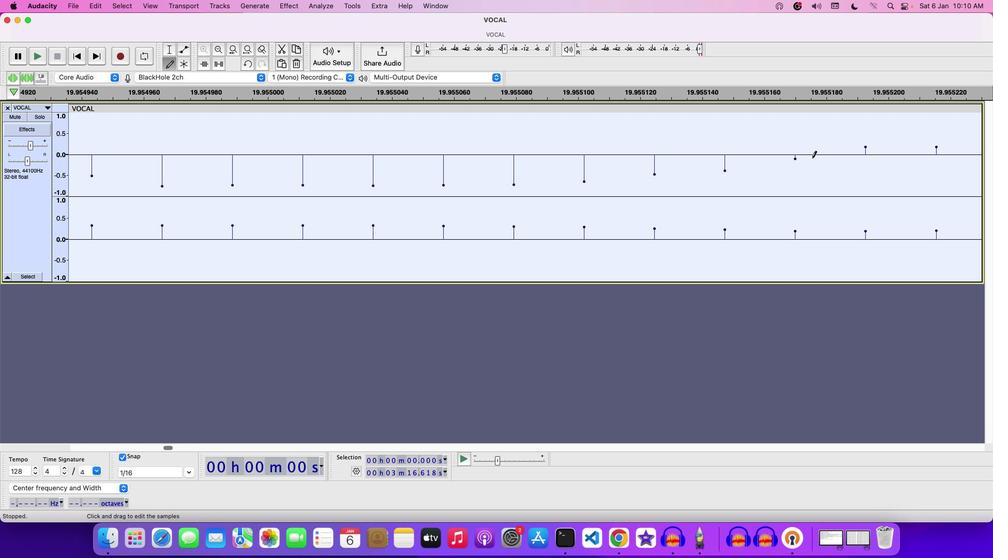 
Action: Mouse moved to (816, 158)
Screenshot: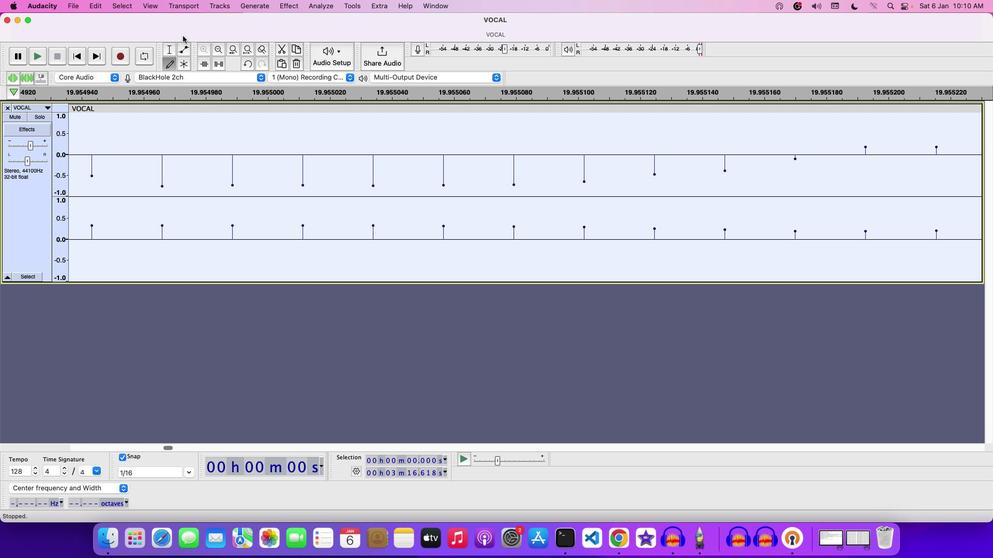 
Action: Mouse pressed left at (816, 158)
Screenshot: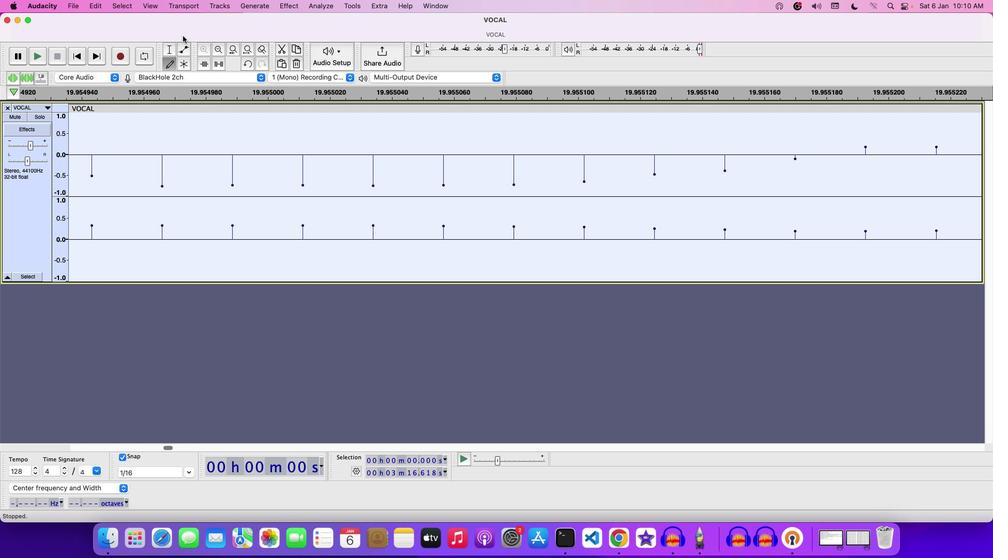 
Action: Mouse moved to (220, 47)
Screenshot: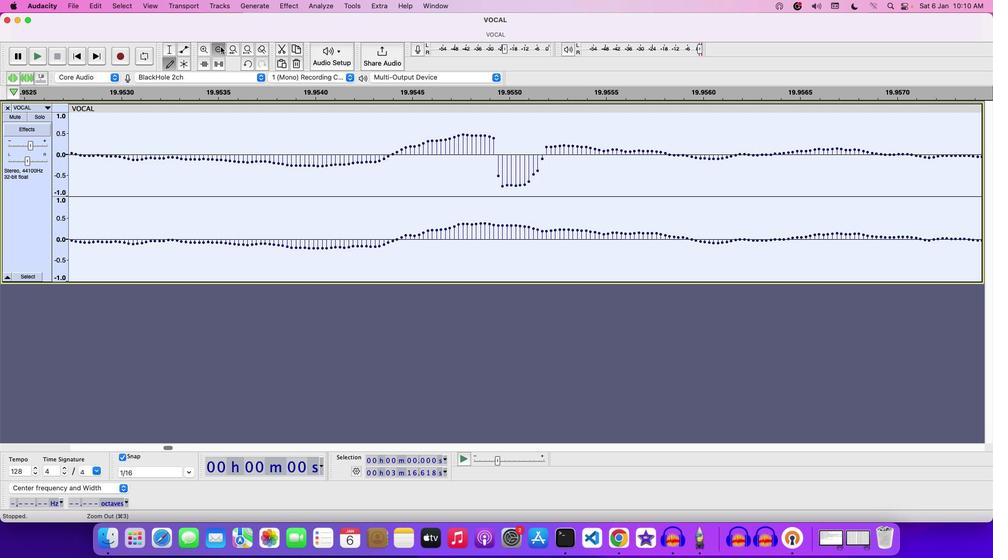 
Action: Mouse pressed left at (220, 47)
Screenshot: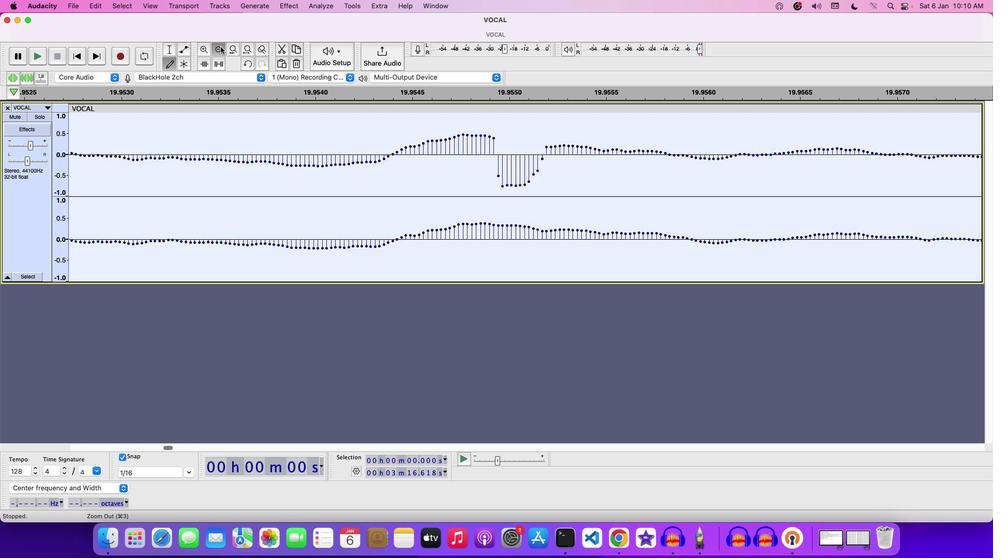 
Action: Mouse pressed left at (220, 47)
Screenshot: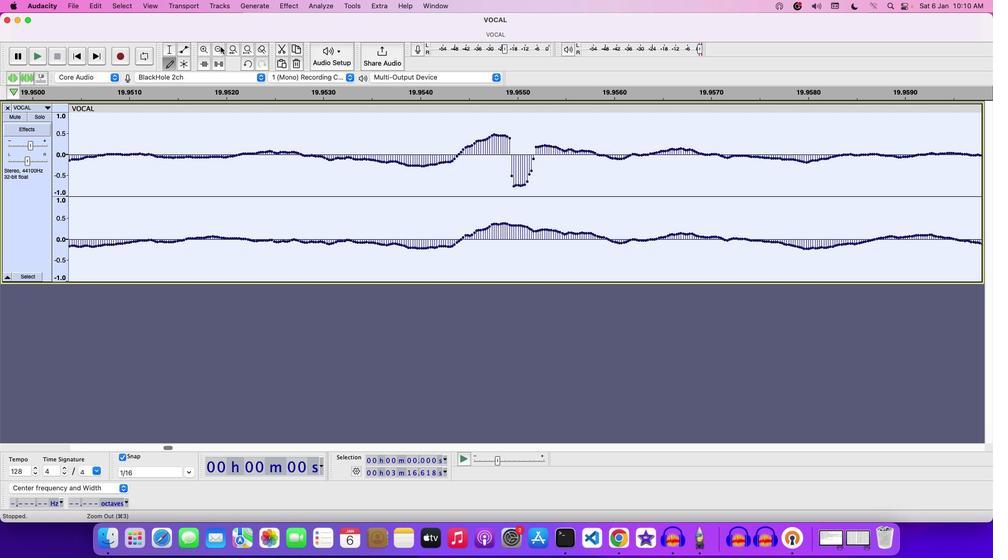 
Action: Mouse pressed left at (220, 47)
Screenshot: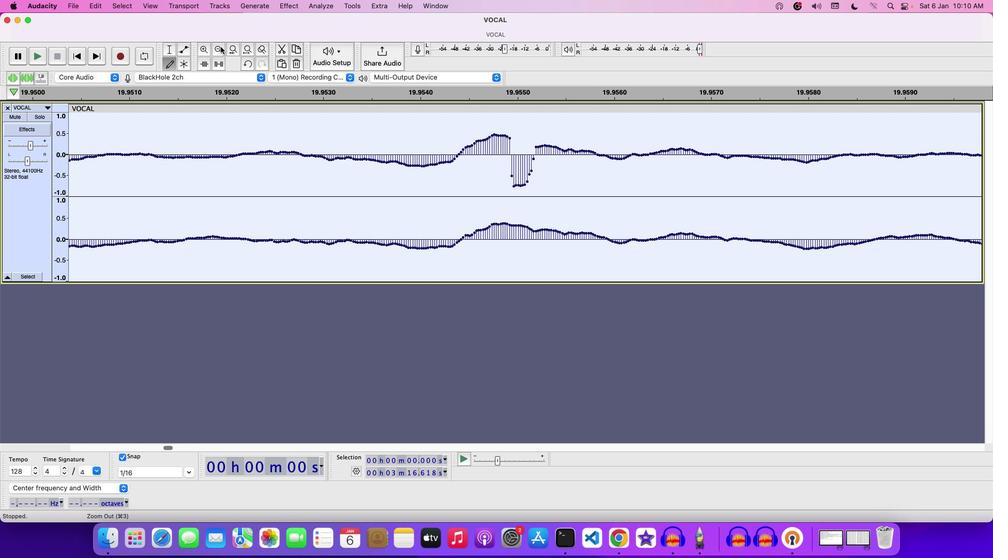 
Action: Mouse pressed left at (220, 47)
Screenshot: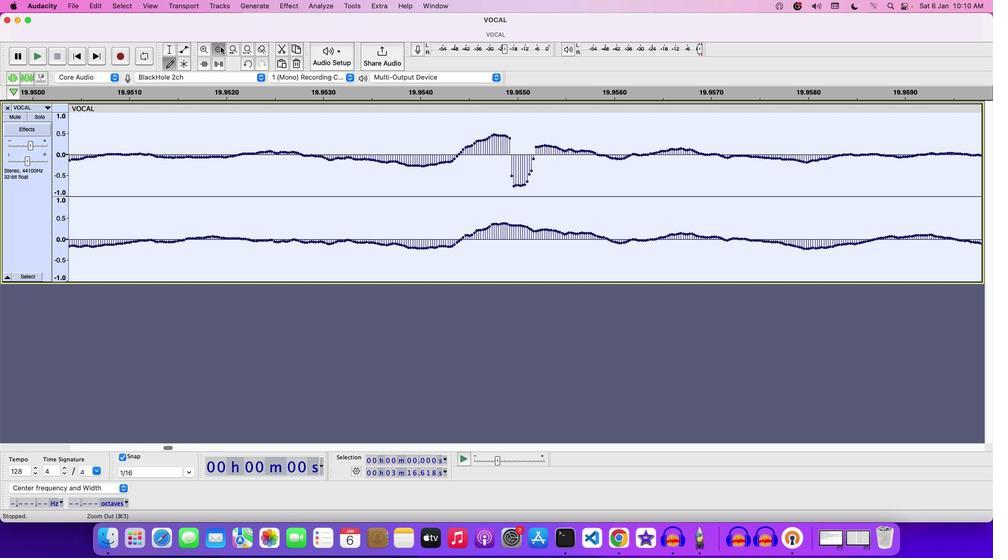 
Action: Mouse pressed left at (220, 47)
Screenshot: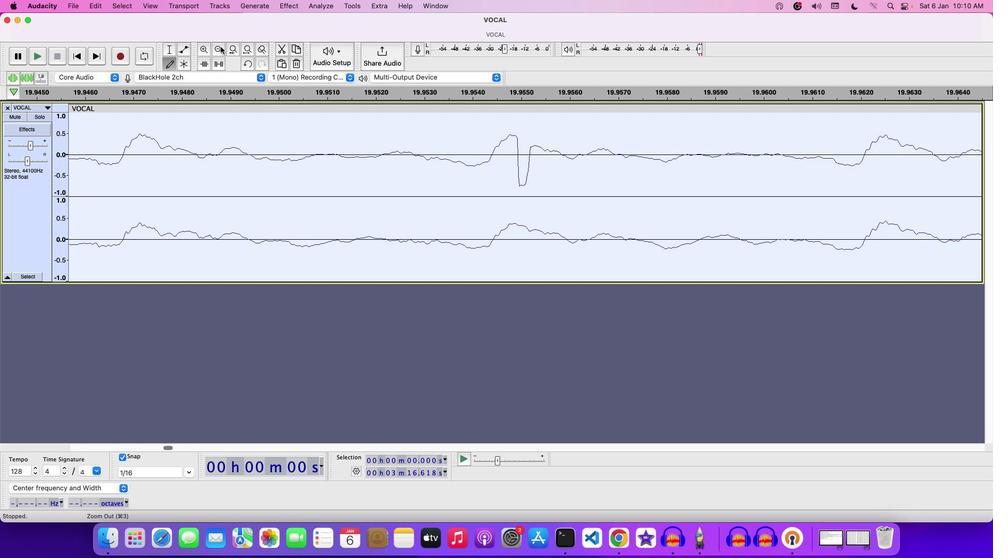 
Action: Mouse pressed left at (220, 47)
Screenshot: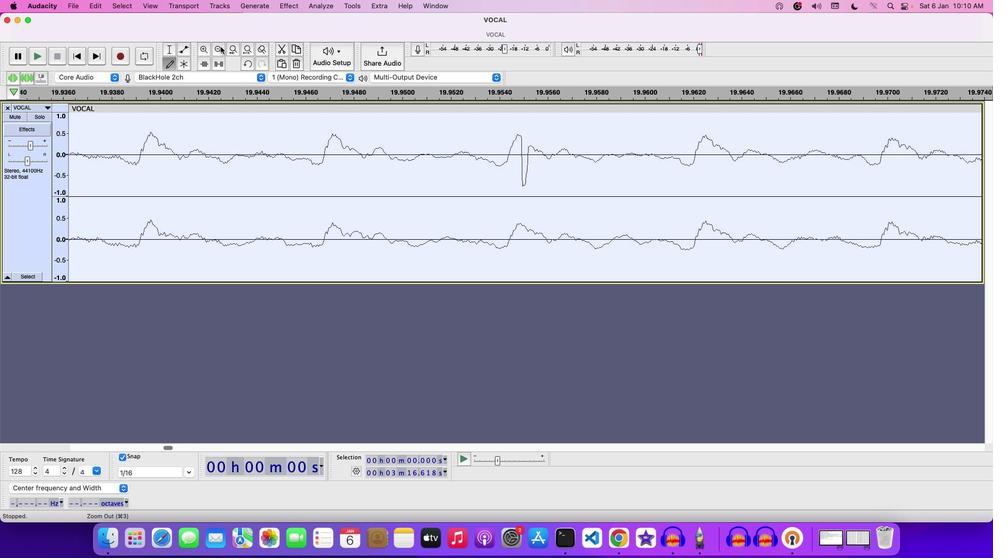 
Action: Mouse pressed left at (220, 47)
Screenshot: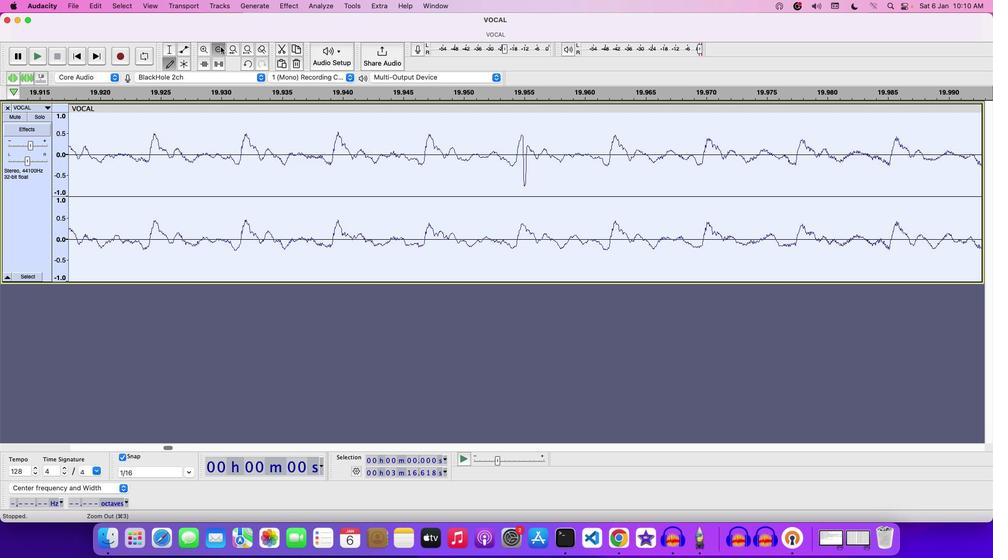 
Action: Mouse pressed left at (220, 47)
Screenshot: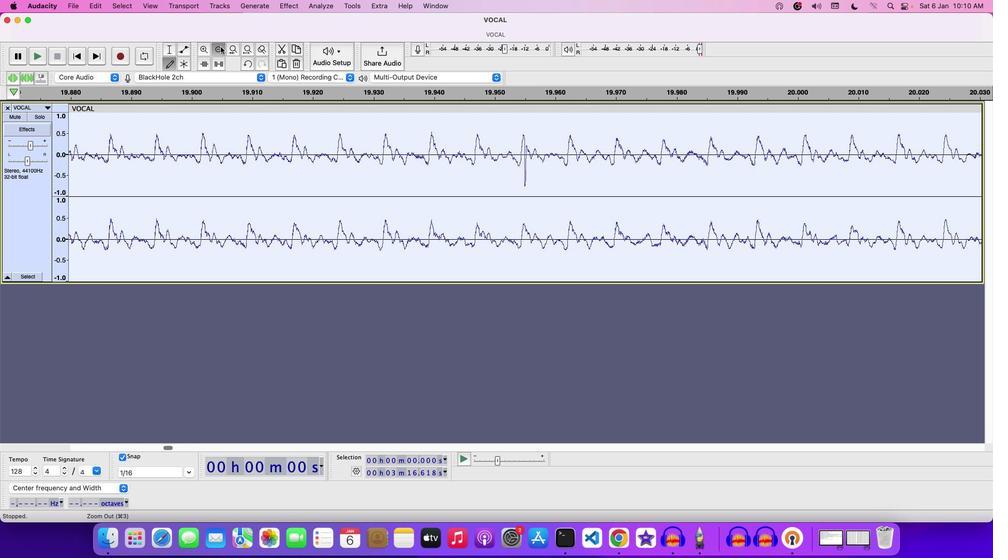 
Action: Mouse pressed left at (220, 47)
Screenshot: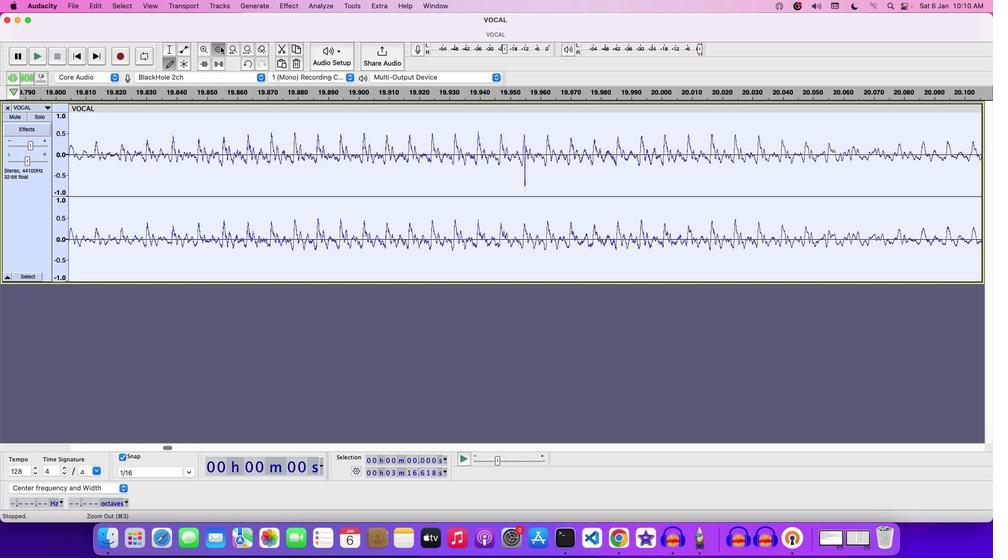 
Action: Mouse pressed left at (220, 47)
Screenshot: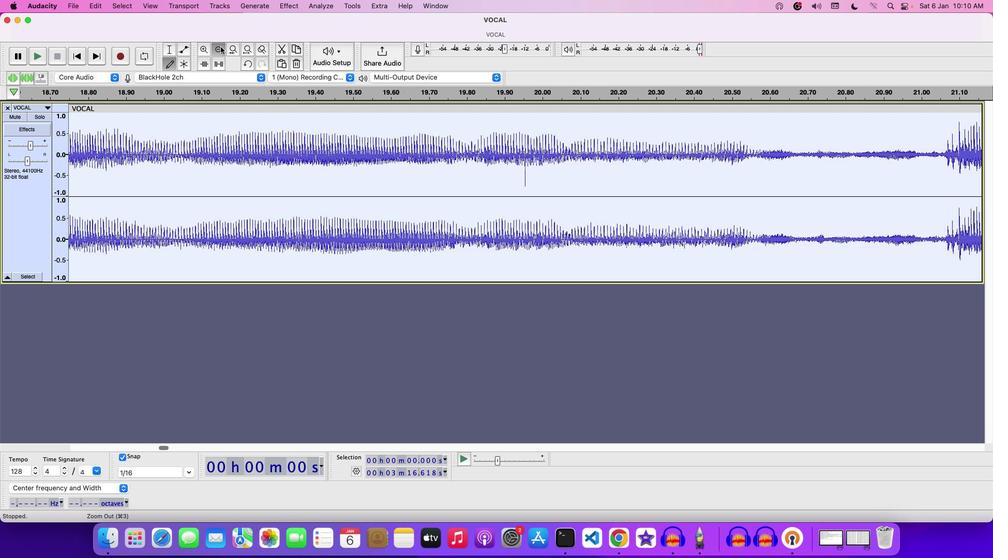 
Action: Mouse pressed left at (220, 47)
Screenshot: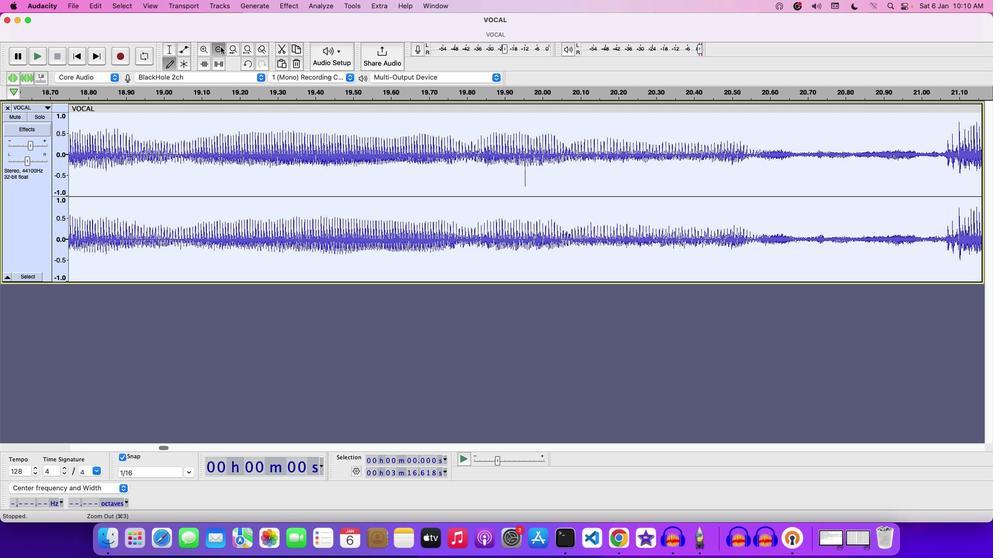 
Action: Mouse pressed left at (220, 47)
Screenshot: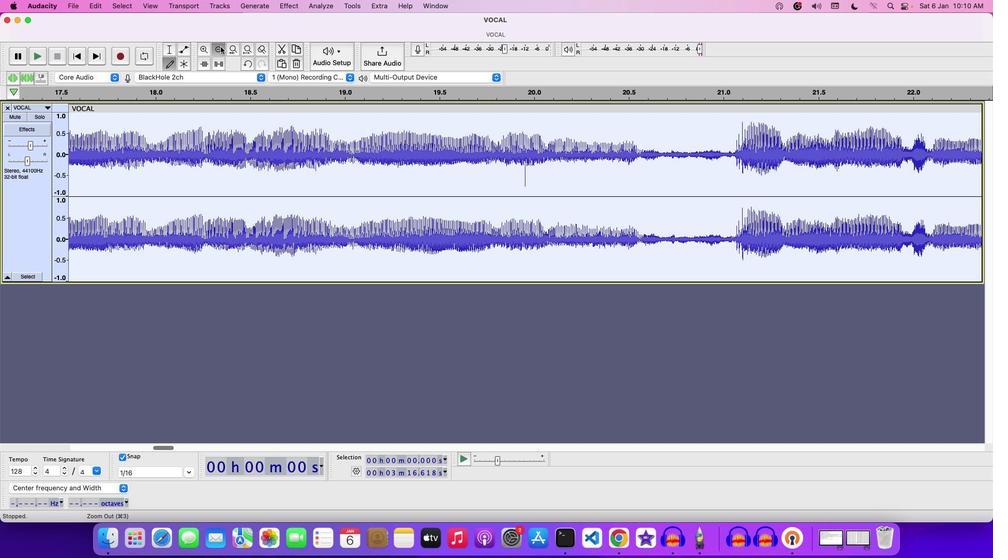 
Action: Mouse pressed left at (220, 47)
Screenshot: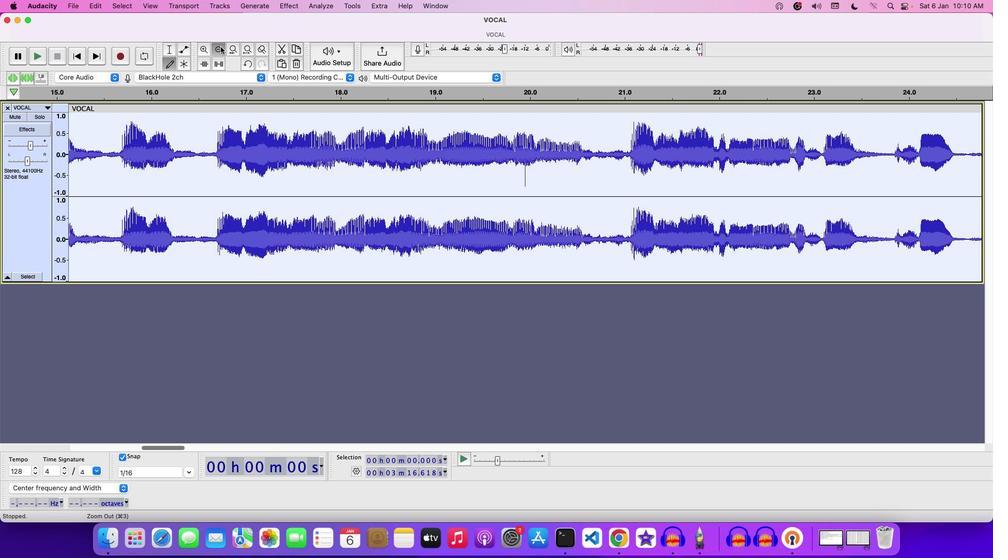 
Action: Mouse pressed left at (220, 47)
Screenshot: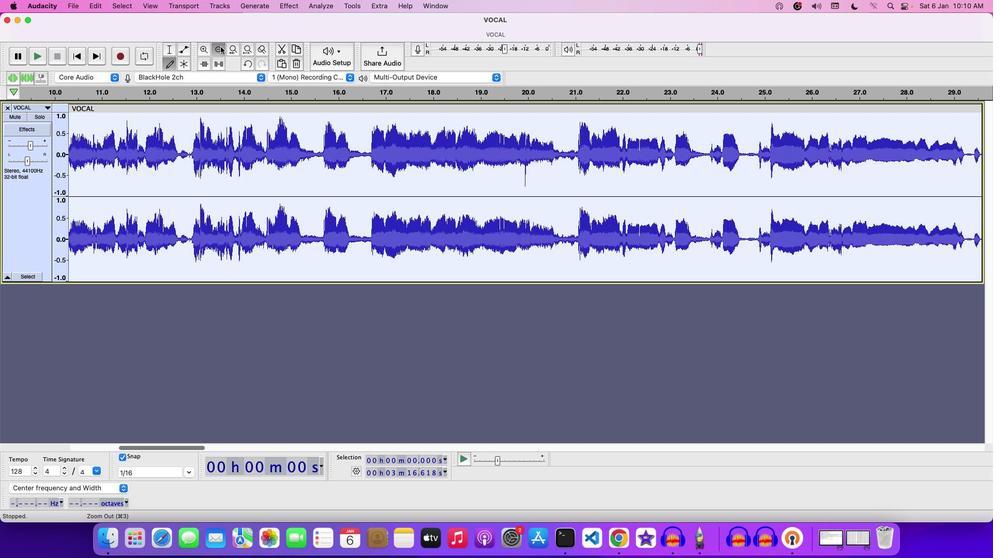 
Action: Mouse pressed left at (220, 47)
Screenshot: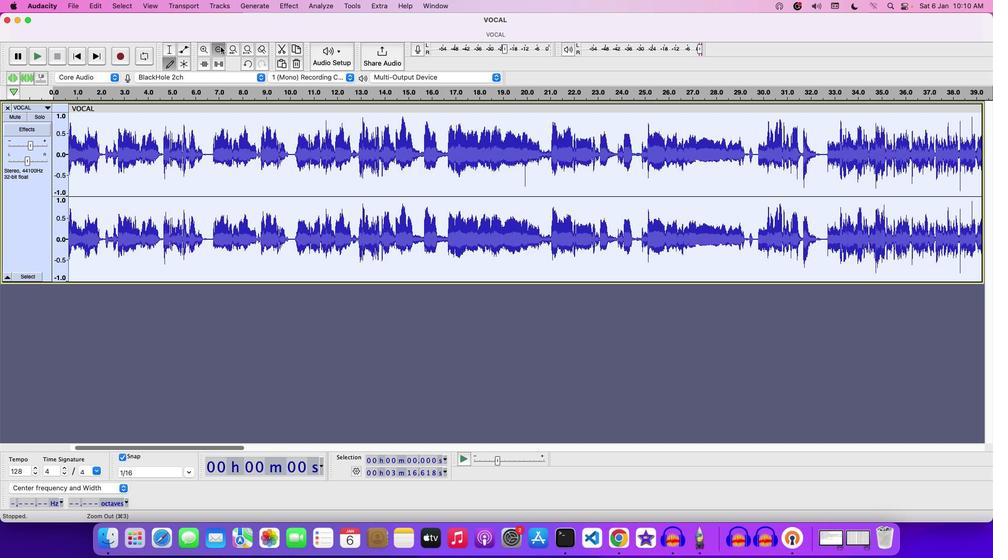 
Action: Mouse pressed left at (220, 47)
Screenshot: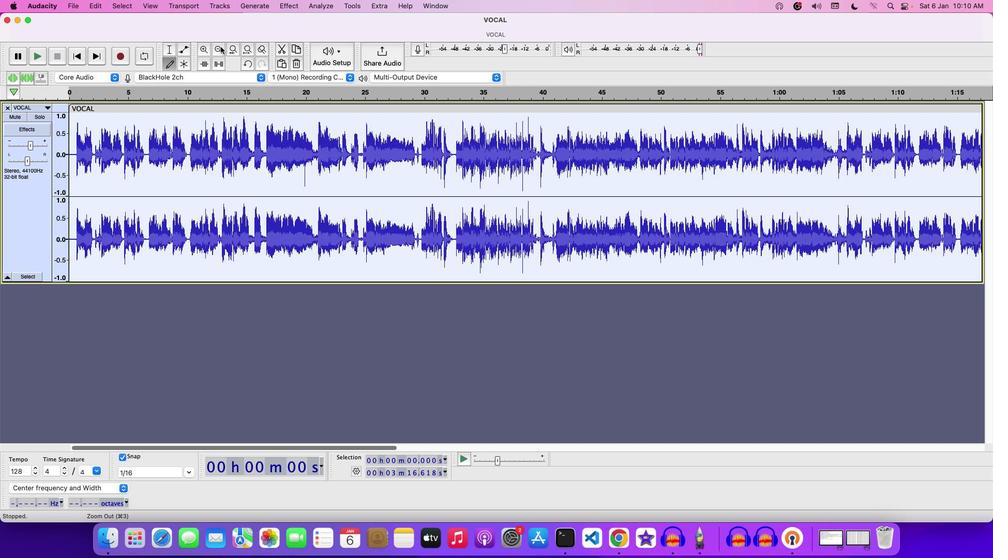 
Action: Mouse pressed left at (220, 47)
Screenshot: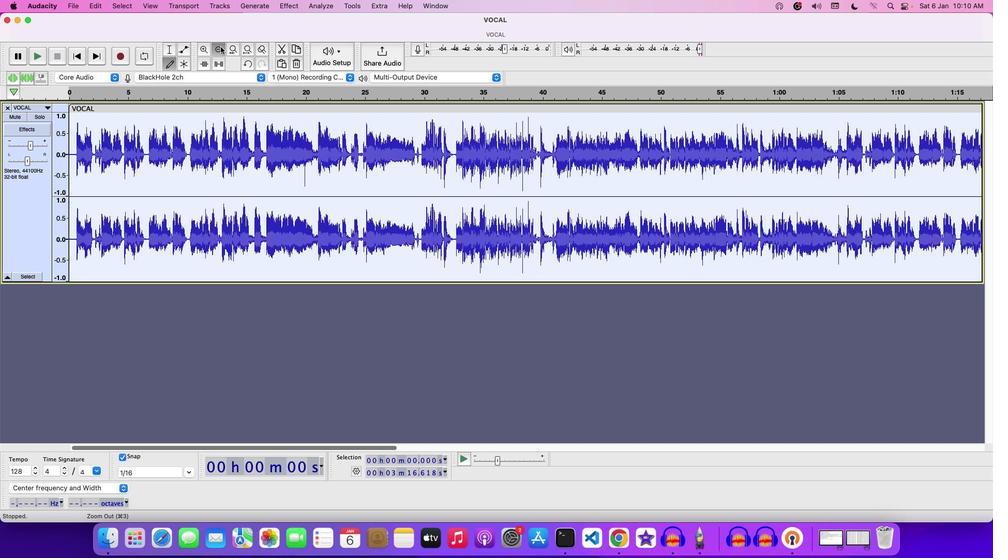 
Action: Mouse pressed left at (220, 47)
Screenshot: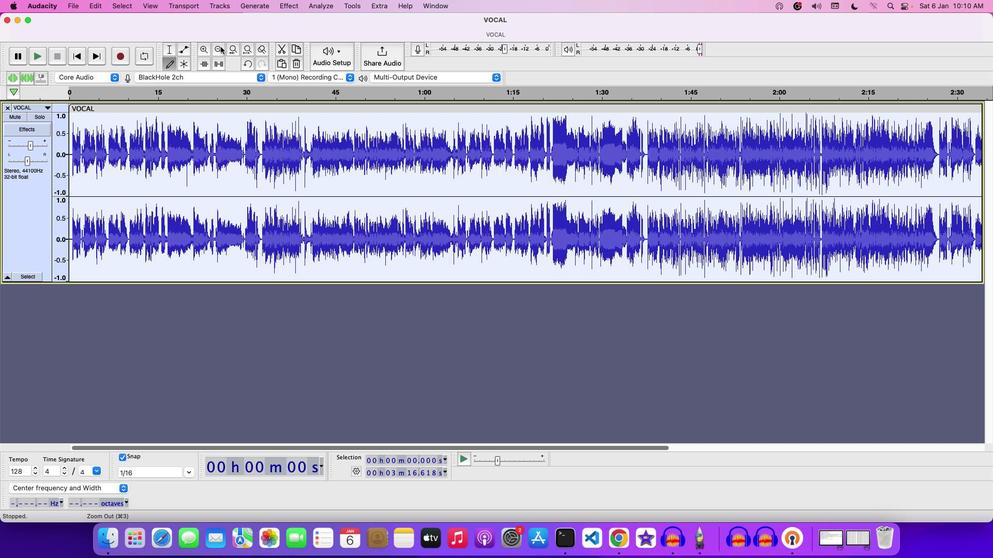 
Action: Mouse pressed left at (220, 47)
Screenshot: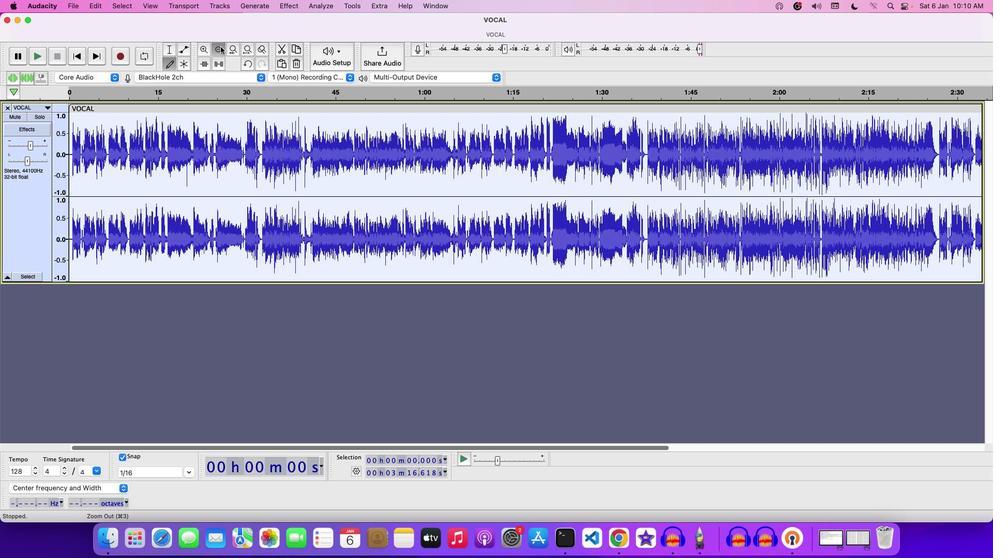 
Action: Mouse pressed left at (220, 47)
Screenshot: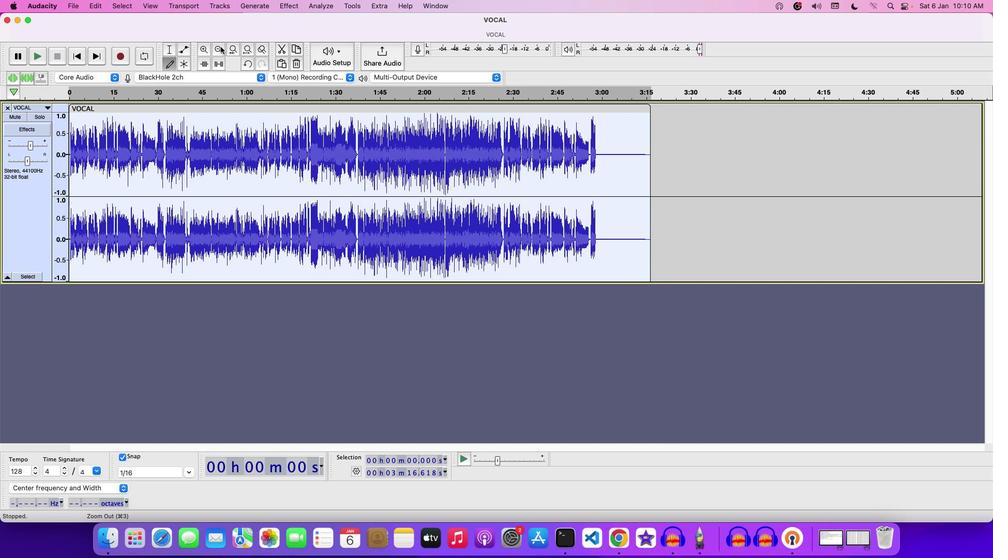 
Action: Mouse moved to (218, 54)
Screenshot: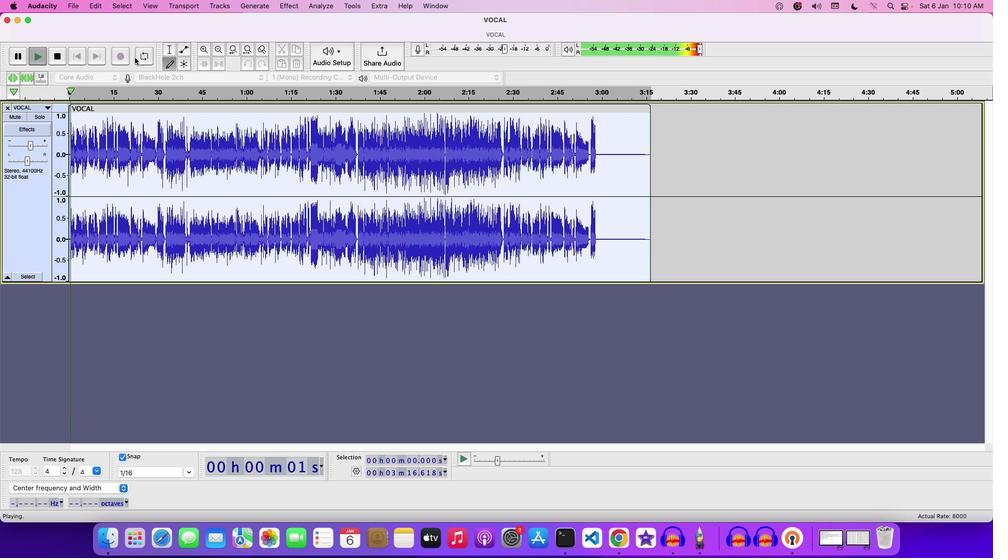 
Action: Key pressed Key.space
Screenshot: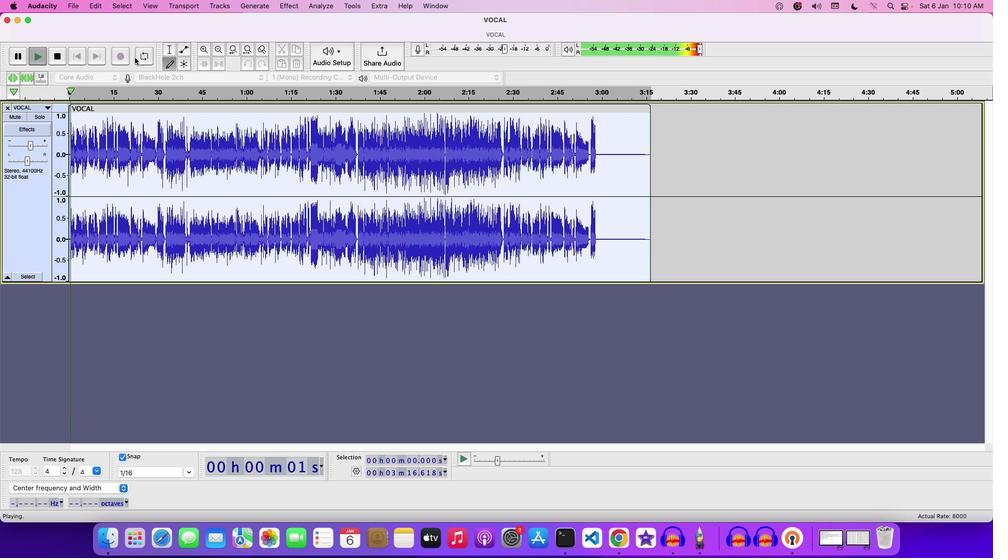 
Action: Mouse moved to (173, 49)
Screenshot: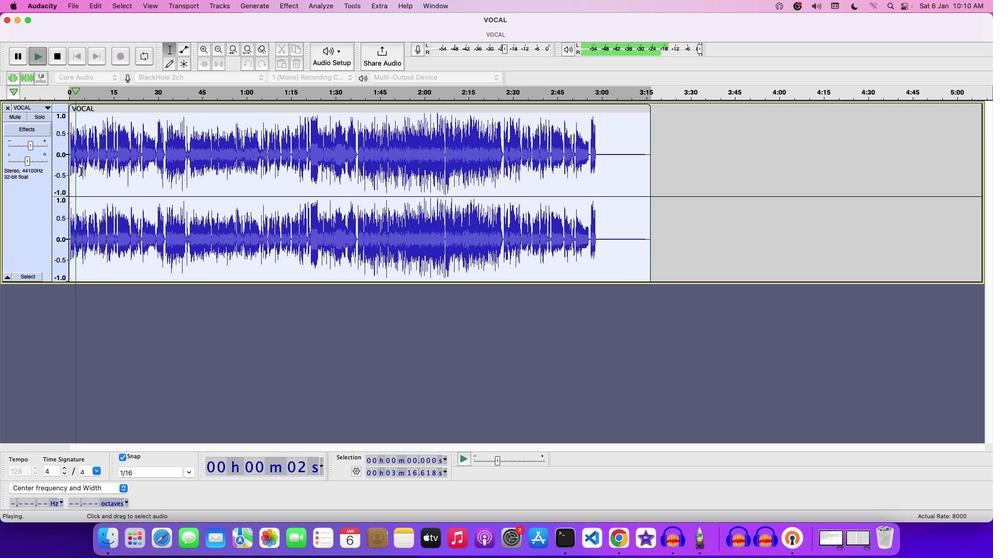 
Action: Mouse pressed left at (173, 49)
Screenshot: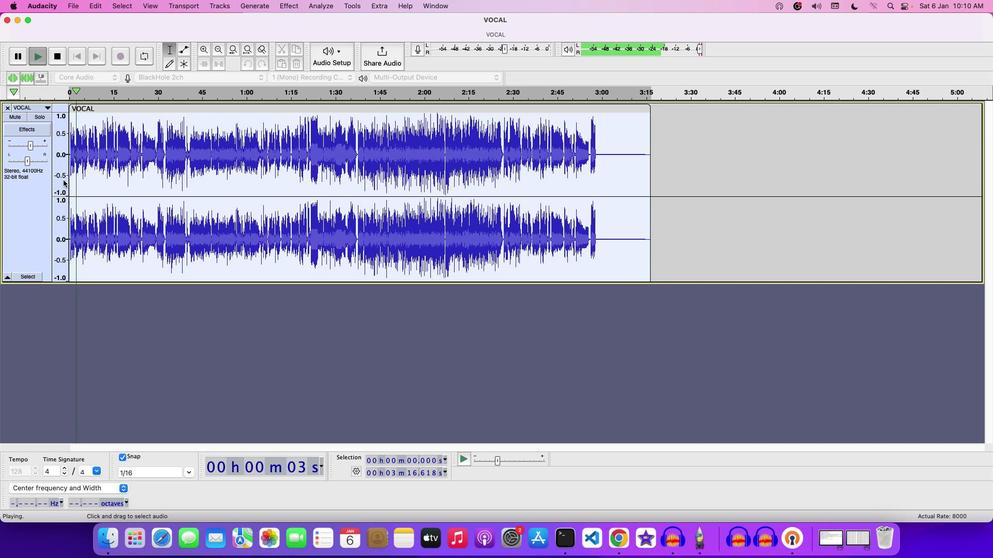 
Action: Mouse moved to (31, 148)
Screenshot: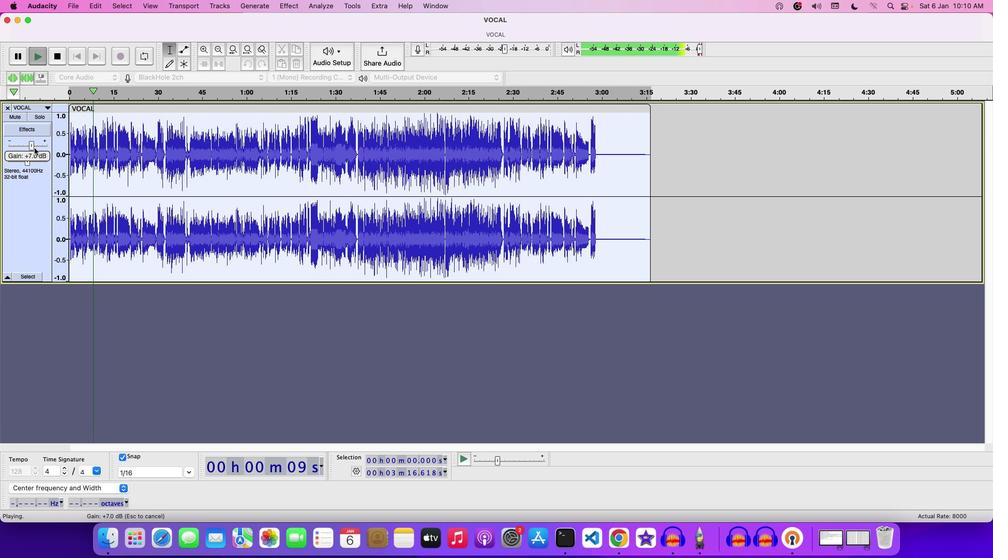 
Action: Mouse pressed left at (31, 148)
Screenshot: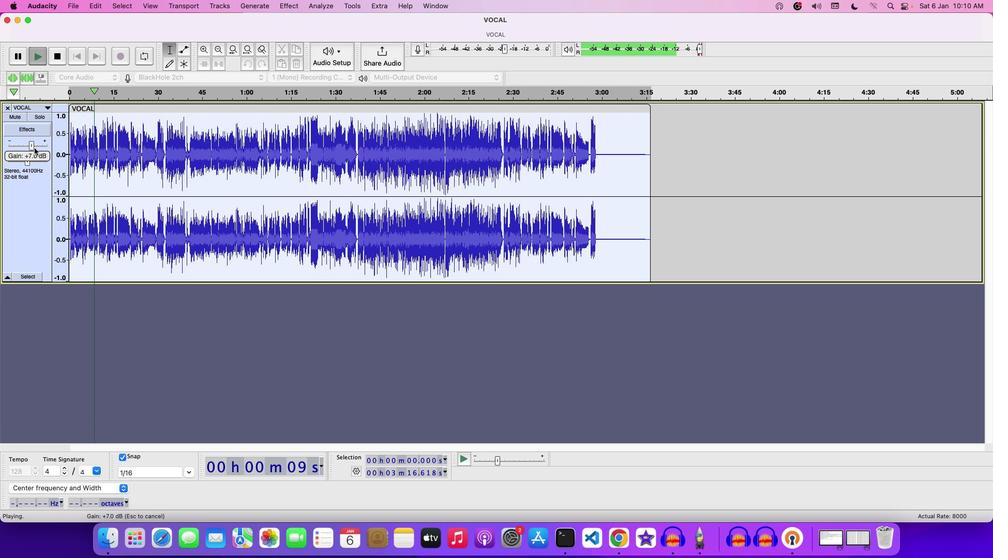 
Action: Mouse moved to (34, 147)
Screenshot: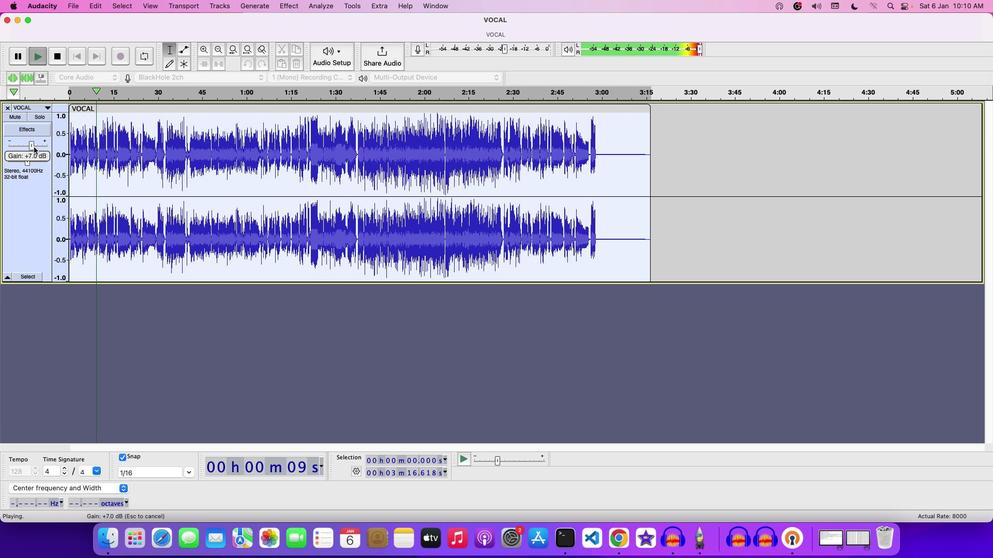 
Action: Mouse pressed left at (34, 147)
Screenshot: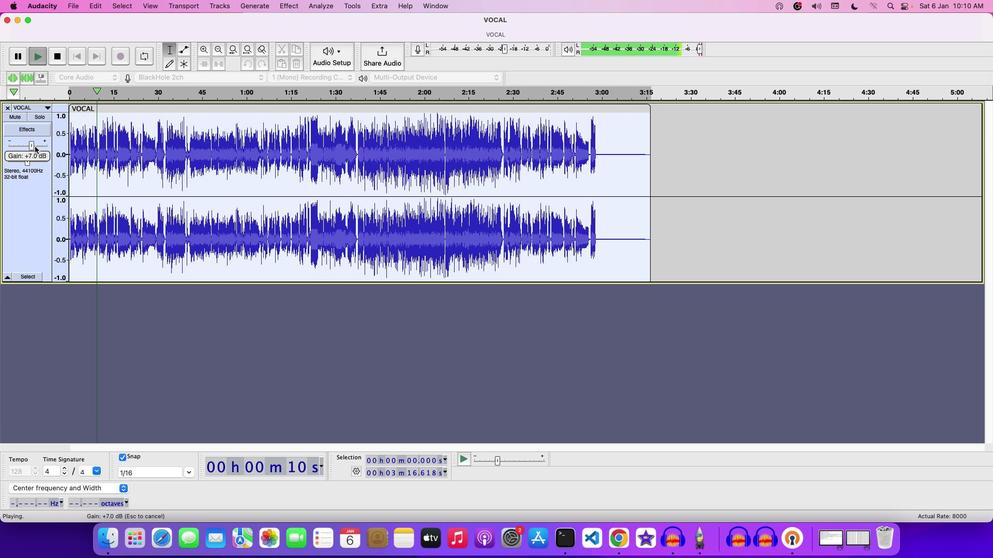 
Action: Mouse moved to (34, 146)
Screenshot: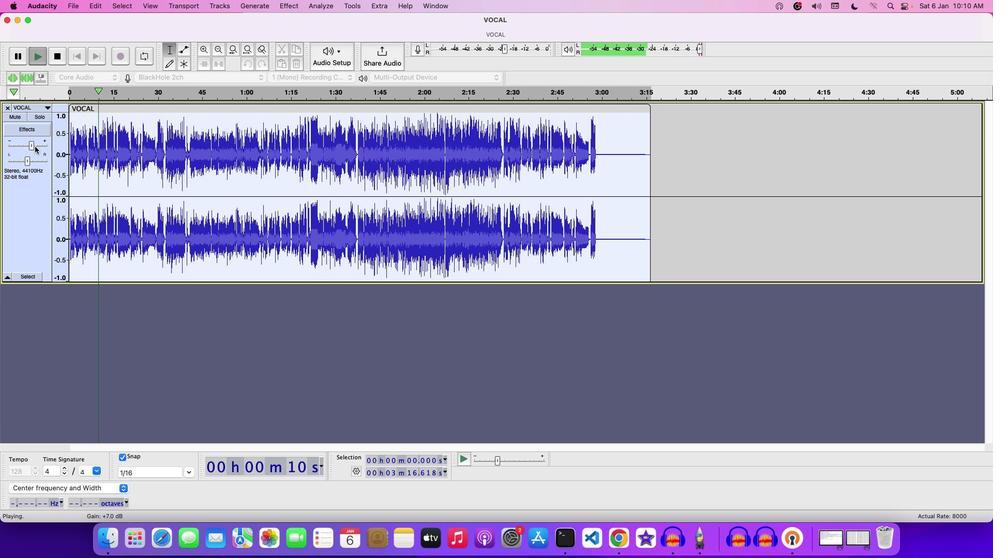 
Action: Mouse pressed left at (34, 146)
Screenshot: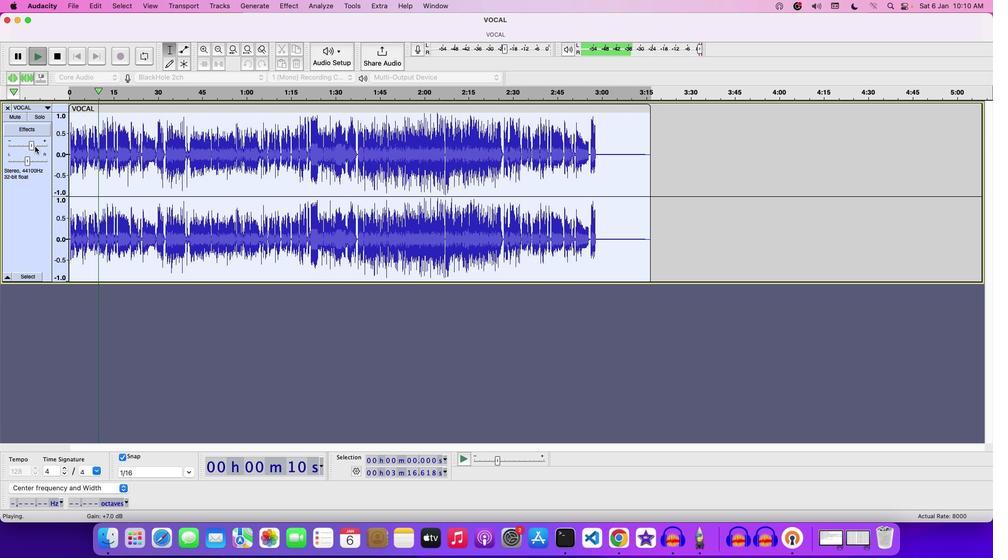 
Action: Mouse moved to (232, 177)
Screenshot: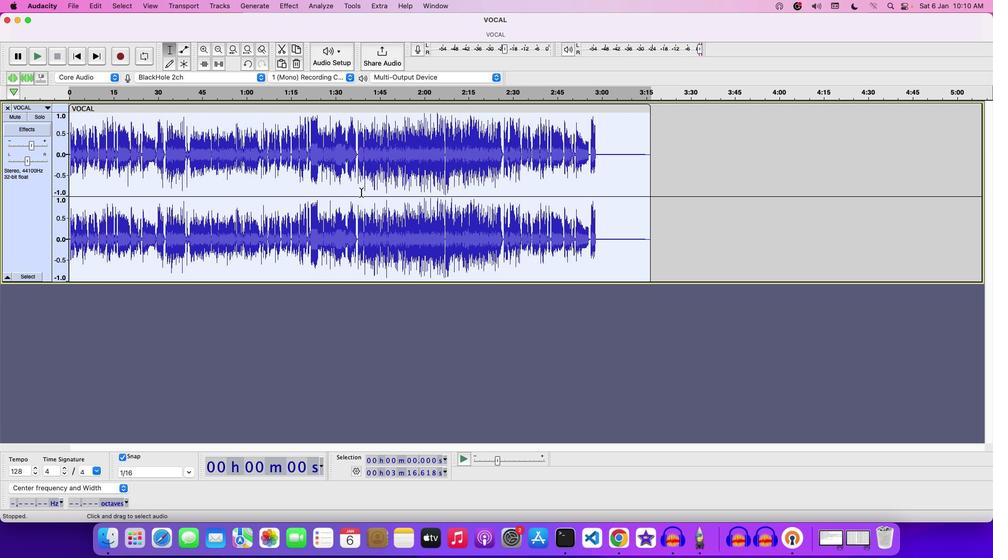 
Action: Key pressed Key.space
Screenshot: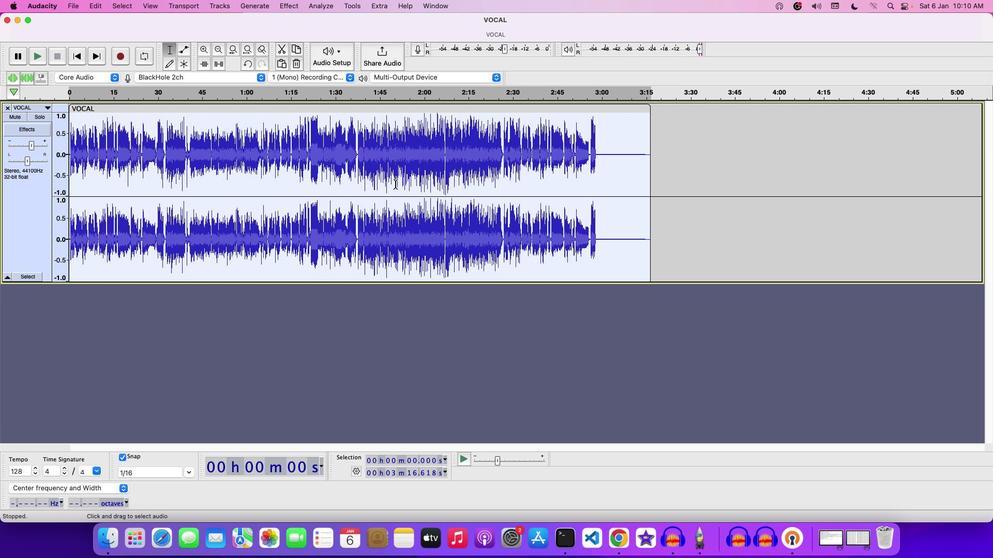 
Action: Mouse moved to (32, 144)
Screenshot: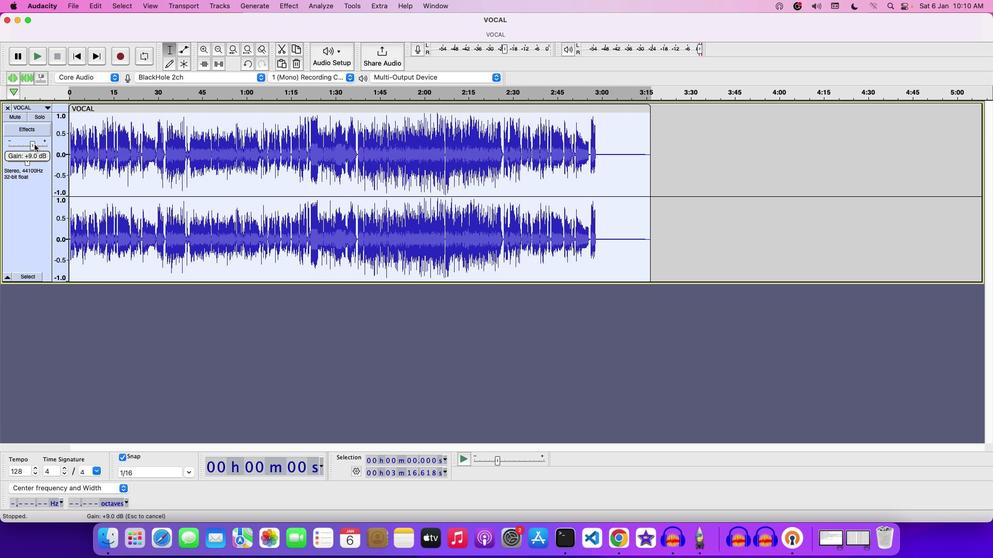 
Action: Mouse pressed left at (32, 144)
Screenshot: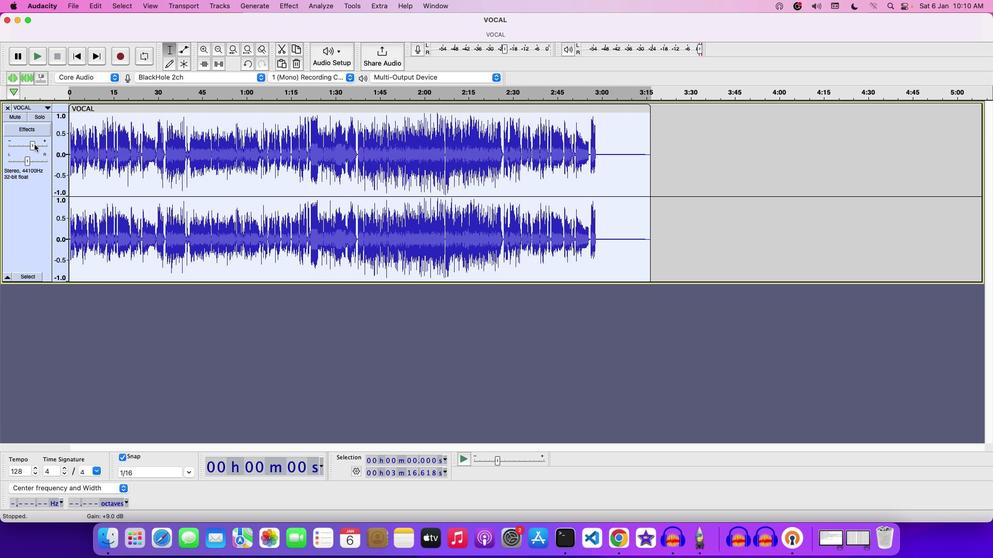 
Action: Mouse moved to (221, 145)
Screenshot: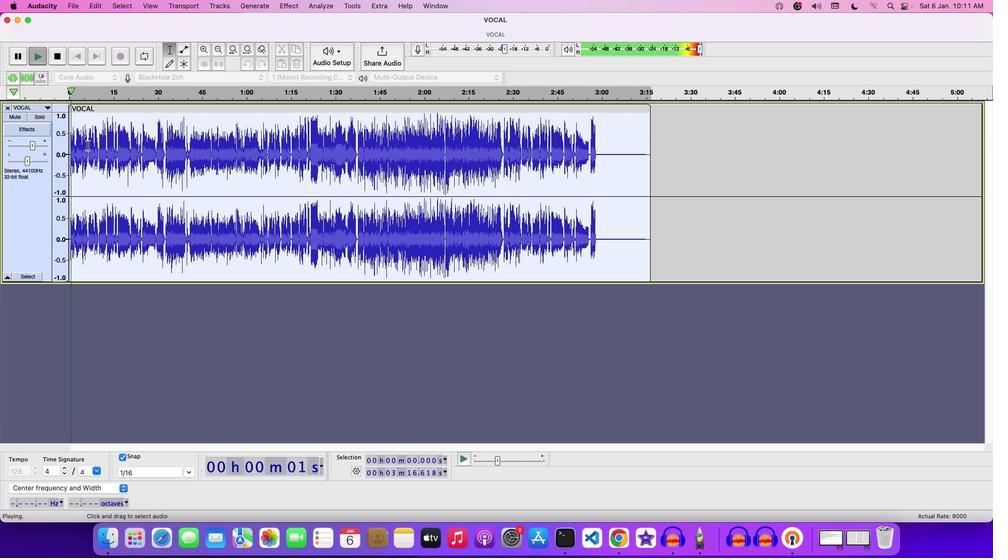 
Action: Key pressed Key.space
Screenshot: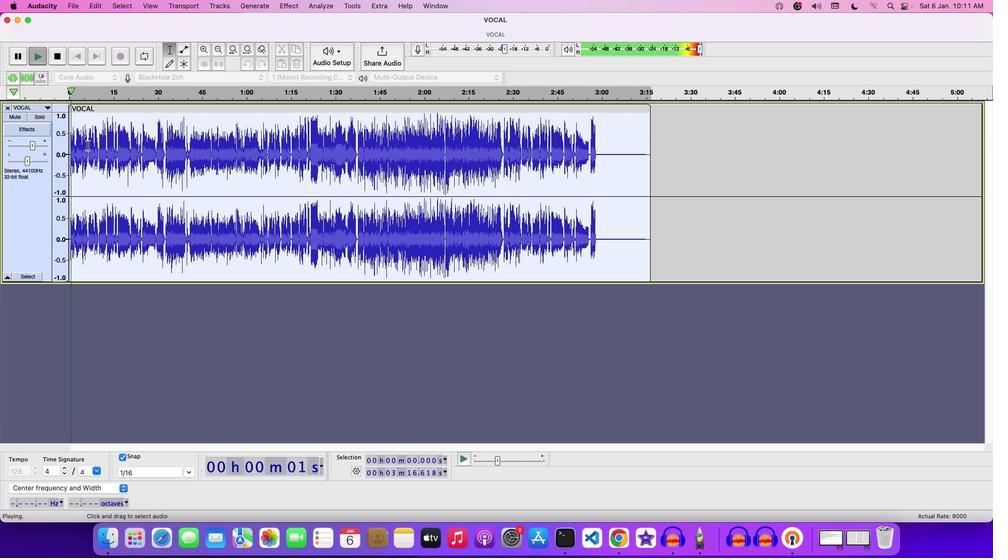 
Action: Mouse moved to (30, 146)
Screenshot: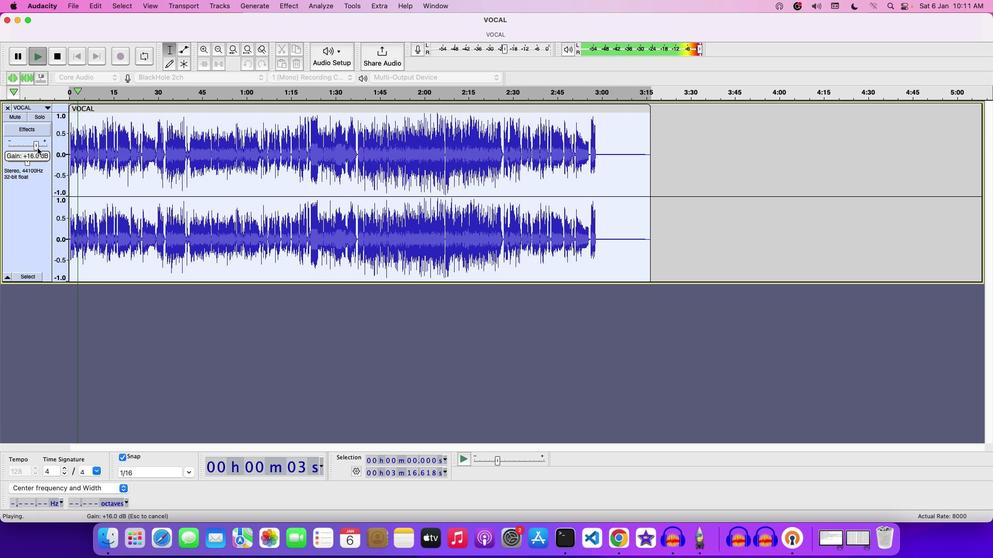 
Action: Mouse pressed left at (30, 146)
Screenshot: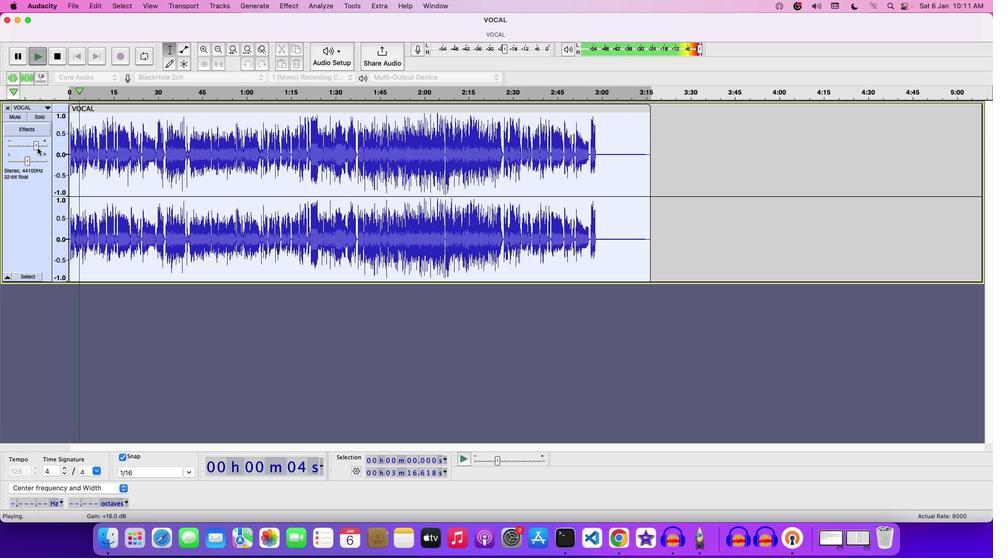 
Action: Mouse moved to (37, 147)
Screenshot: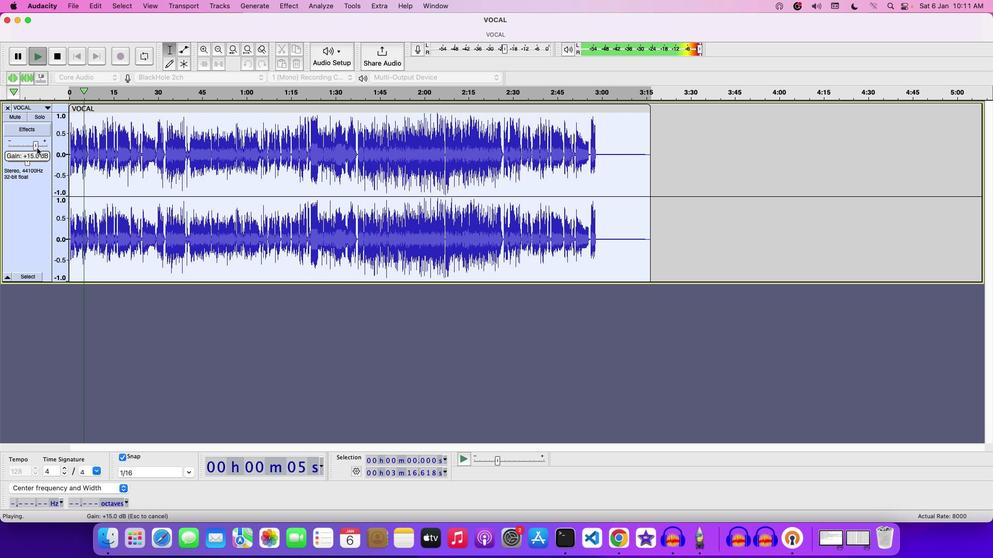 
Action: Mouse pressed left at (37, 147)
Screenshot: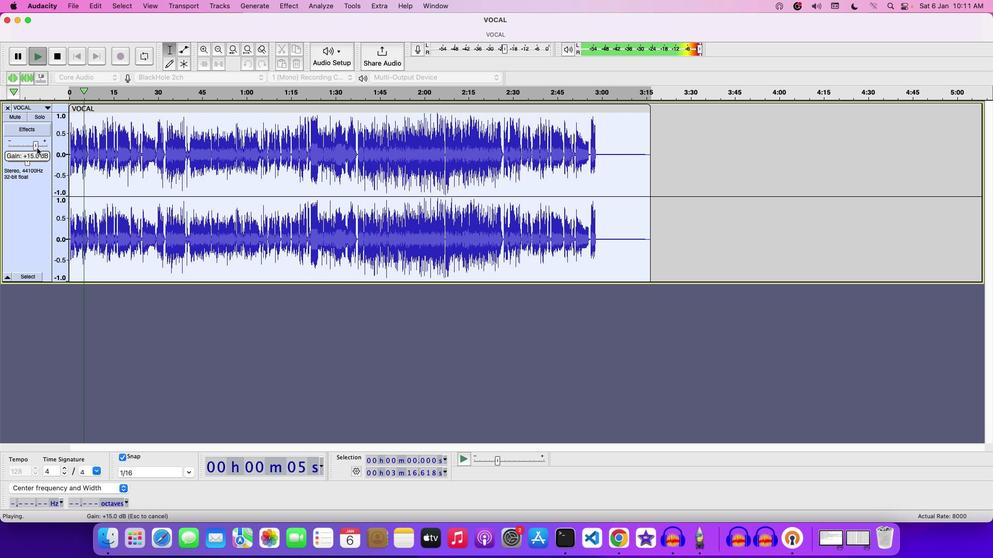 
Action: Mouse moved to (351, 162)
Screenshot: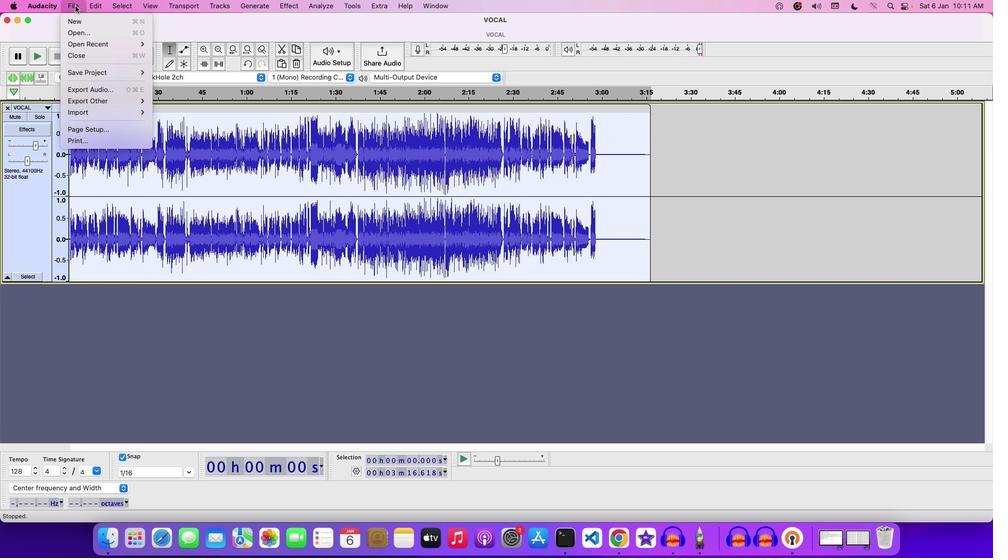 
Action: Key pressed Key.space
Screenshot: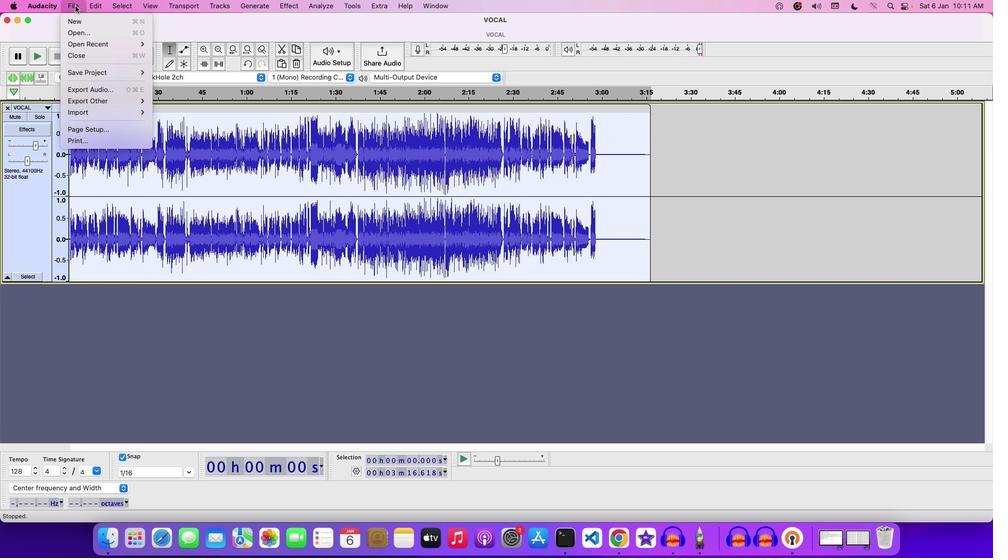 
Action: Mouse moved to (75, 6)
Screenshot: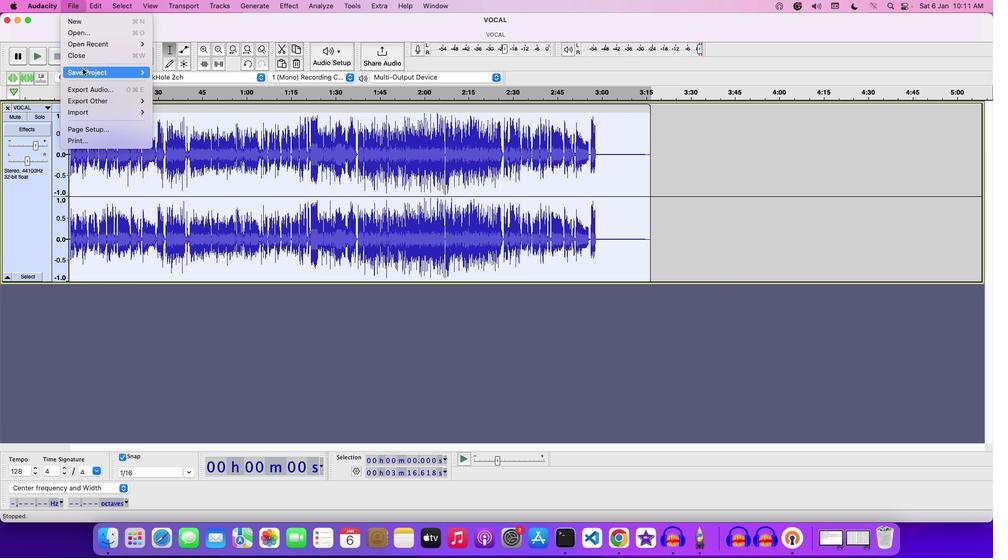 
Action: Mouse pressed left at (75, 6)
Screenshot: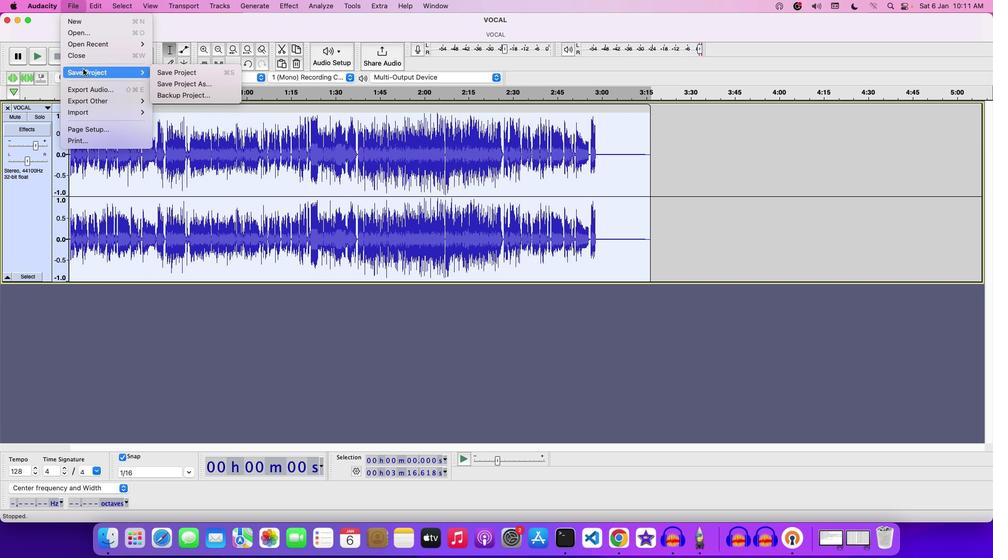 
Action: Mouse moved to (182, 71)
Screenshot: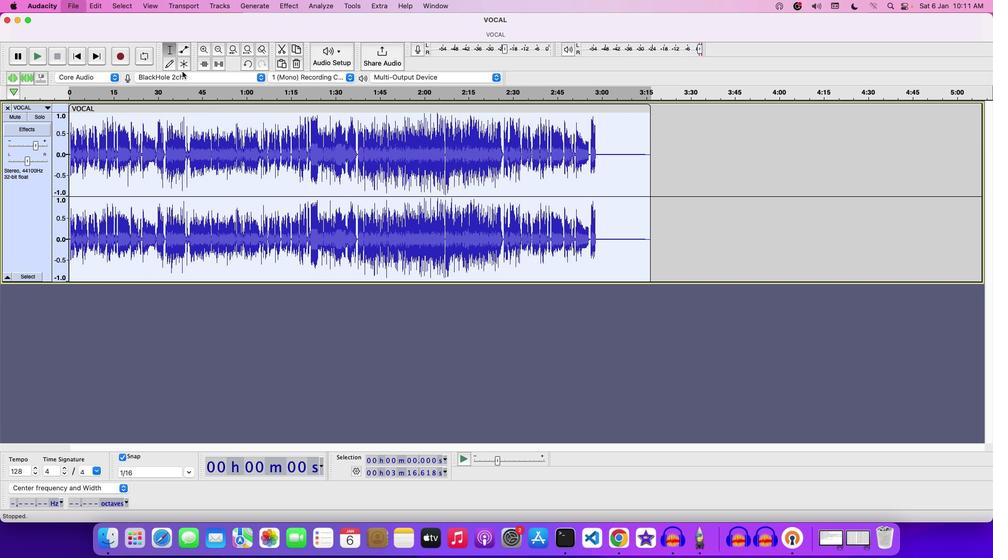 
Action: Mouse pressed left at (182, 71)
Screenshot: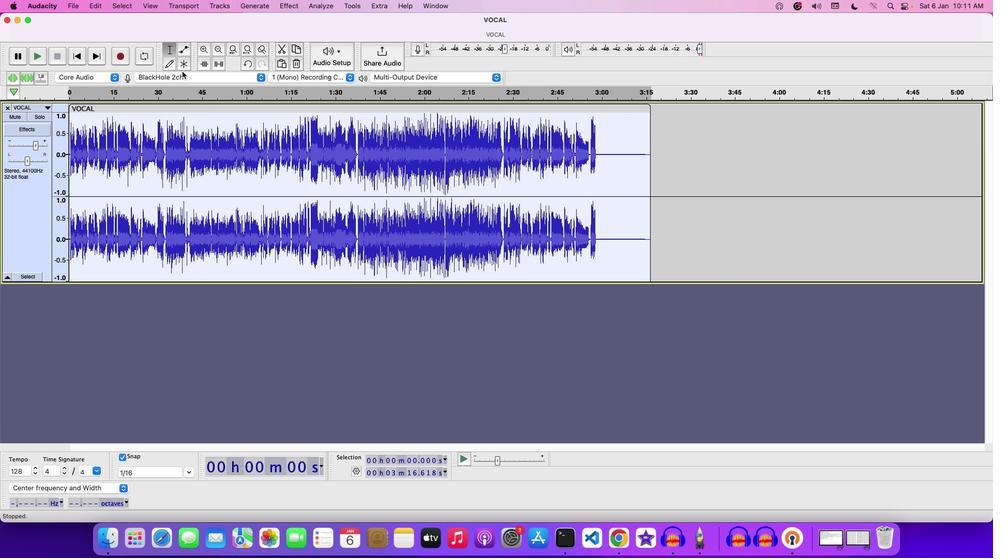 
Action: Mouse moved to (435, 152)
Screenshot: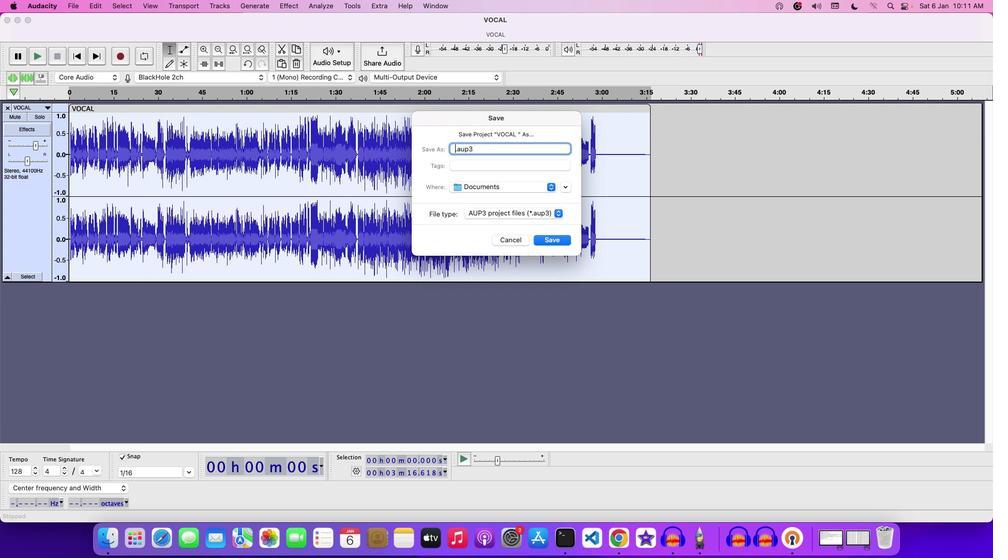 
Action: Key pressed Key.backspace'U''S''I''N''F'Key.space'=''='Key.backspaceKey.backspaceKey.backspaceKey.backspace'G'Key.space'D''R''A''W'Key.space'T''O''O''L'Key.space
Screenshot: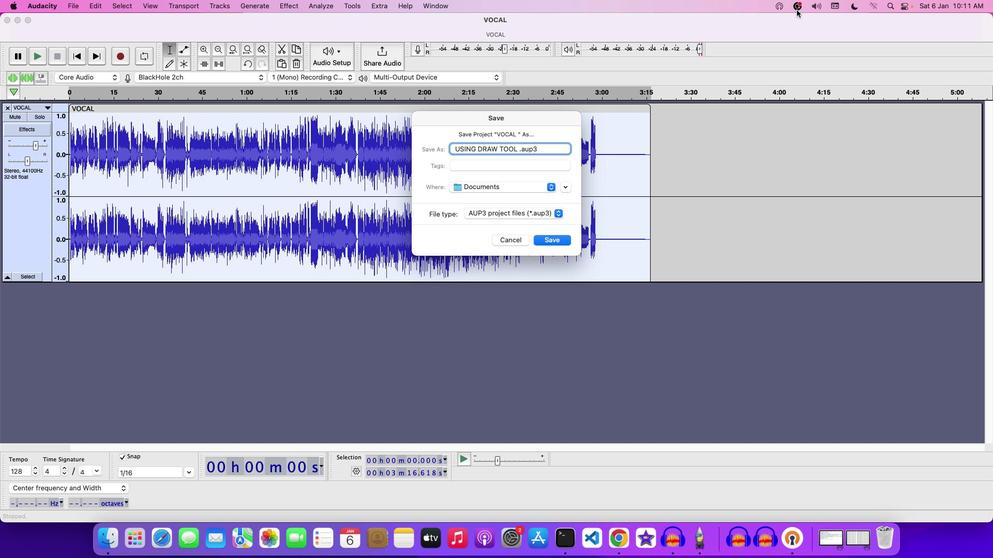 
Action: Mouse moved to (543, 241)
Screenshot: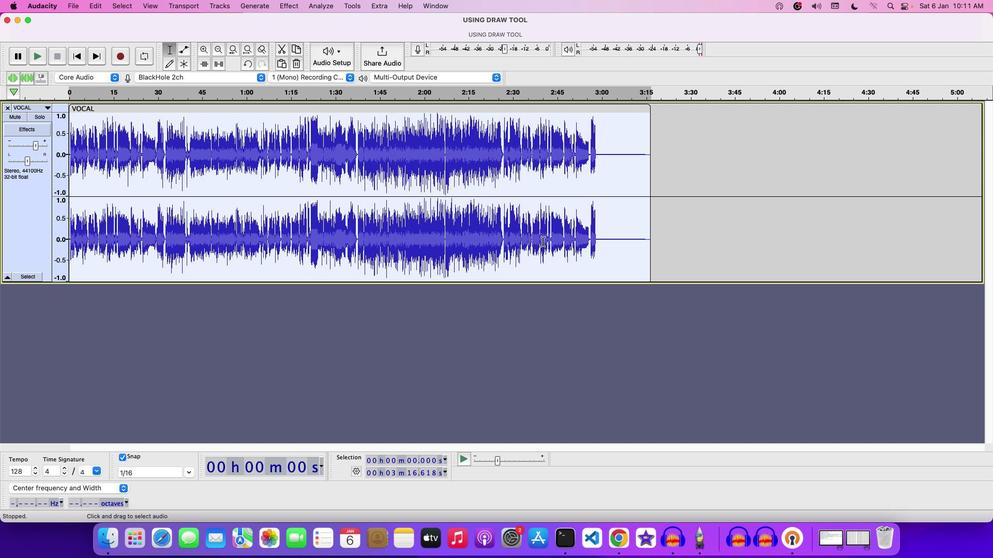 
Action: Mouse pressed left at (543, 241)
Screenshot: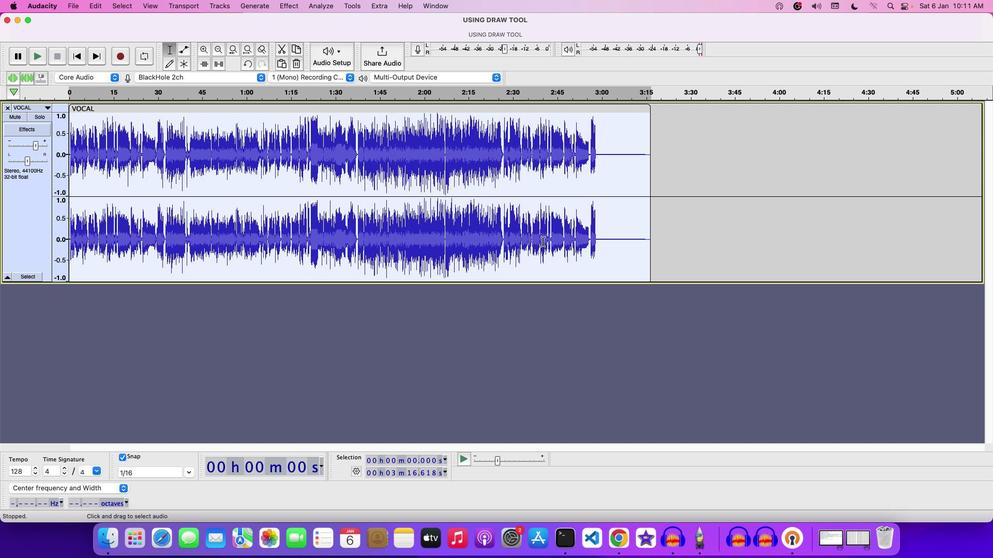 
